 Task: Locate the nearest riverfront park in Memphis.
Action: Mouse moved to (108, 73)
Screenshot: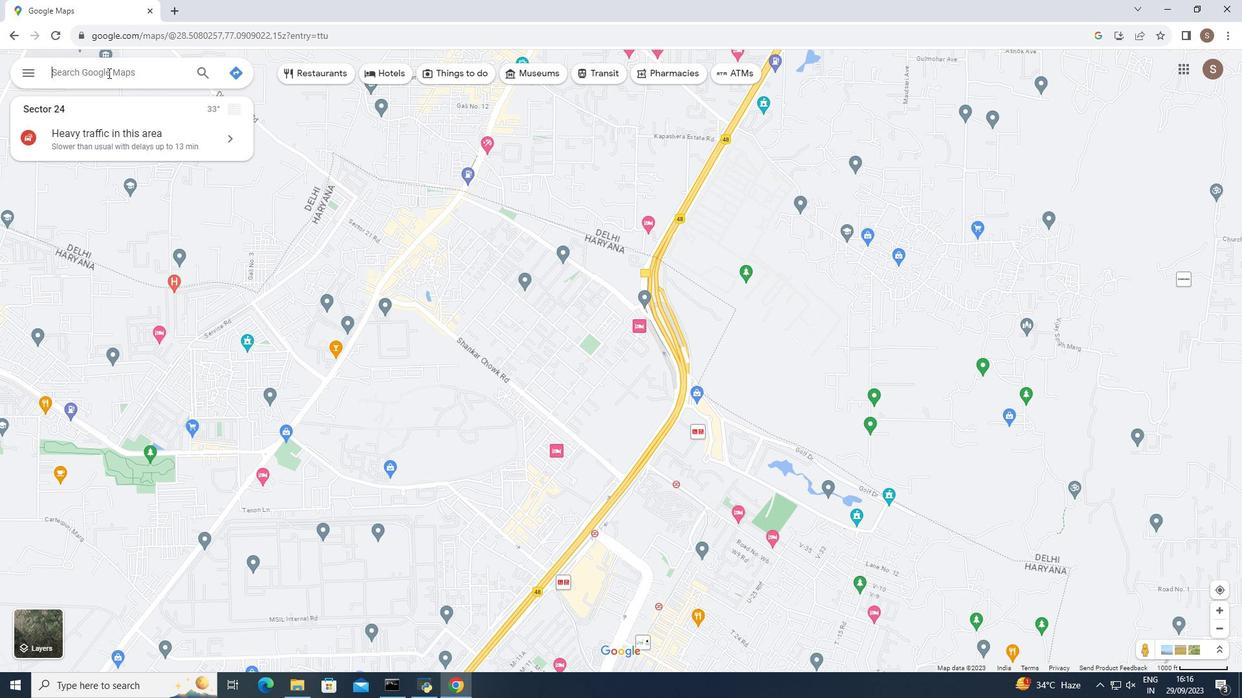 
Action: Mouse pressed left at (108, 73)
Screenshot: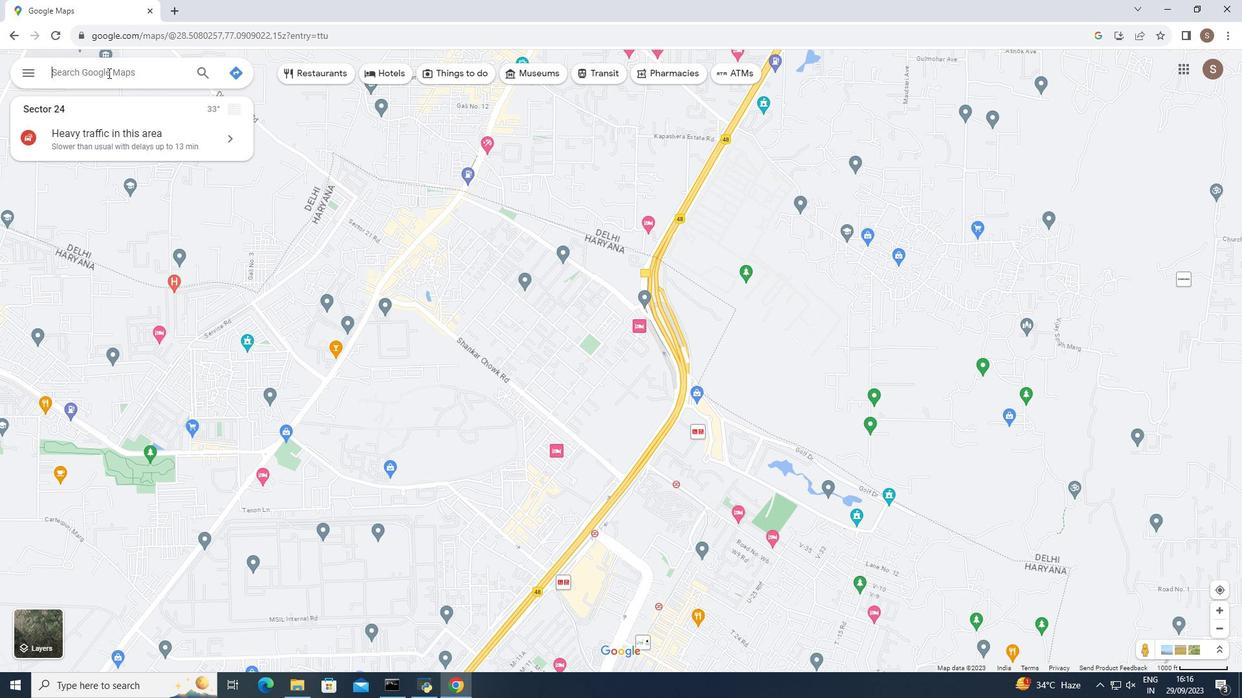 
Action: Key pressed memphis
Screenshot: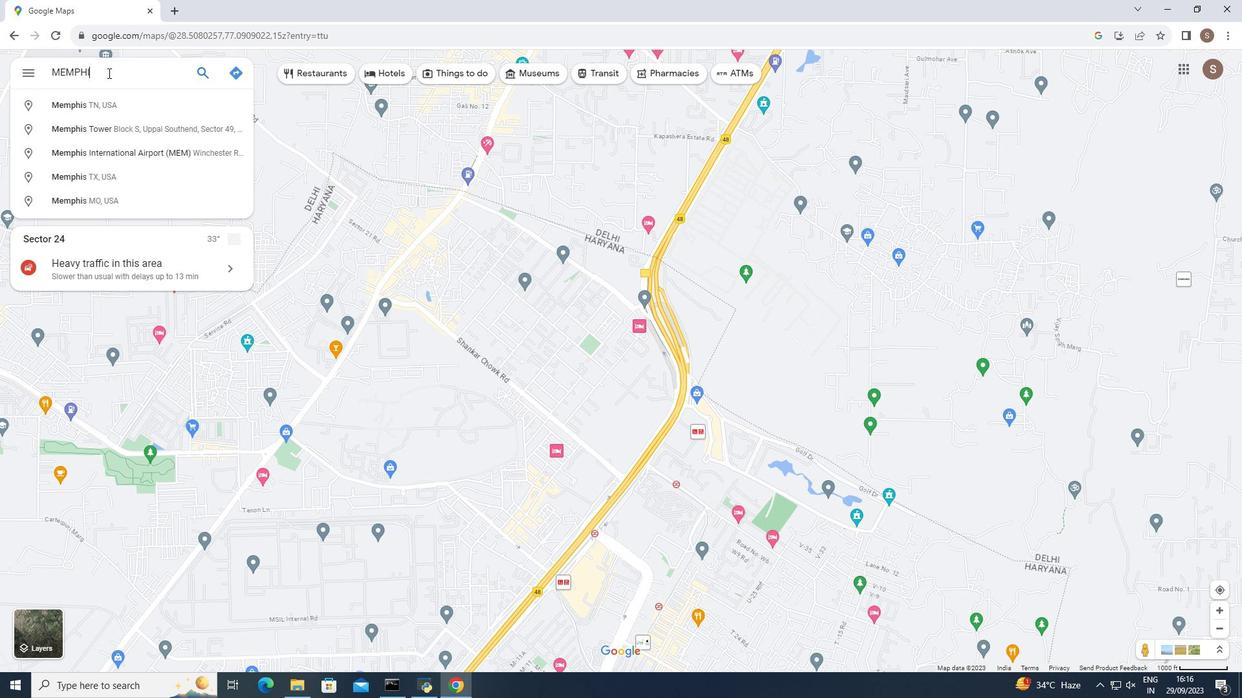 
Action: Mouse moved to (104, 102)
Screenshot: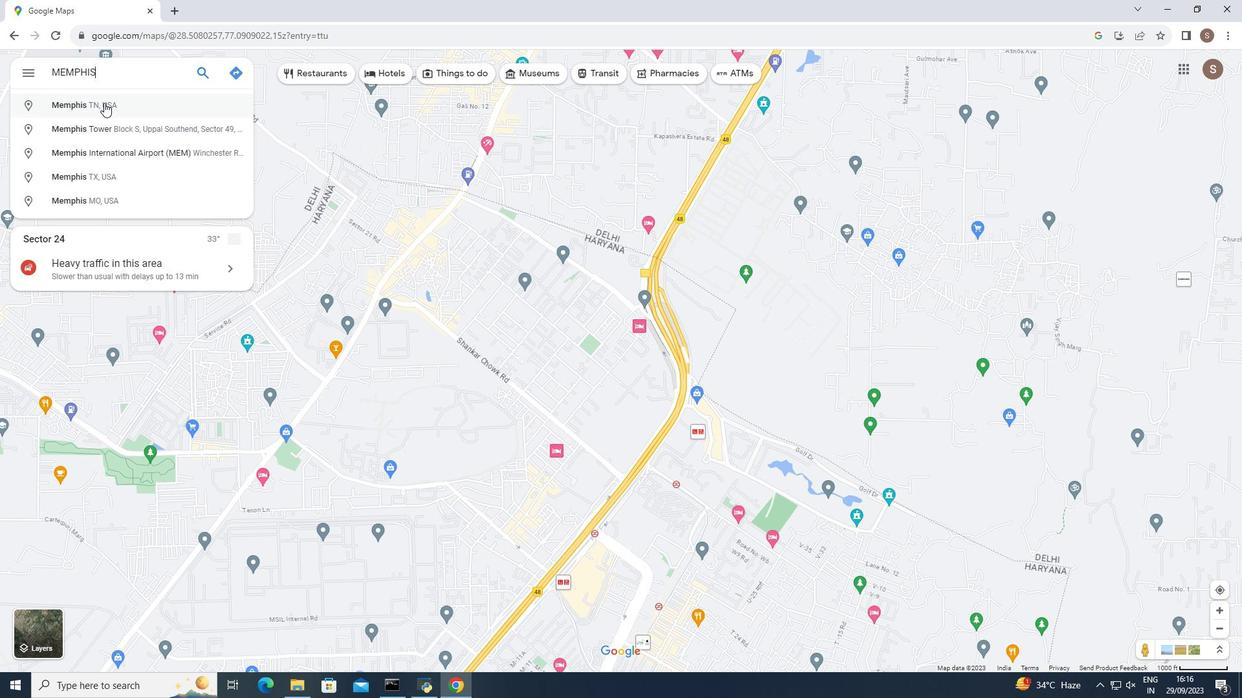 
Action: Mouse pressed left at (104, 102)
Screenshot: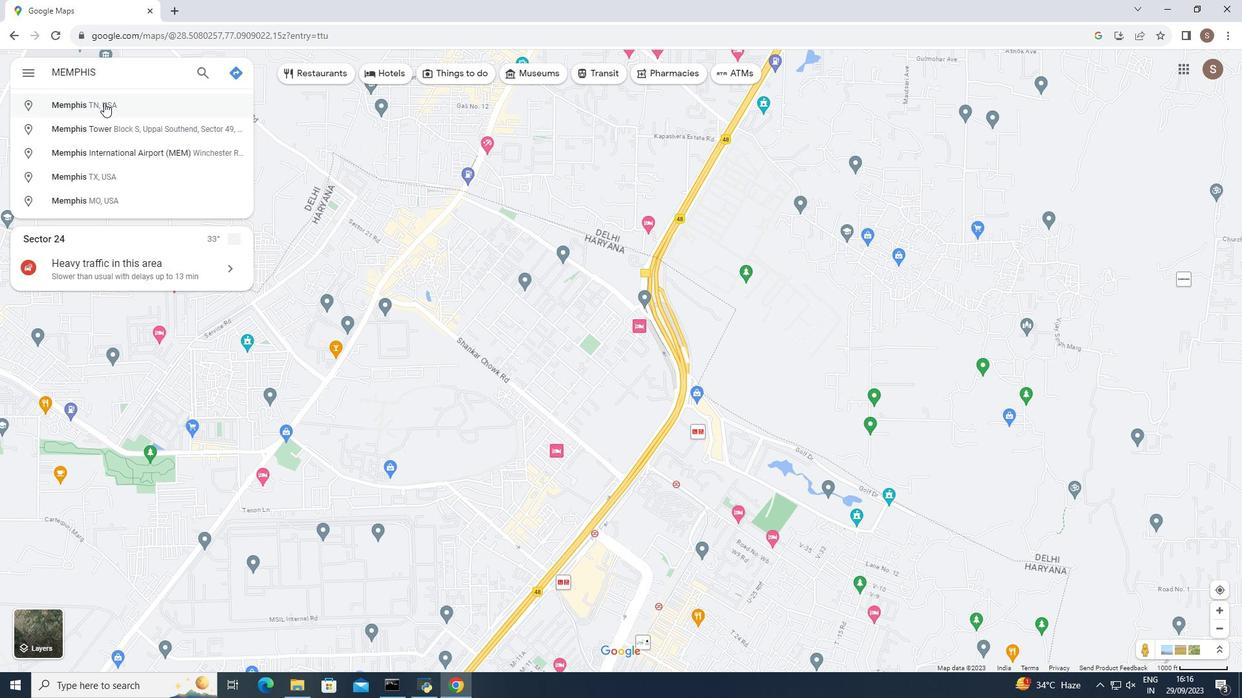 
Action: Mouse moved to (130, 300)
Screenshot: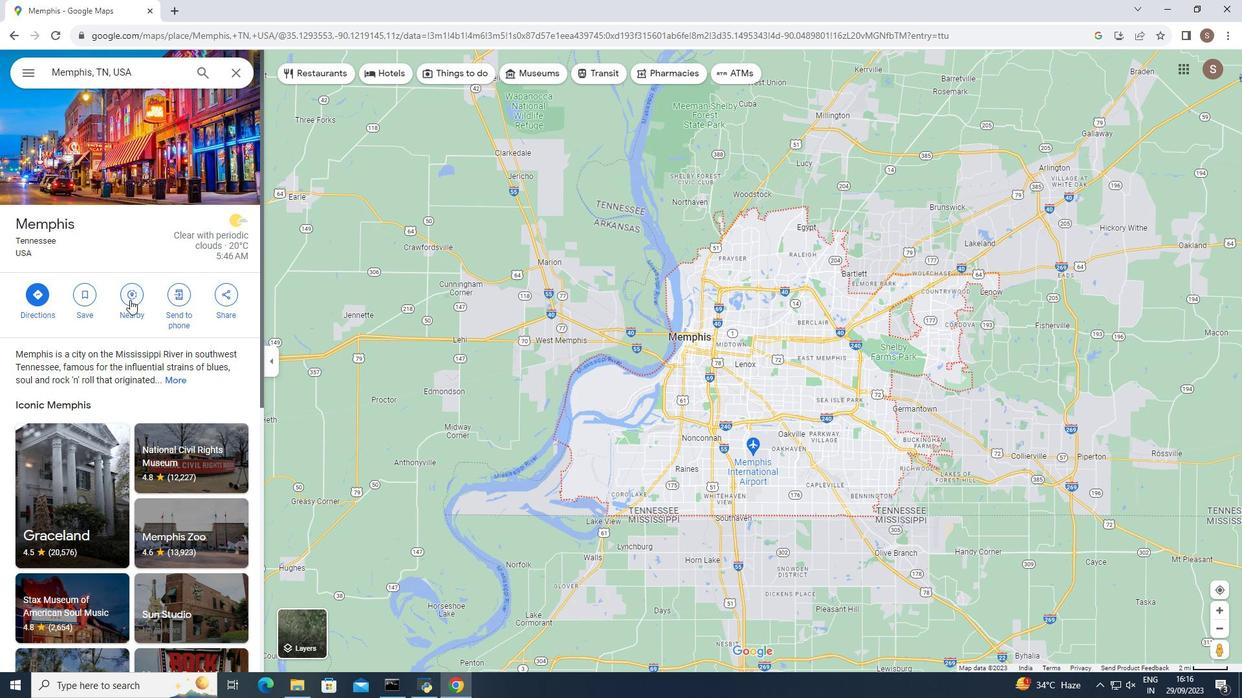 
Action: Mouse pressed left at (130, 300)
Screenshot: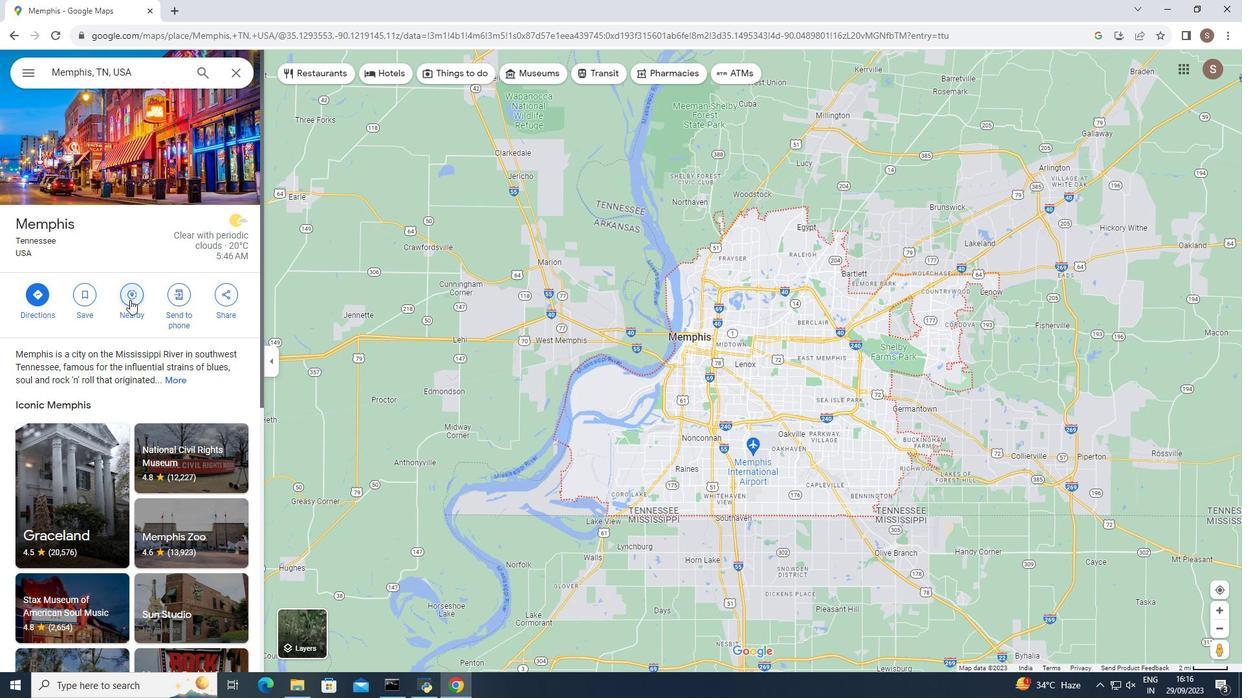 
Action: Mouse moved to (108, 71)
Screenshot: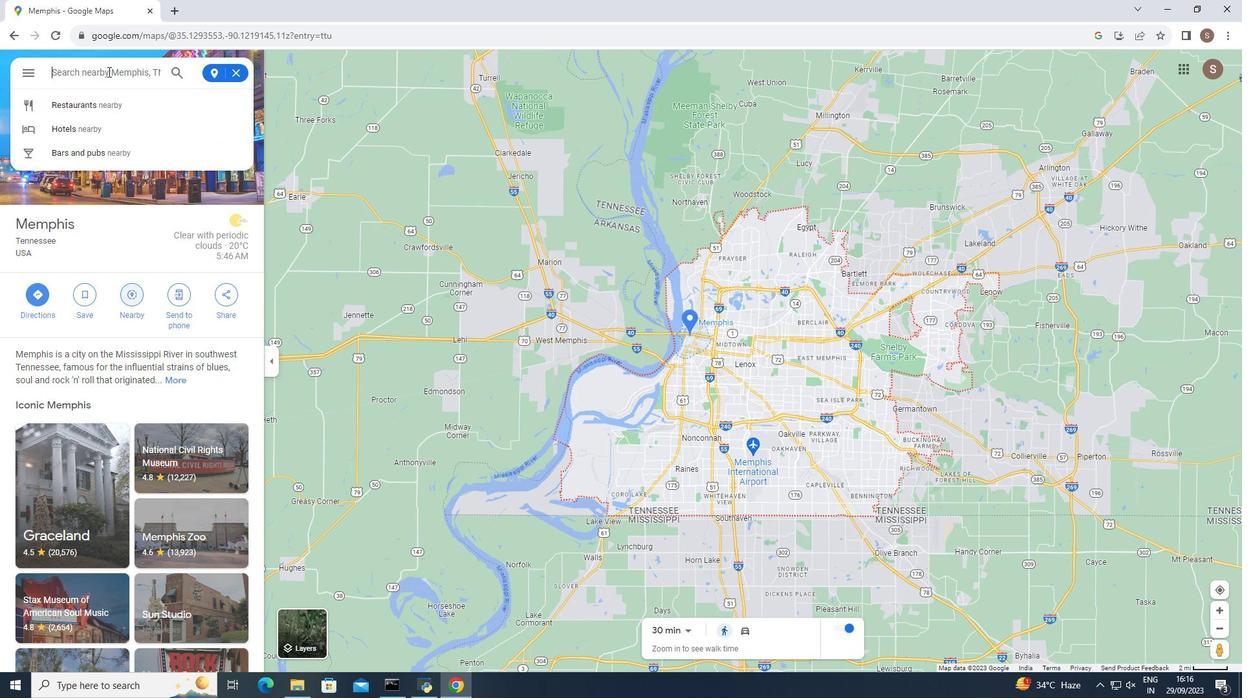 
Action: Mouse pressed left at (108, 71)
Screenshot: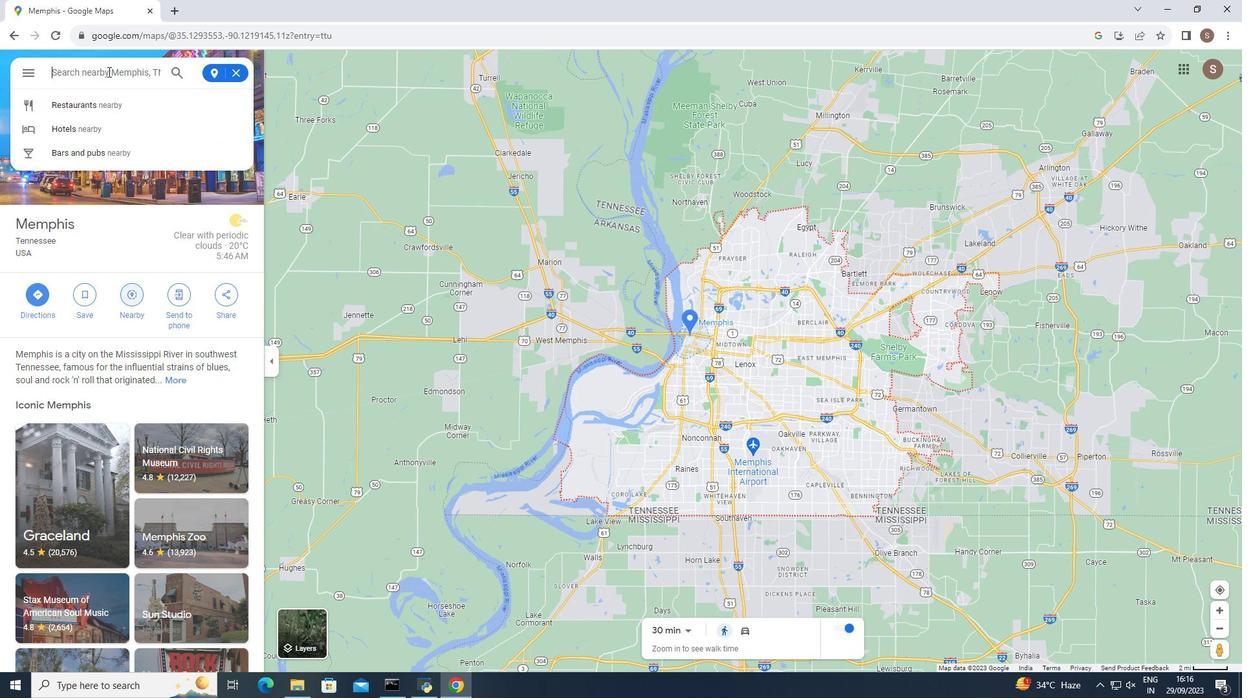 
Action: Key pressed riverfront<Key.space>park
Screenshot: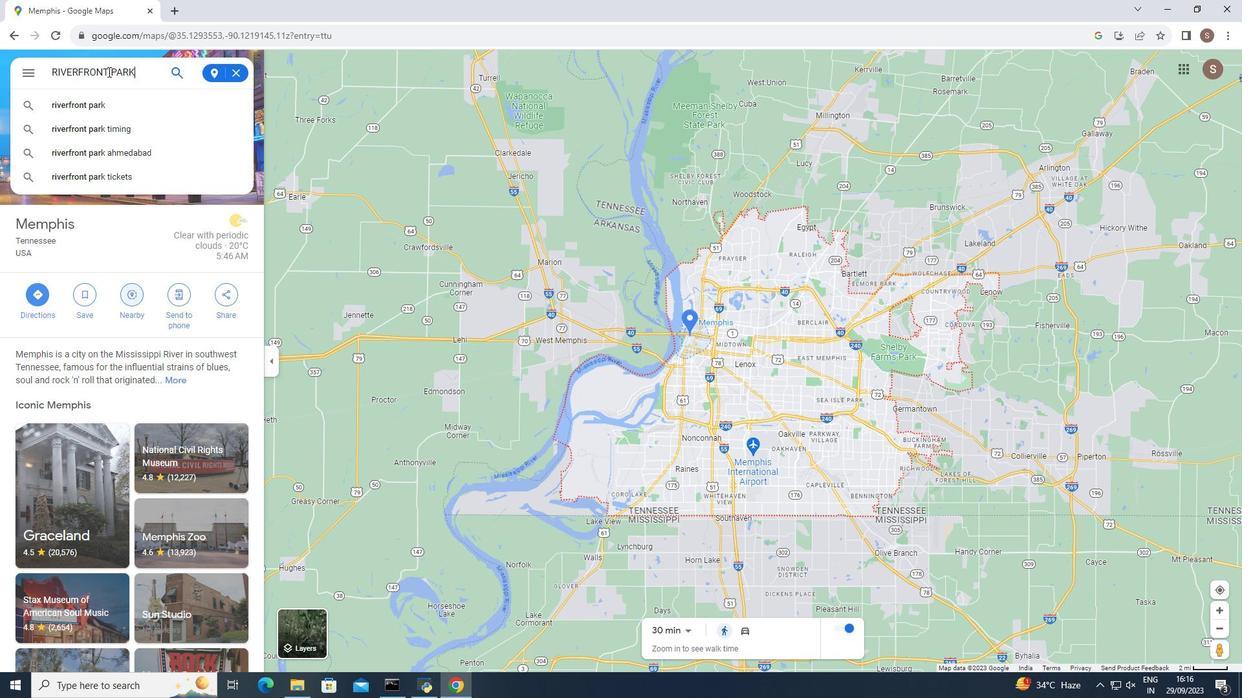 
Action: Mouse moved to (174, 74)
Screenshot: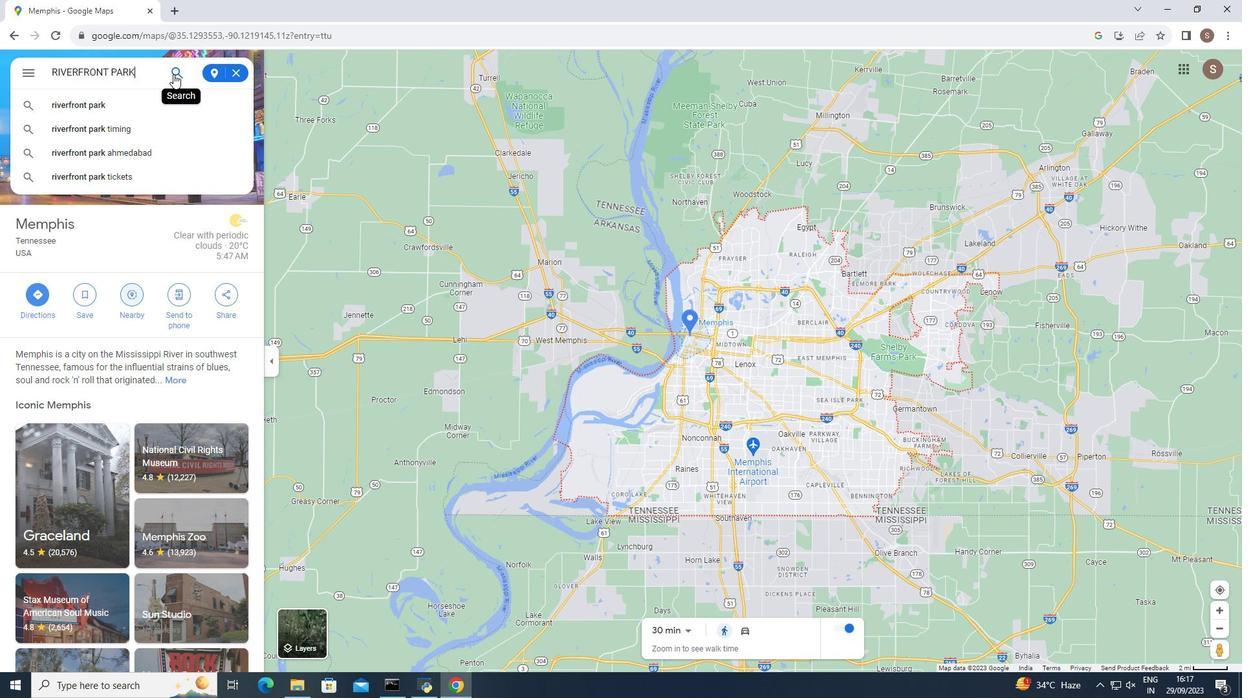 
Action: Mouse pressed left at (174, 74)
Screenshot: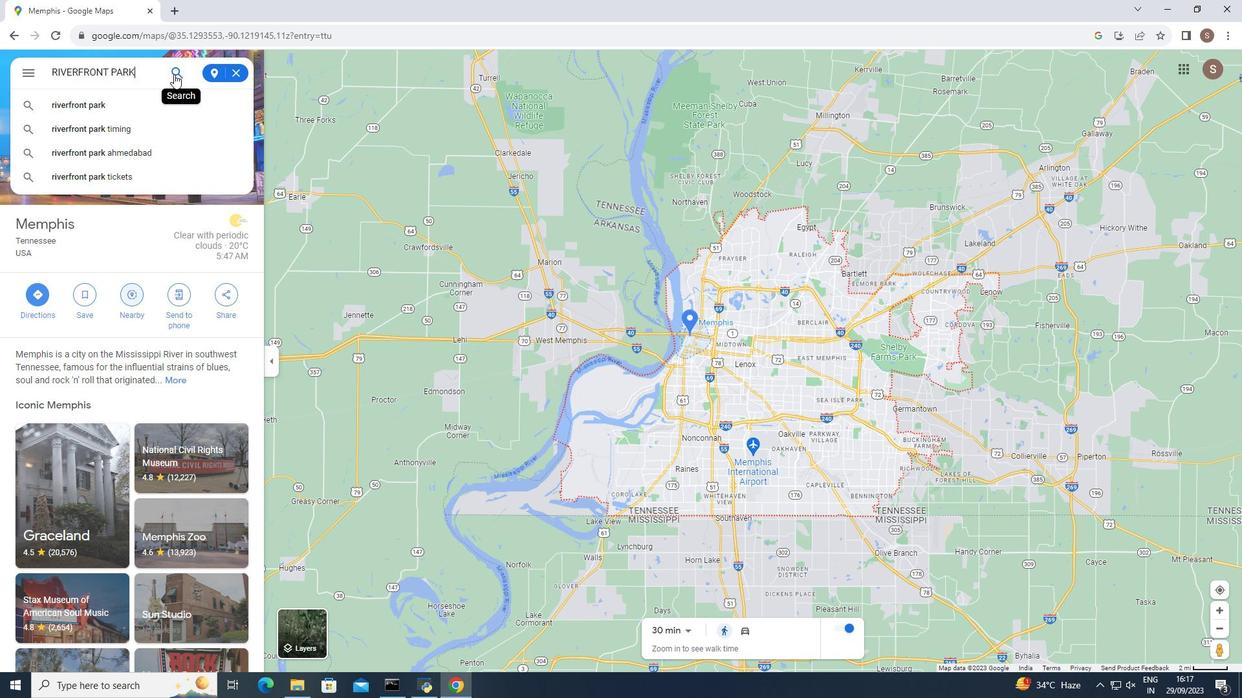 
Action: Mouse moved to (60, 113)
Screenshot: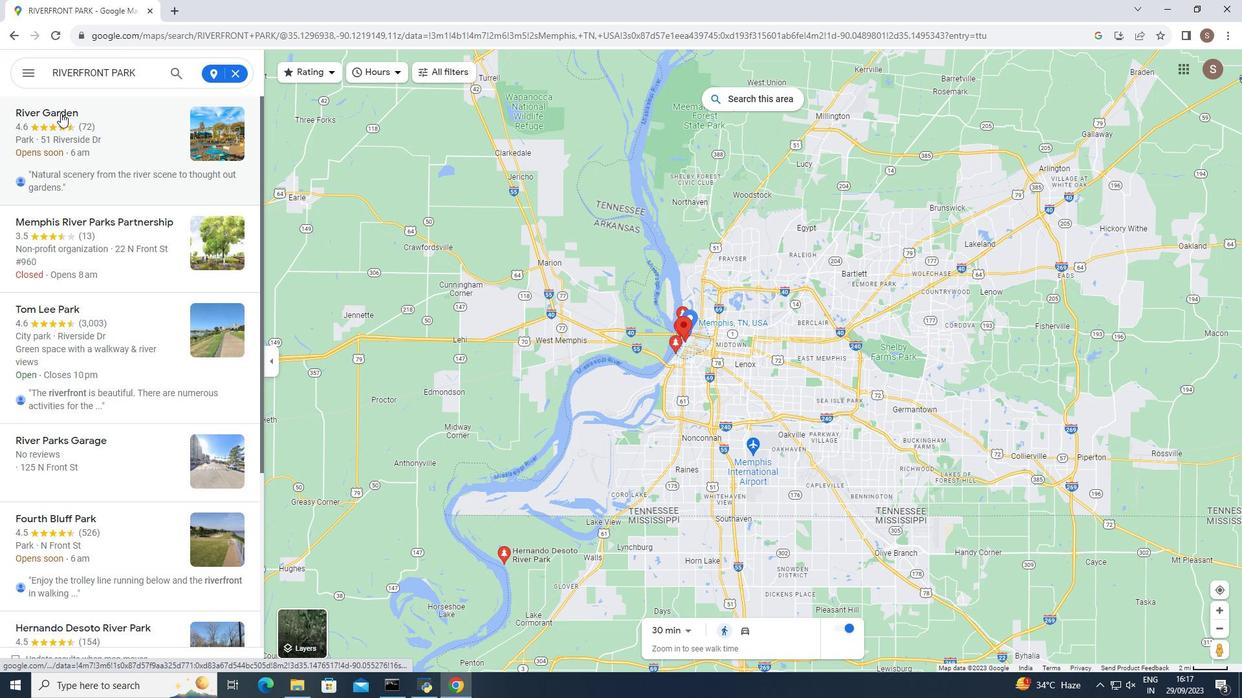 
Action: Mouse pressed left at (60, 113)
Screenshot: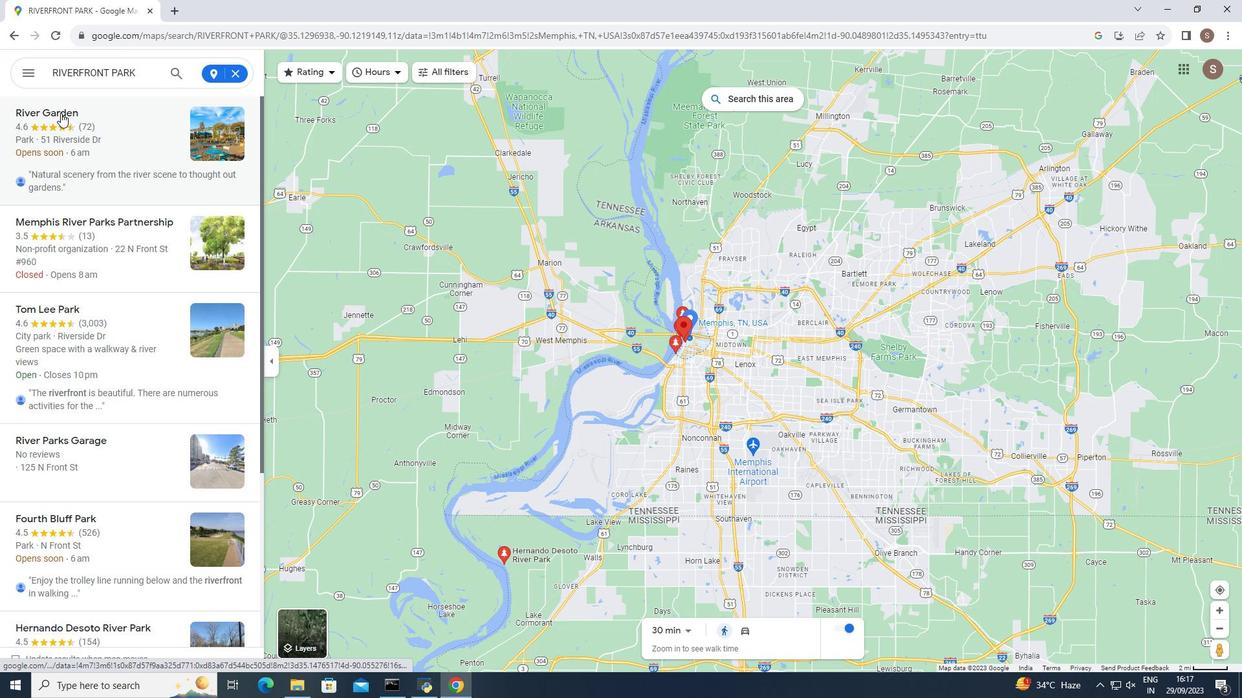 
Action: Mouse moved to (348, 390)
Screenshot: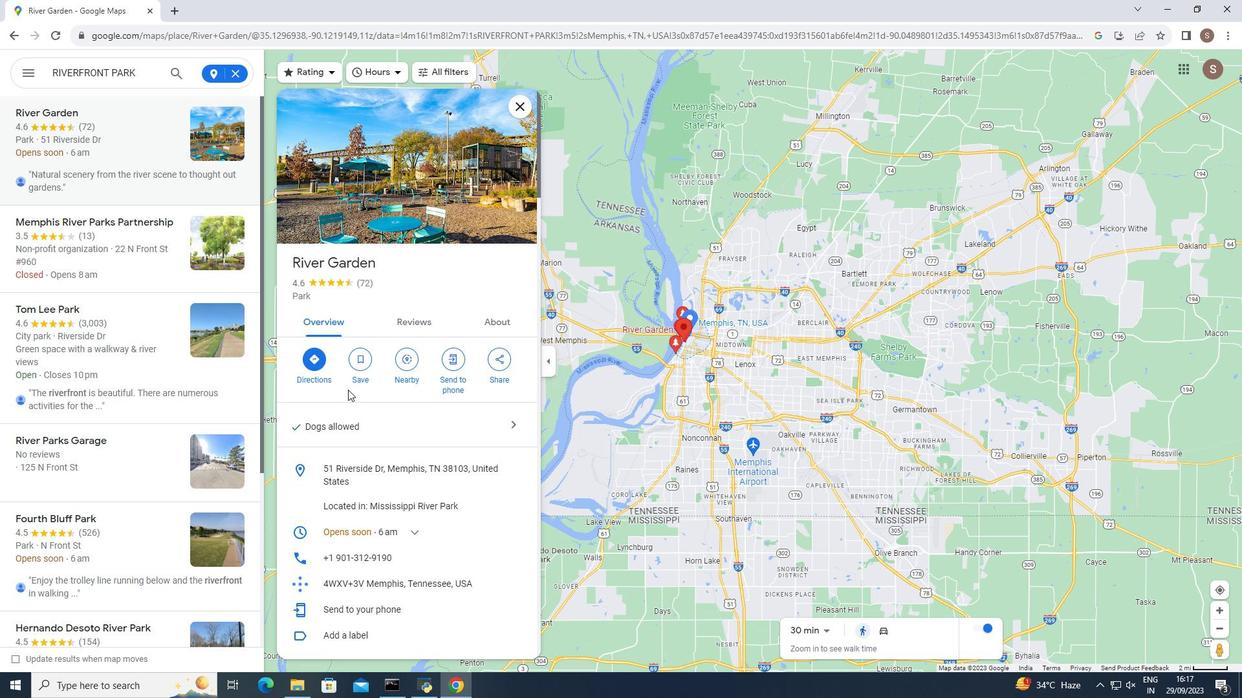 
Action: Mouse scrolled (348, 389) with delta (0, 0)
Screenshot: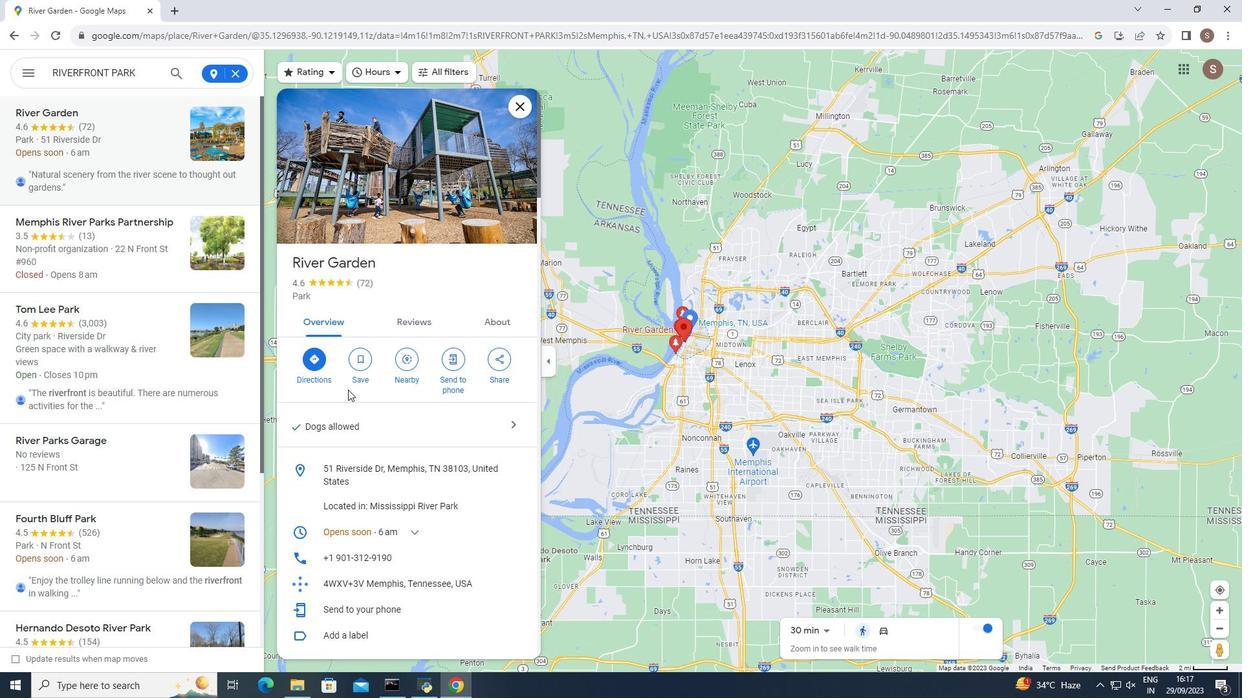 
Action: Mouse scrolled (348, 389) with delta (0, 0)
Screenshot: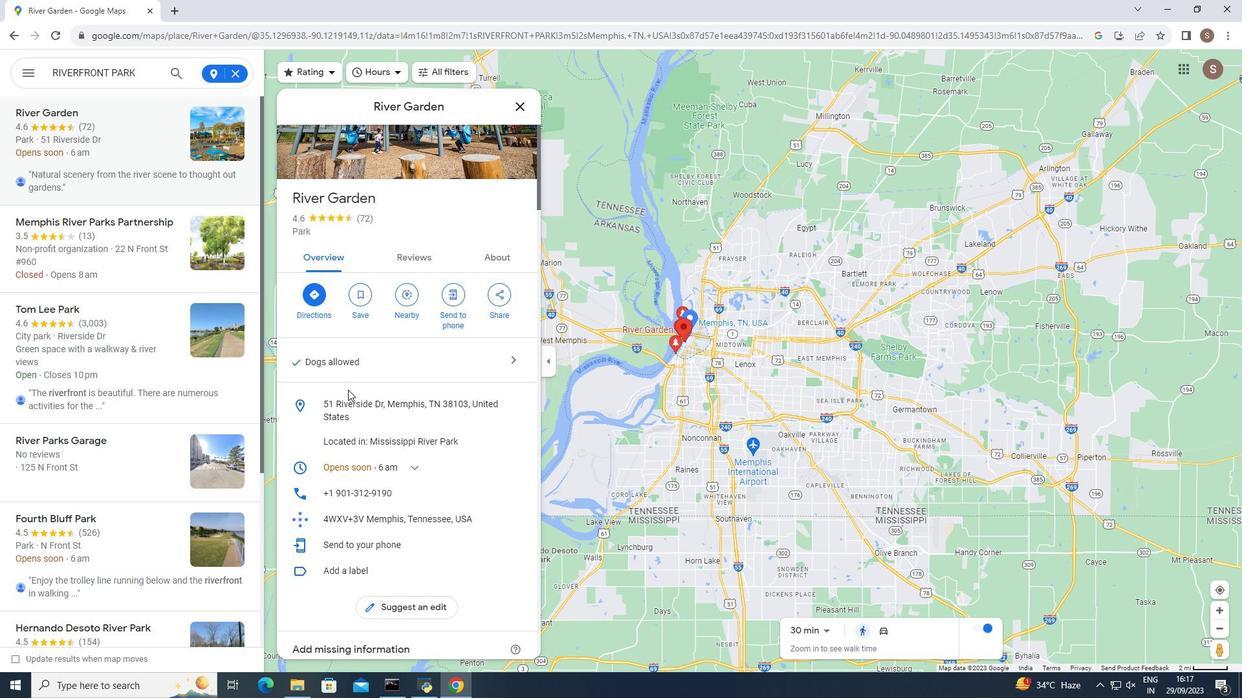 
Action: Mouse scrolled (348, 389) with delta (0, 0)
Screenshot: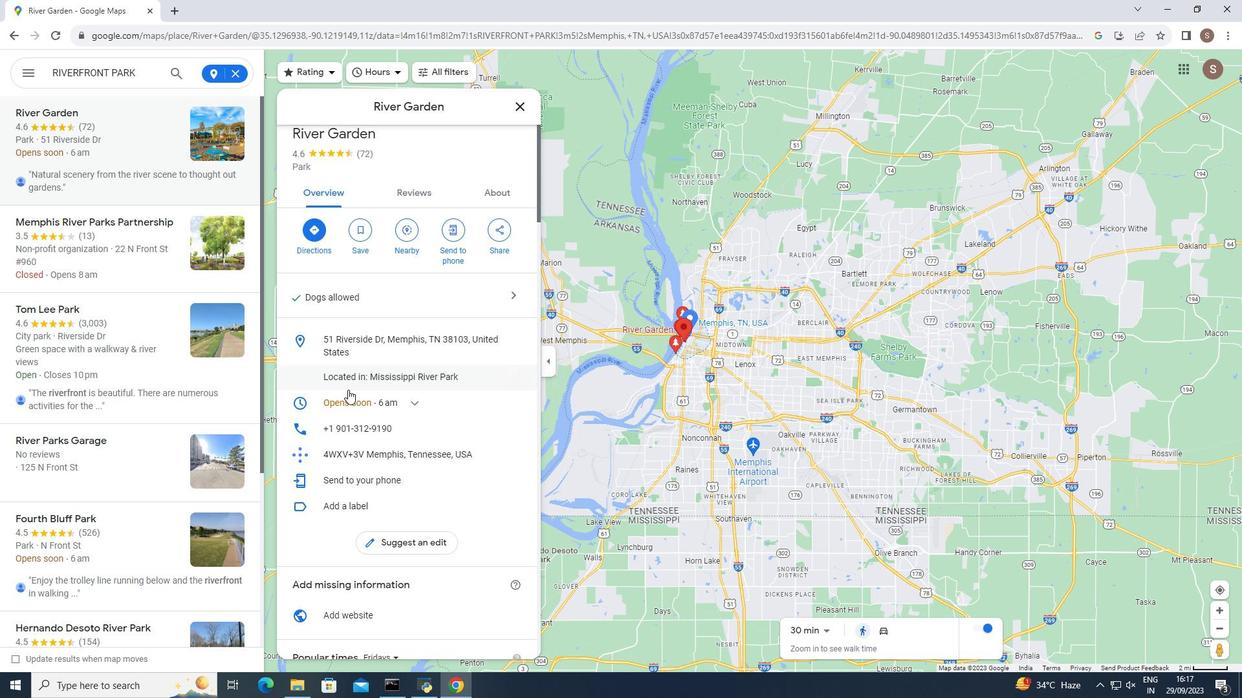 
Action: Mouse moved to (347, 390)
Screenshot: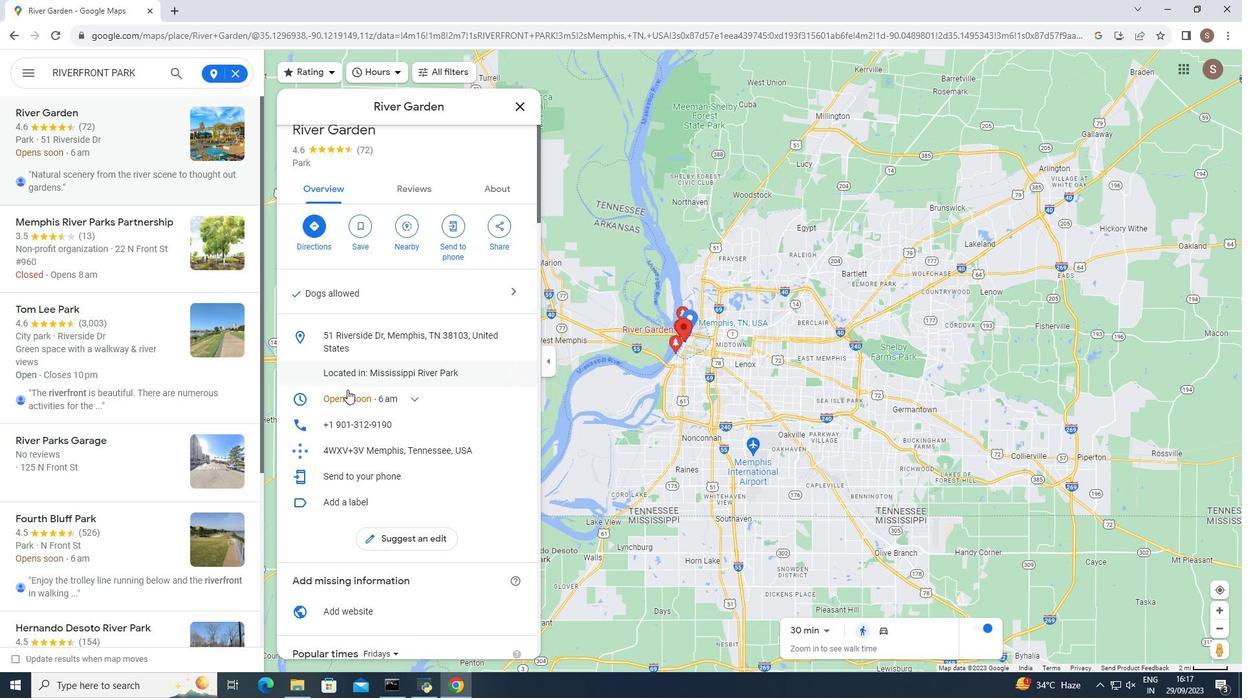
Action: Mouse scrolled (347, 389) with delta (0, 0)
Screenshot: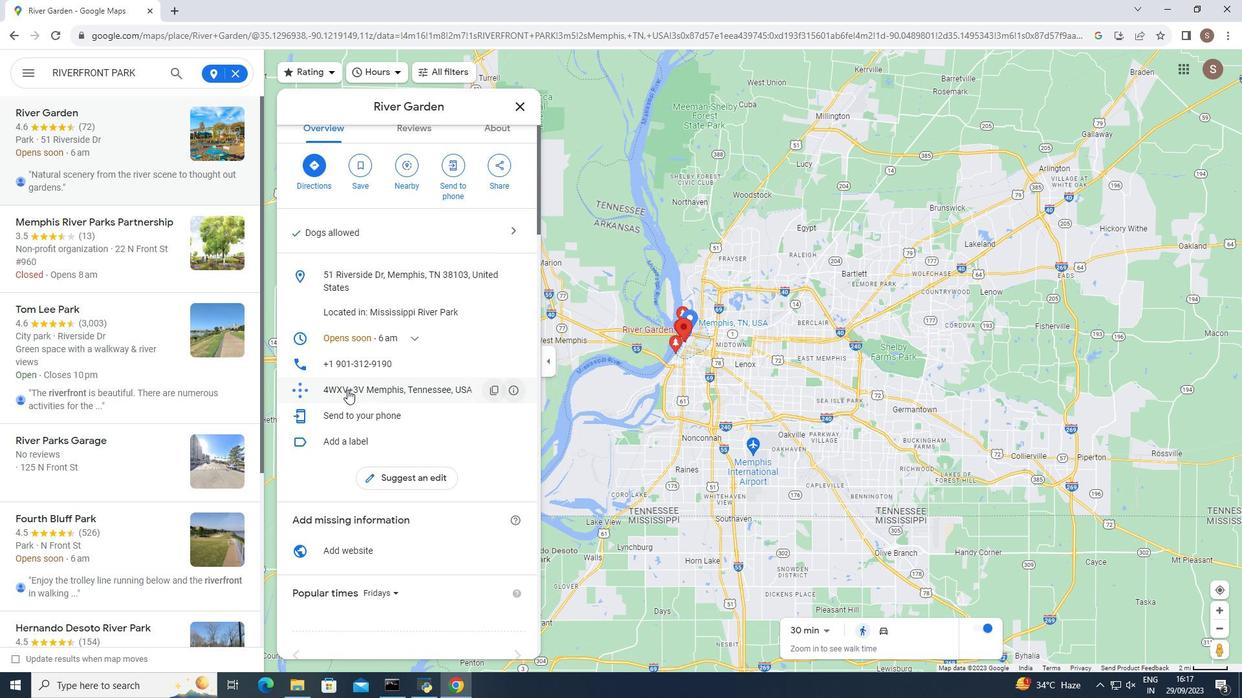 
Action: Mouse moved to (346, 388)
Screenshot: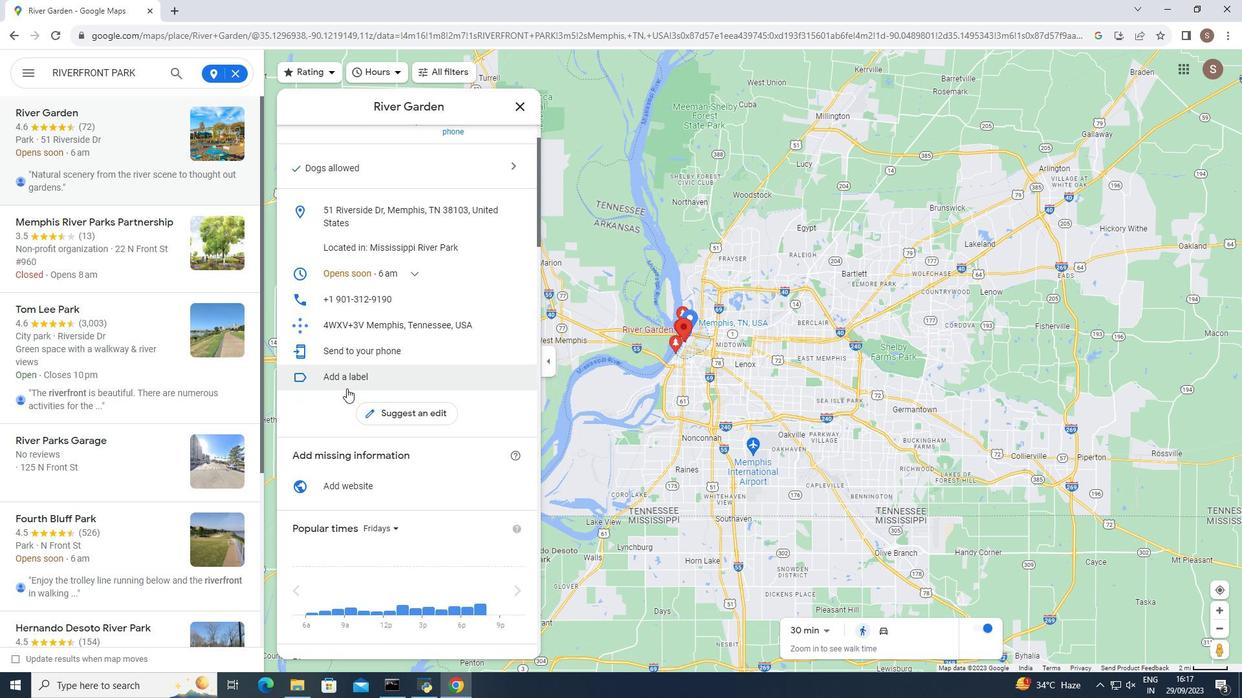 
Action: Mouse scrolled (346, 388) with delta (0, 0)
Screenshot: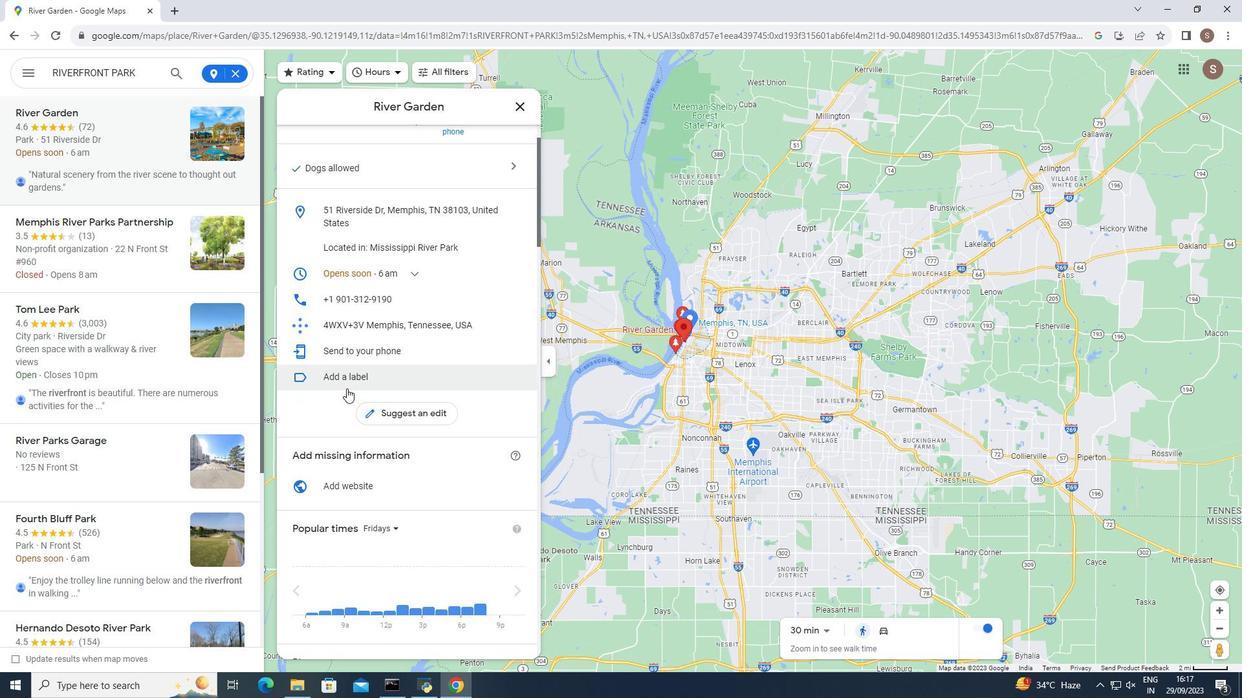 
Action: Mouse scrolled (346, 388) with delta (0, 0)
Screenshot: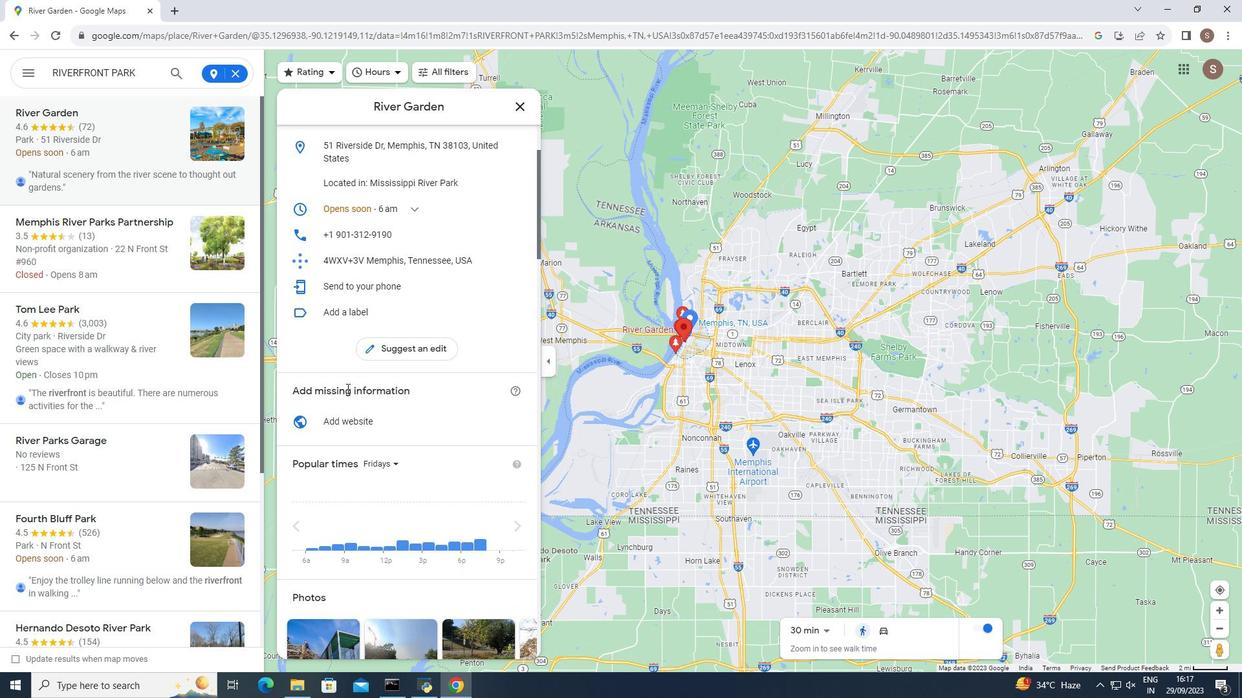 
Action: Mouse scrolled (346, 388) with delta (0, 0)
Screenshot: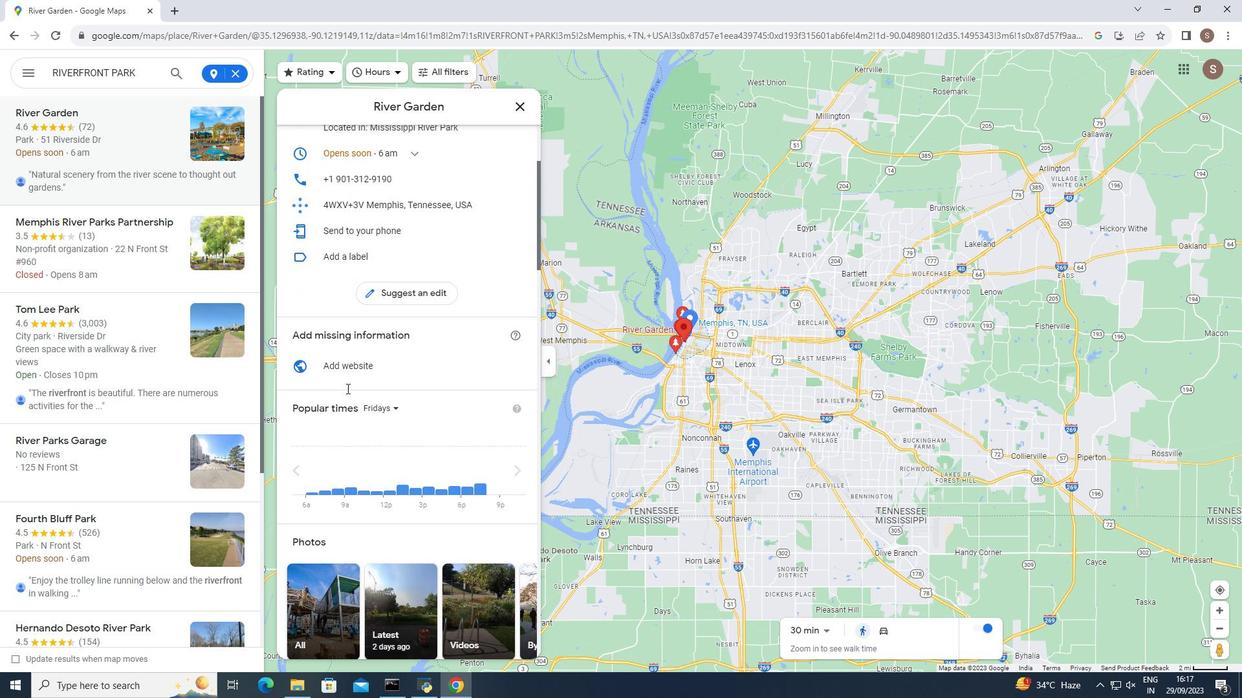 
Action: Mouse scrolled (346, 388) with delta (0, 0)
Screenshot: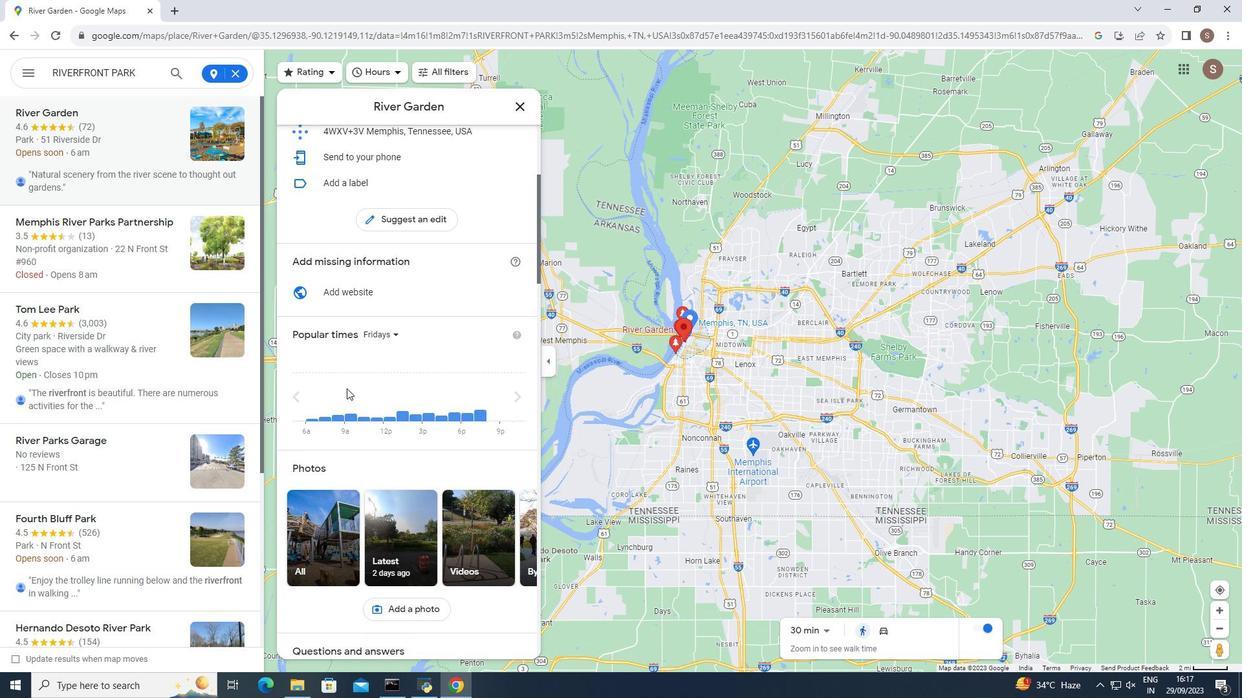 
Action: Mouse moved to (346, 388)
Screenshot: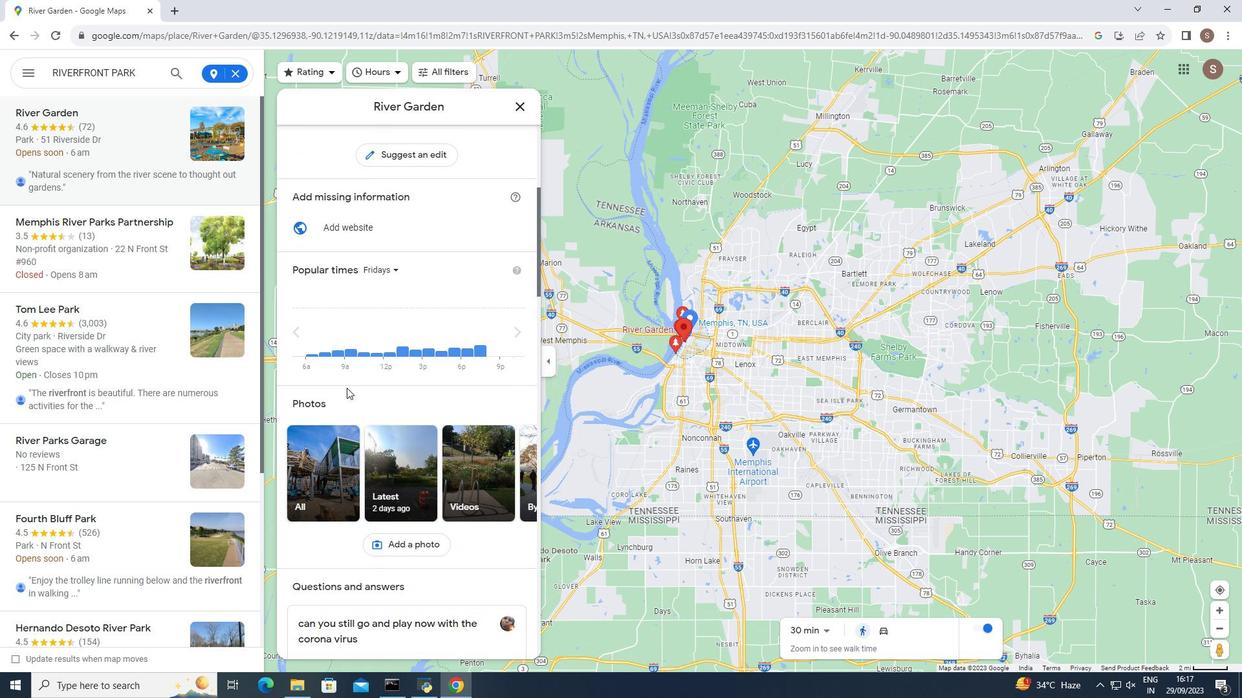 
Action: Mouse scrolled (346, 387) with delta (0, 0)
Screenshot: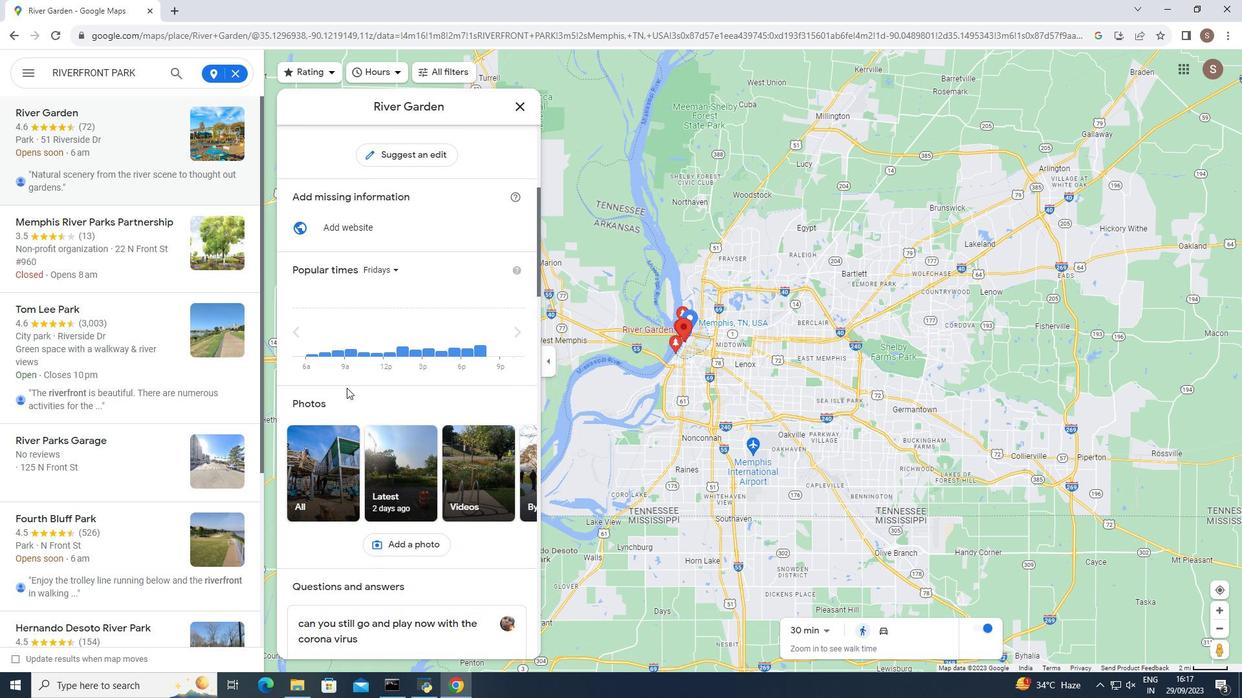 
Action: Mouse scrolled (346, 387) with delta (0, 0)
Screenshot: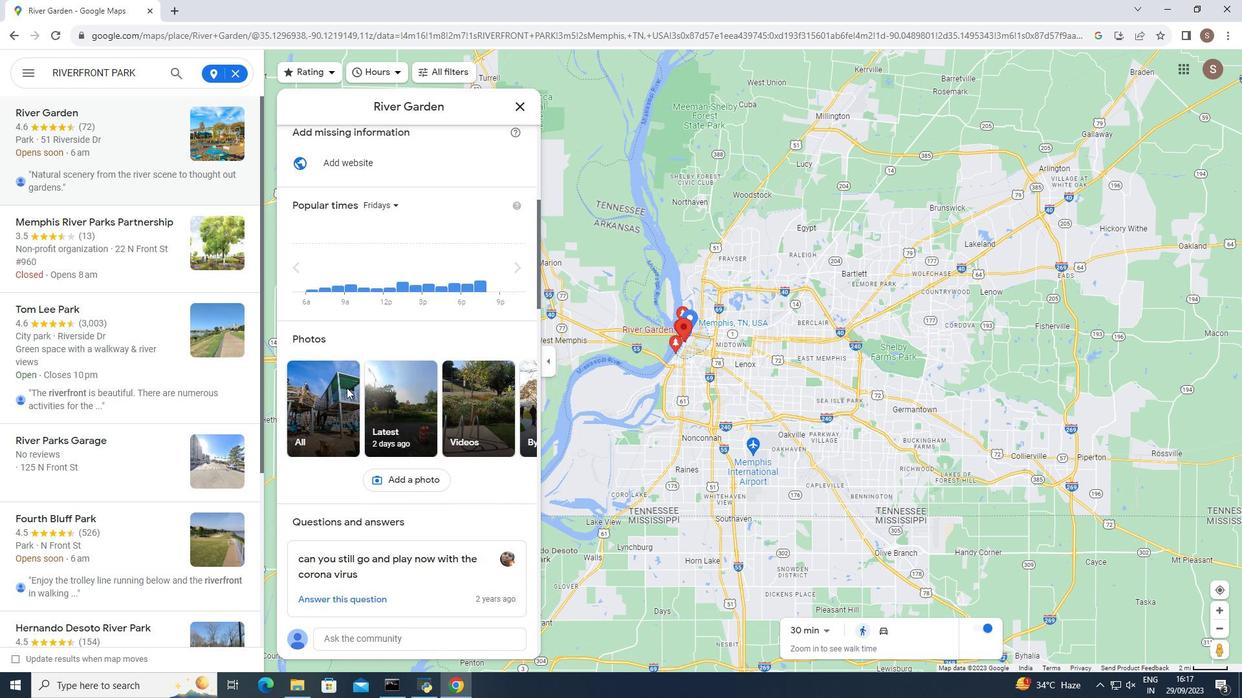 
Action: Mouse scrolled (346, 387) with delta (0, 0)
Screenshot: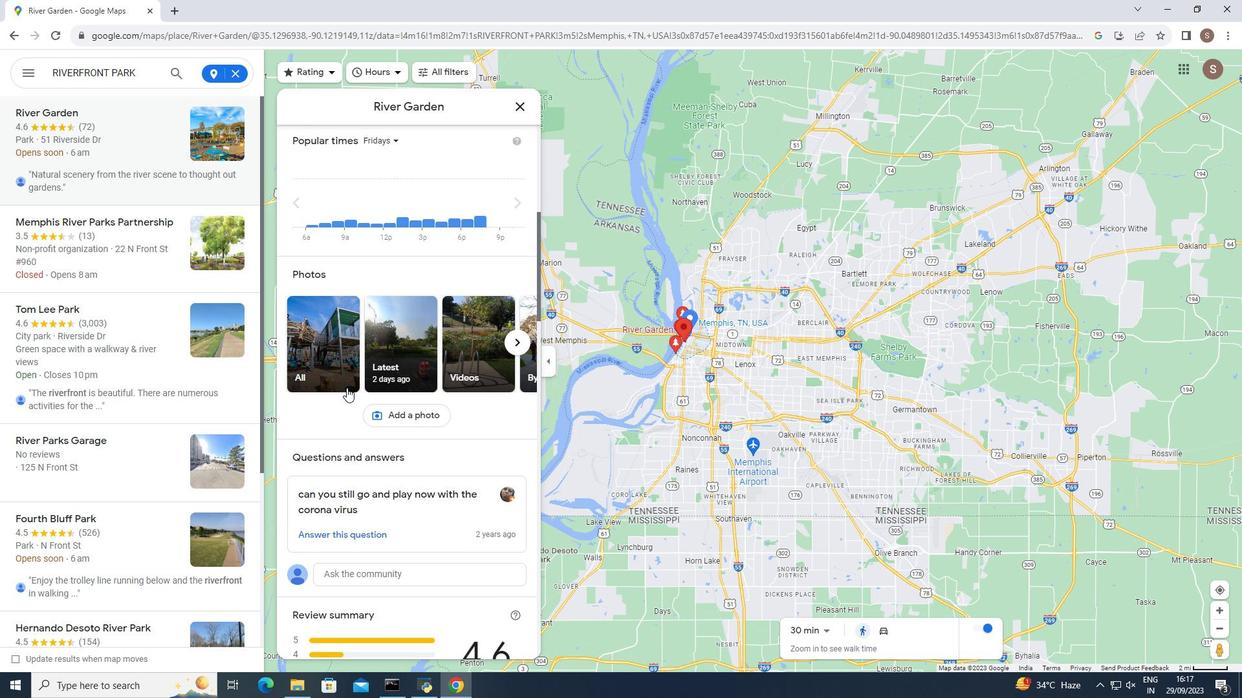 
Action: Mouse scrolled (346, 387) with delta (0, 0)
Screenshot: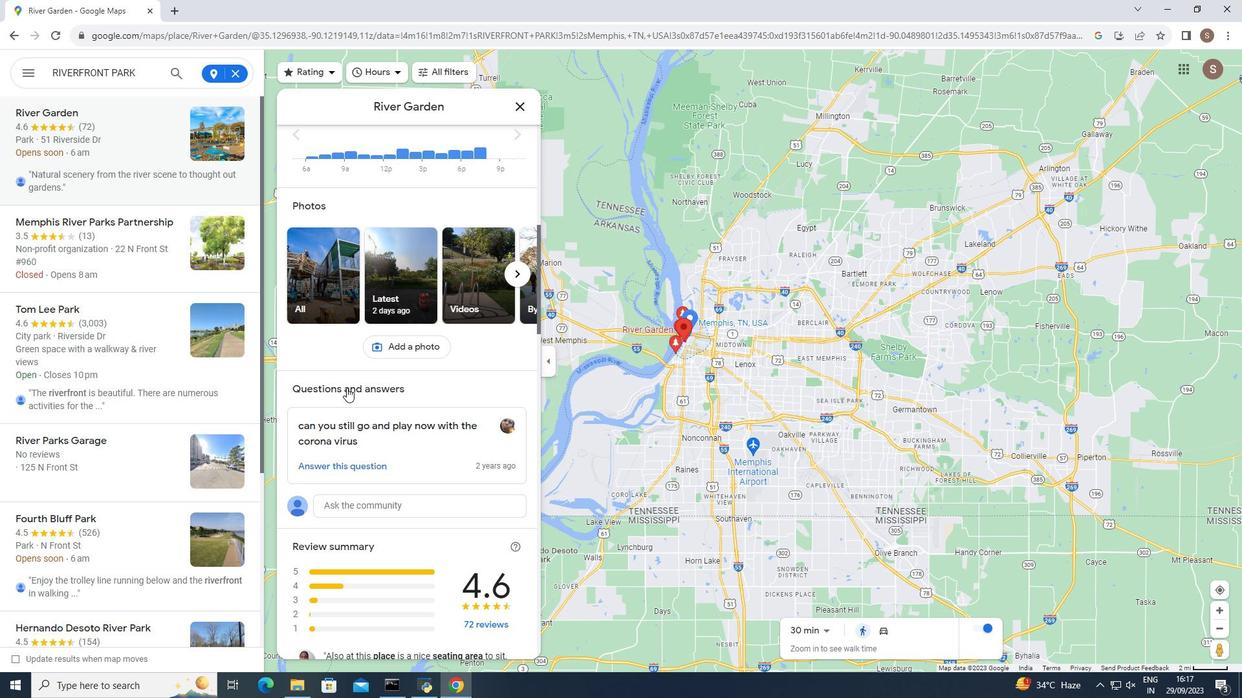 
Action: Mouse moved to (343, 385)
Screenshot: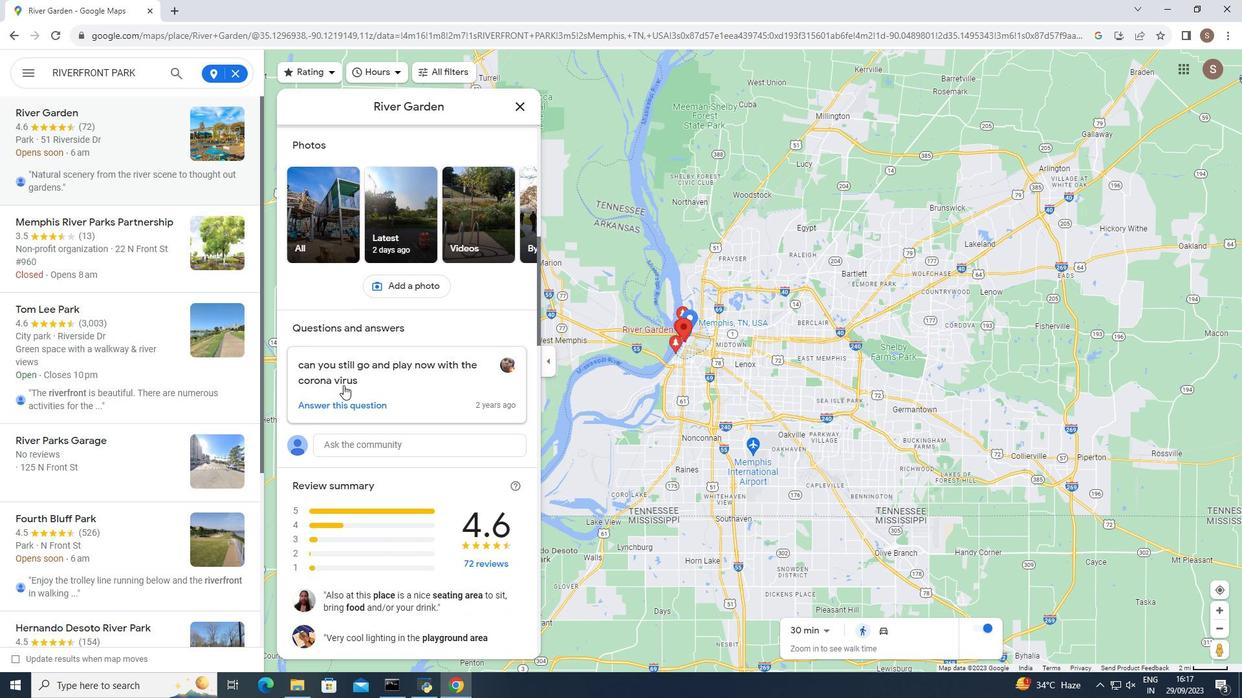 
Action: Mouse scrolled (343, 385) with delta (0, 0)
Screenshot: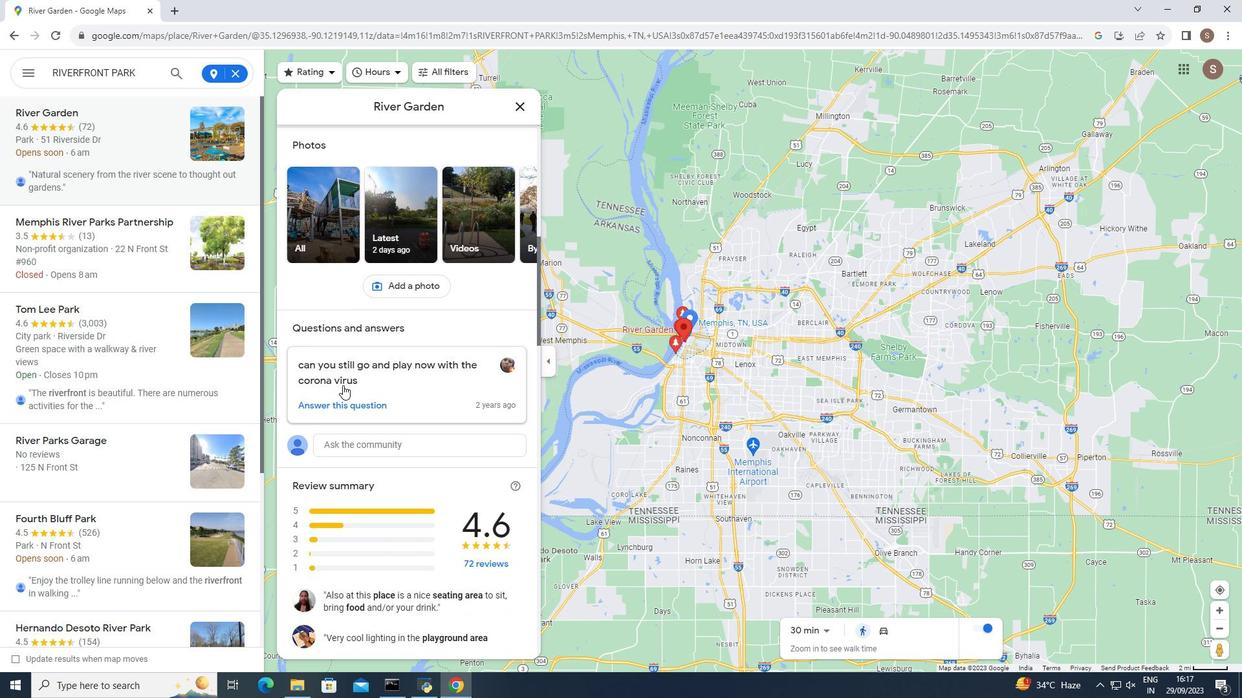 
Action: Mouse scrolled (343, 385) with delta (0, 0)
Screenshot: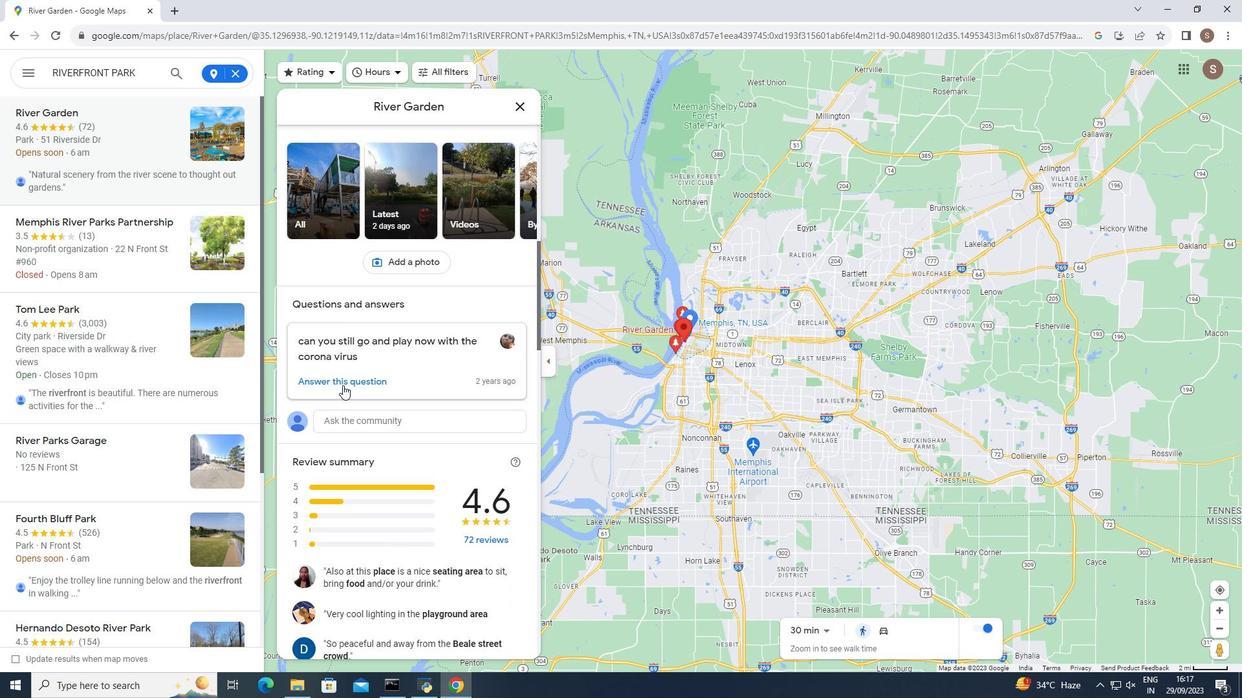 
Action: Mouse scrolled (343, 385) with delta (0, 0)
Screenshot: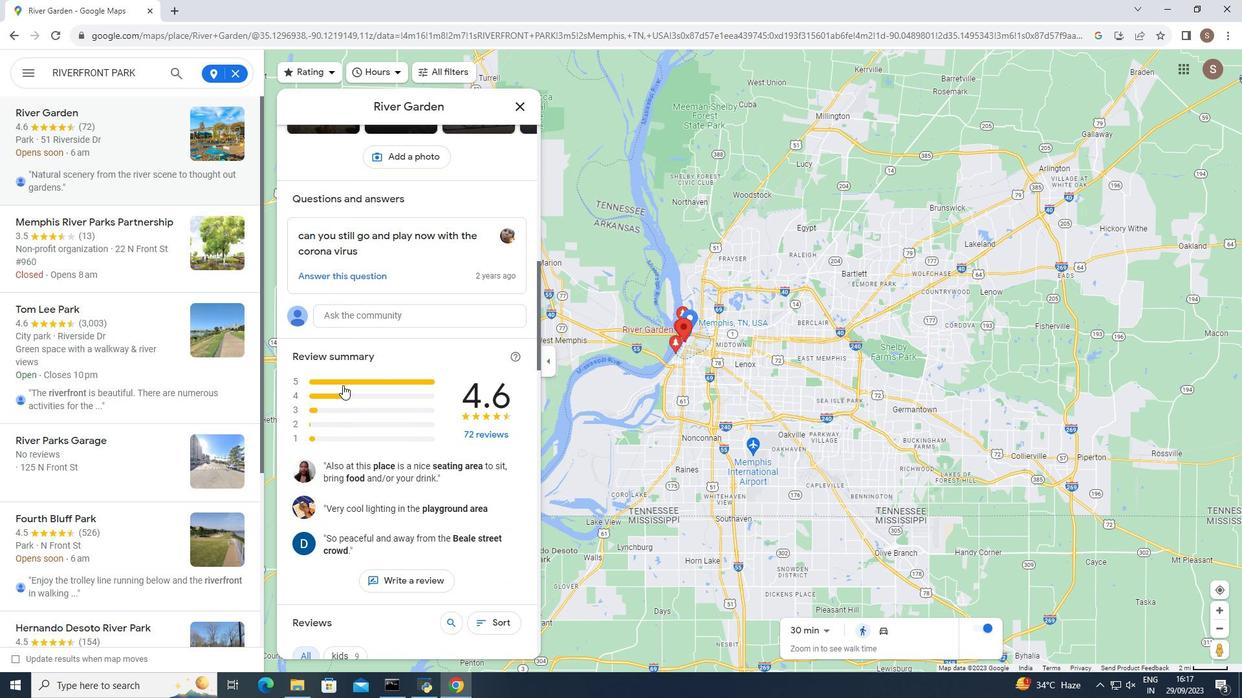 
Action: Mouse moved to (354, 357)
Screenshot: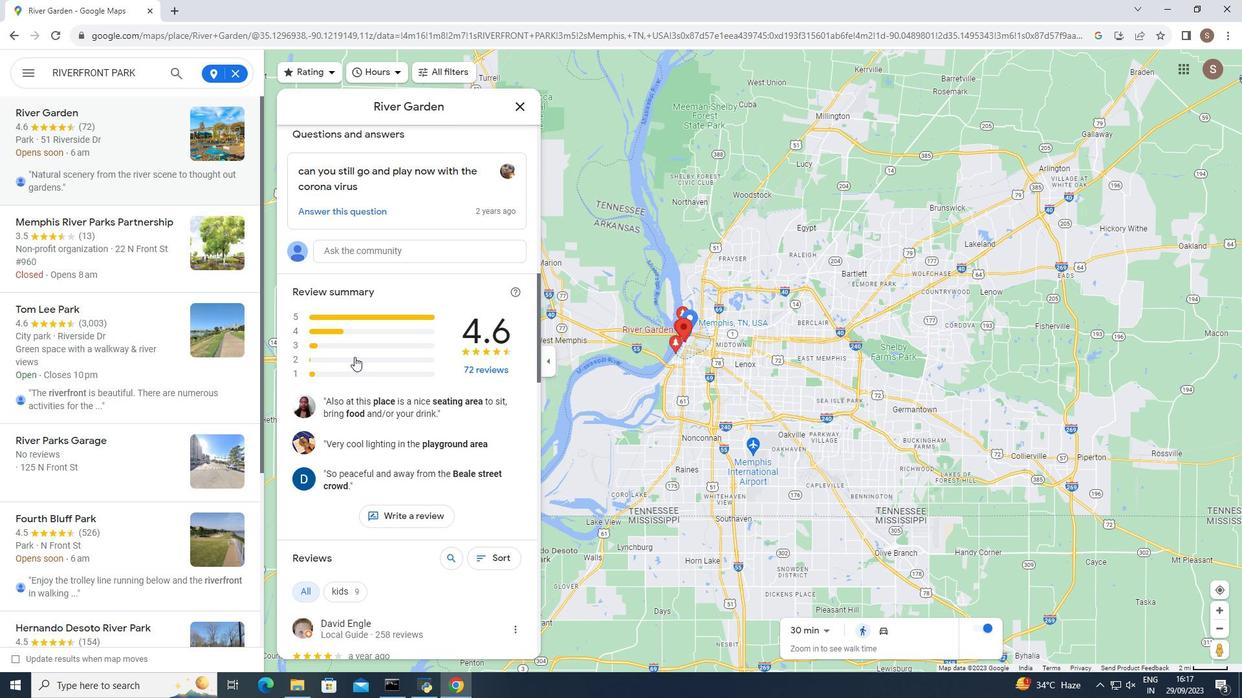 
Action: Mouse scrolled (354, 356) with delta (0, 0)
Screenshot: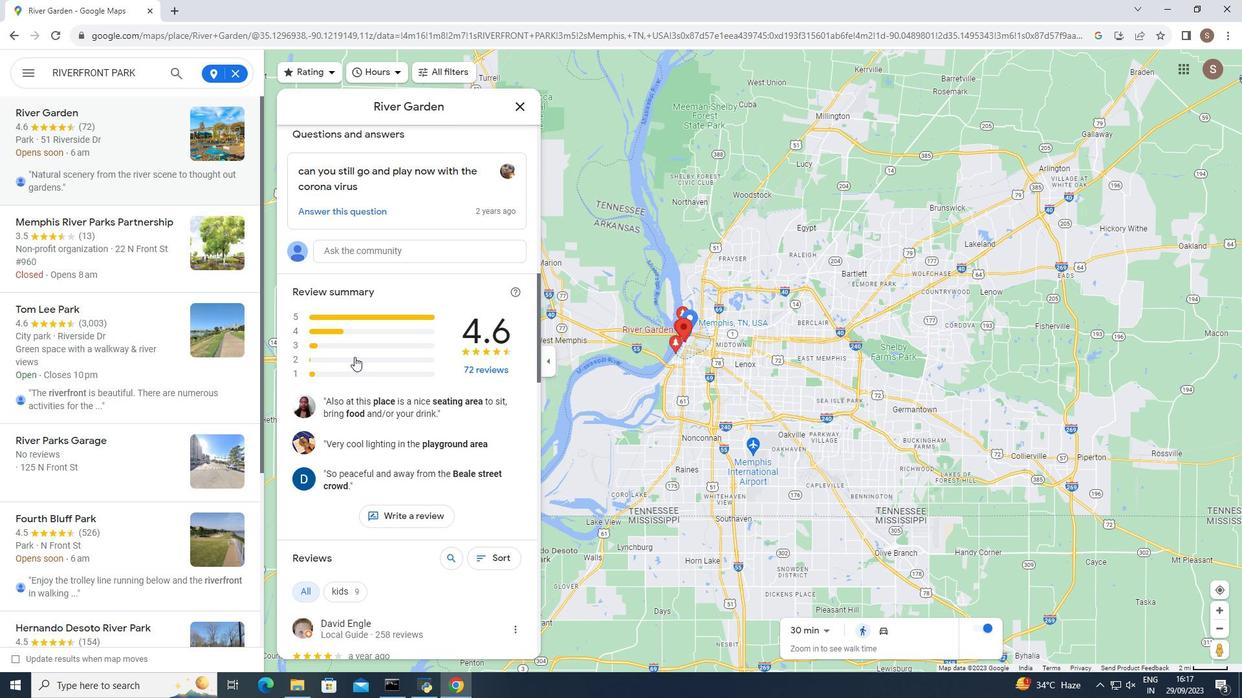 
Action: Mouse scrolled (354, 356) with delta (0, 0)
Screenshot: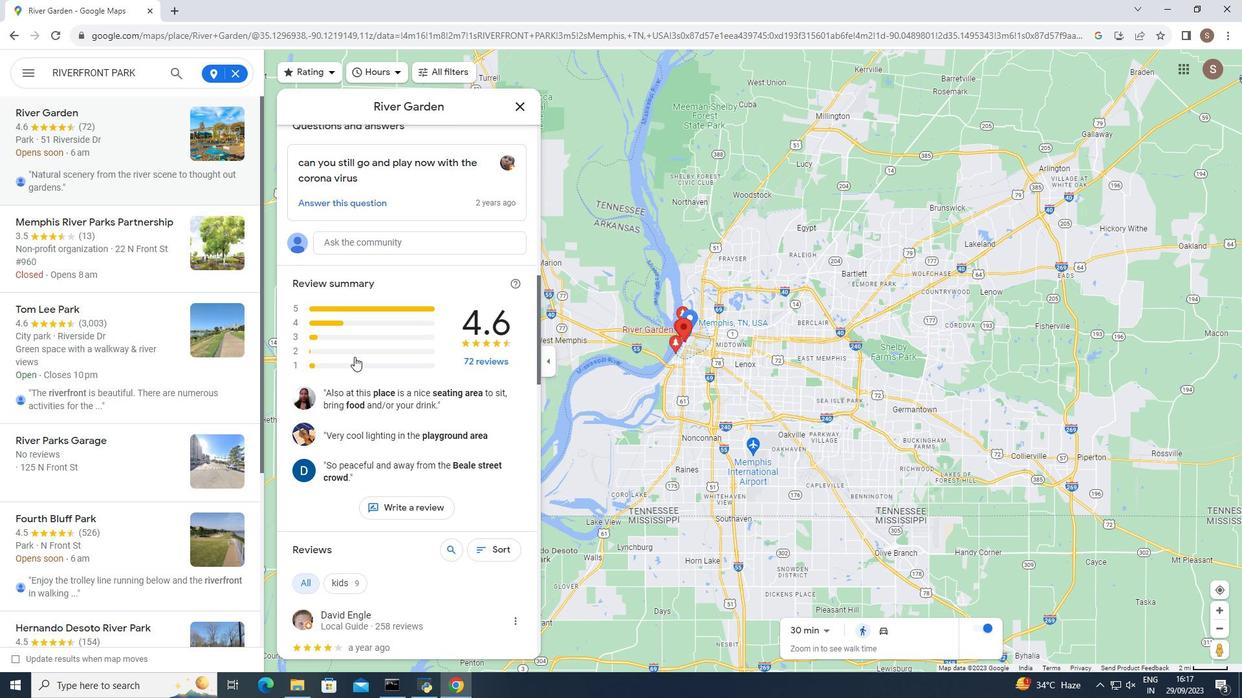 
Action: Mouse scrolled (354, 356) with delta (0, 0)
Screenshot: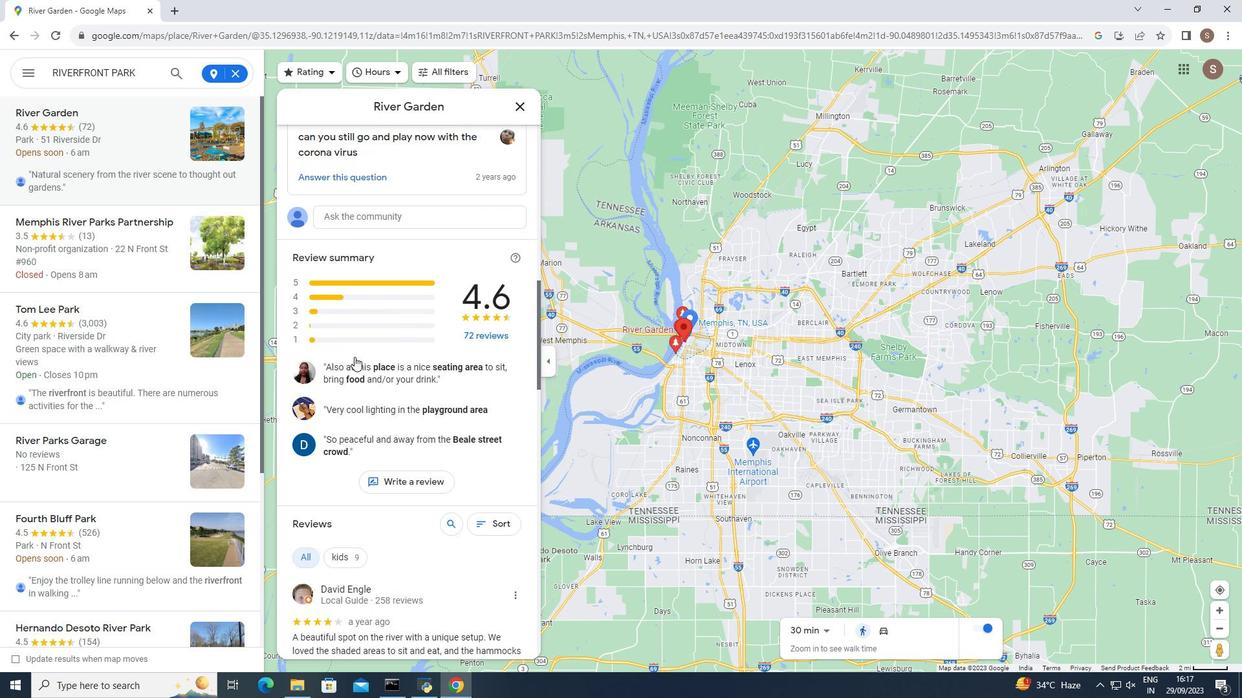 
Action: Mouse moved to (354, 350)
Screenshot: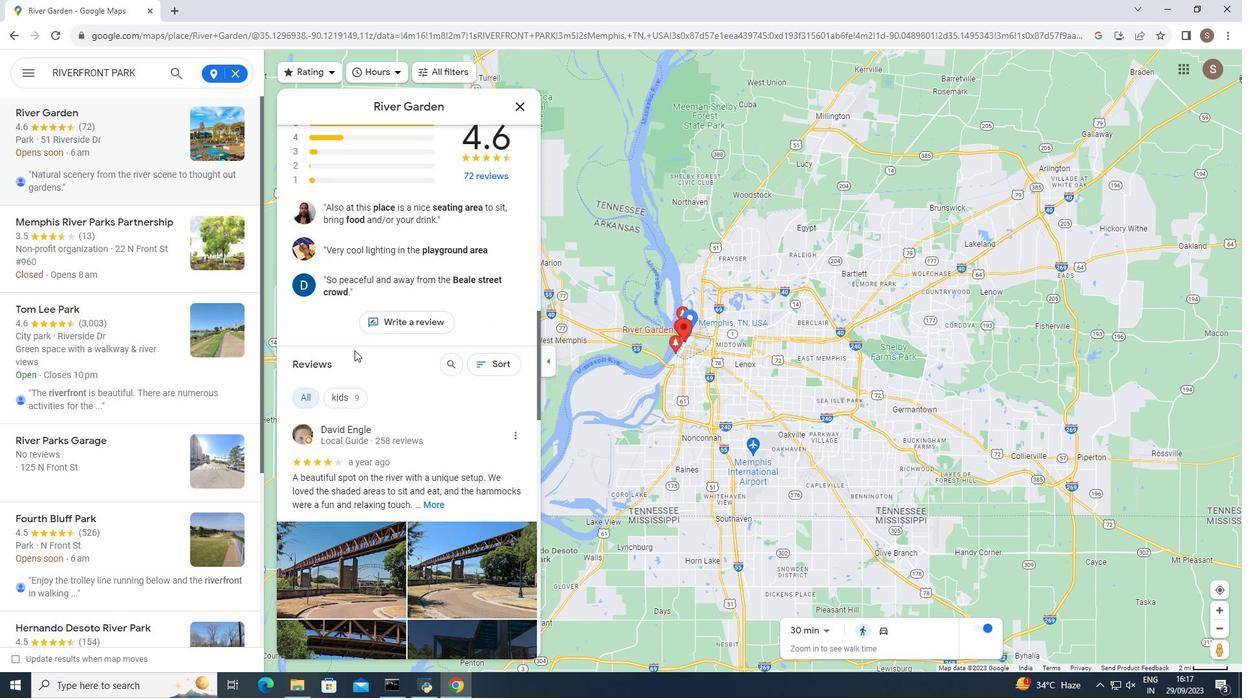 
Action: Mouse scrolled (354, 350) with delta (0, 0)
Screenshot: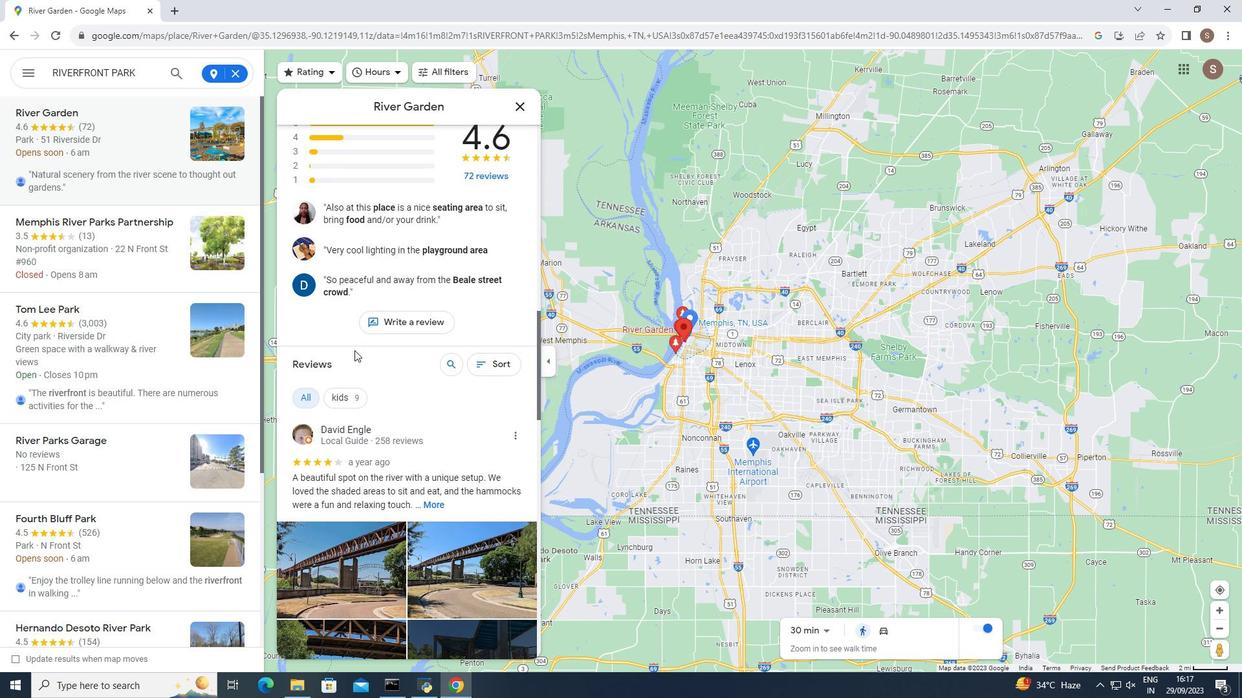 
Action: Mouse moved to (356, 349)
Screenshot: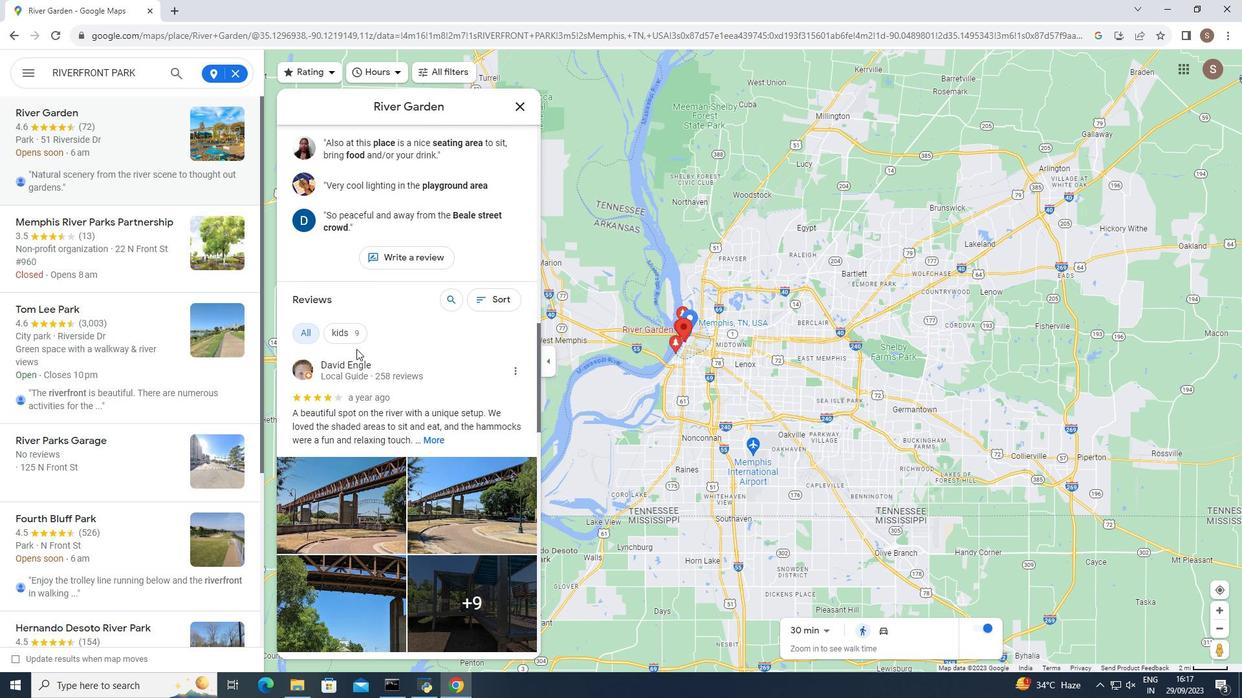 
Action: Mouse scrolled (356, 348) with delta (0, 0)
Screenshot: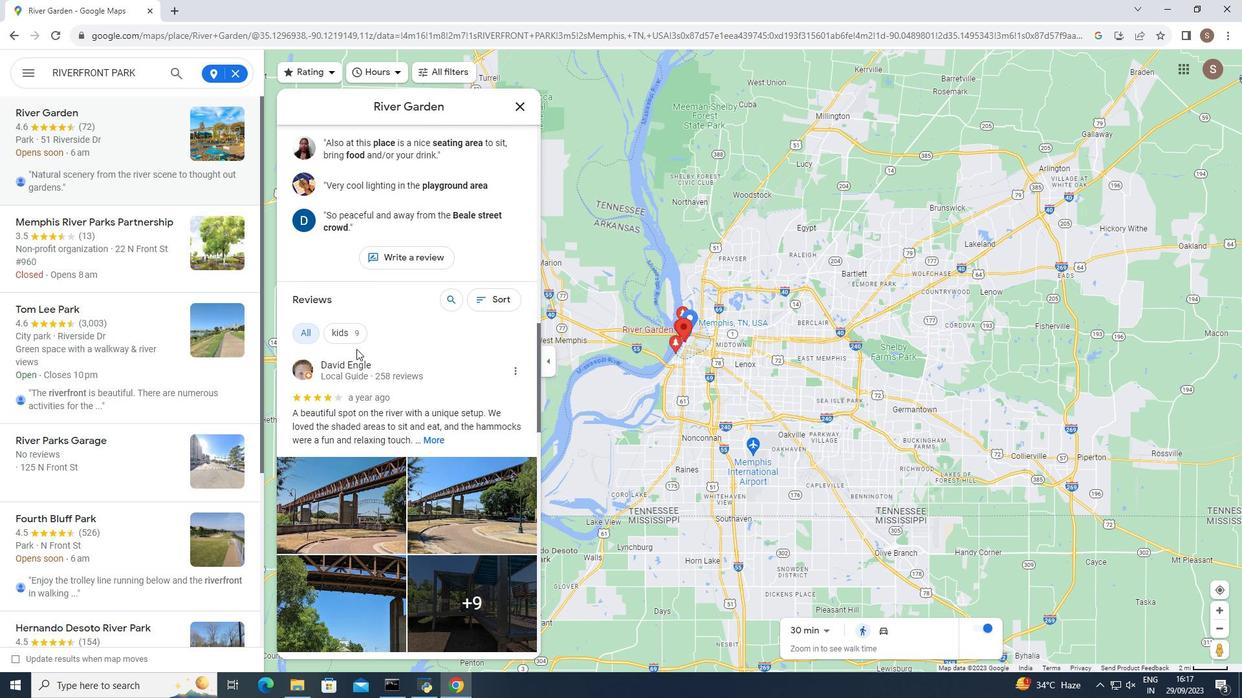 
Action: Mouse scrolled (356, 348) with delta (0, 0)
Screenshot: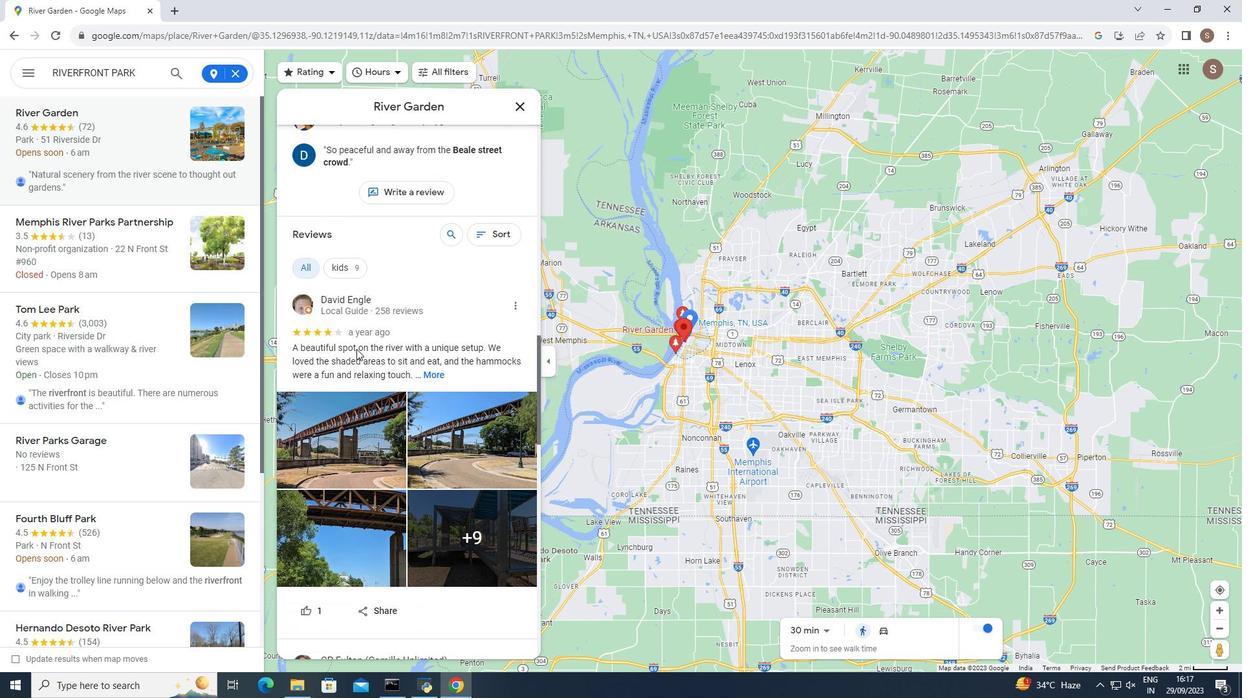 
Action: Mouse moved to (356, 348)
Screenshot: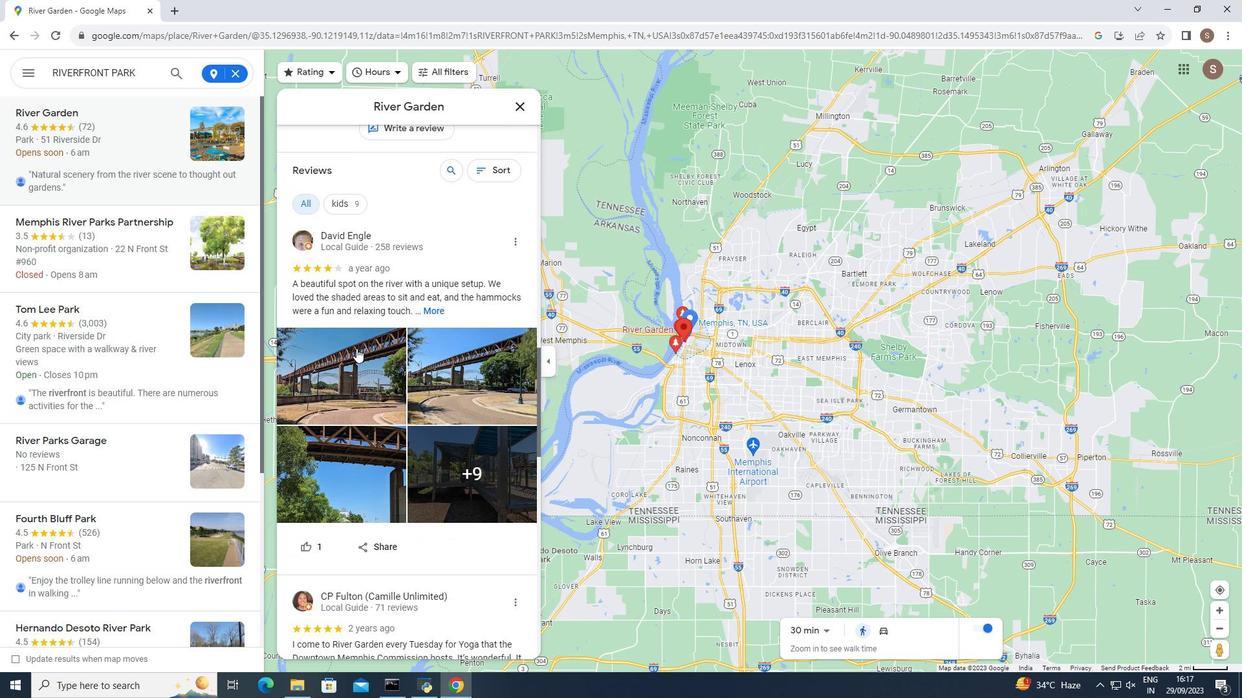 
Action: Mouse scrolled (356, 348) with delta (0, 0)
Screenshot: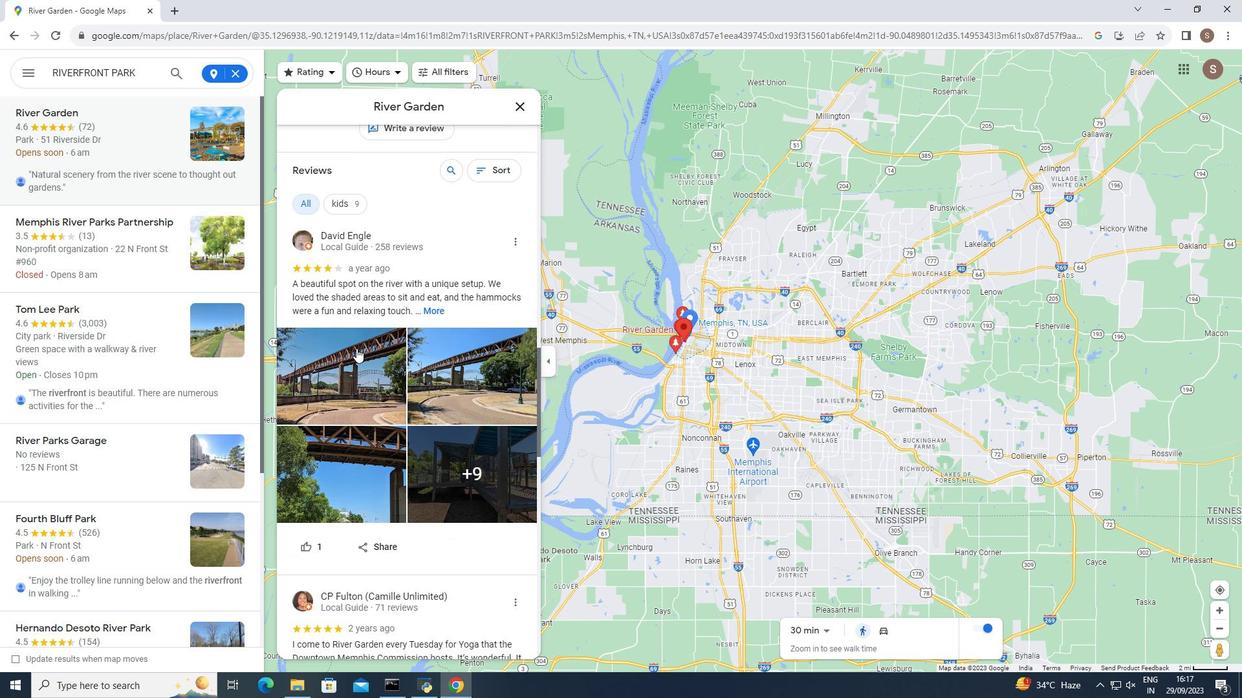 
Action: Mouse moved to (431, 249)
Screenshot: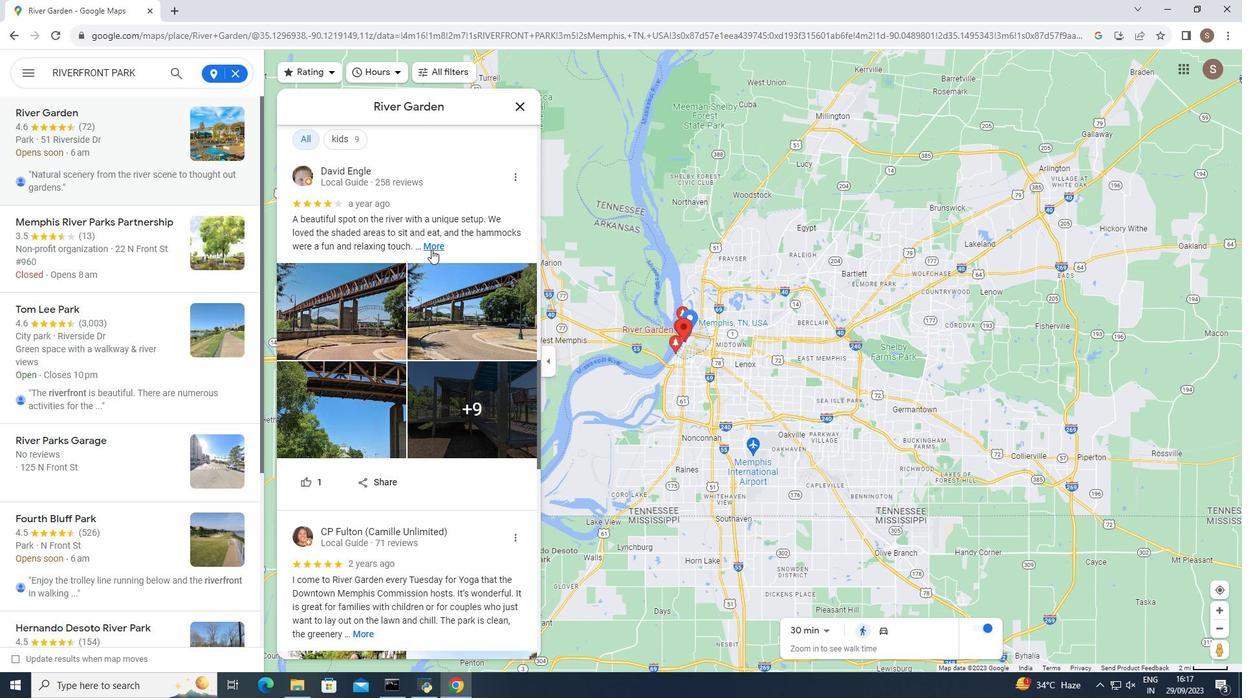 
Action: Mouse pressed left at (431, 249)
Screenshot: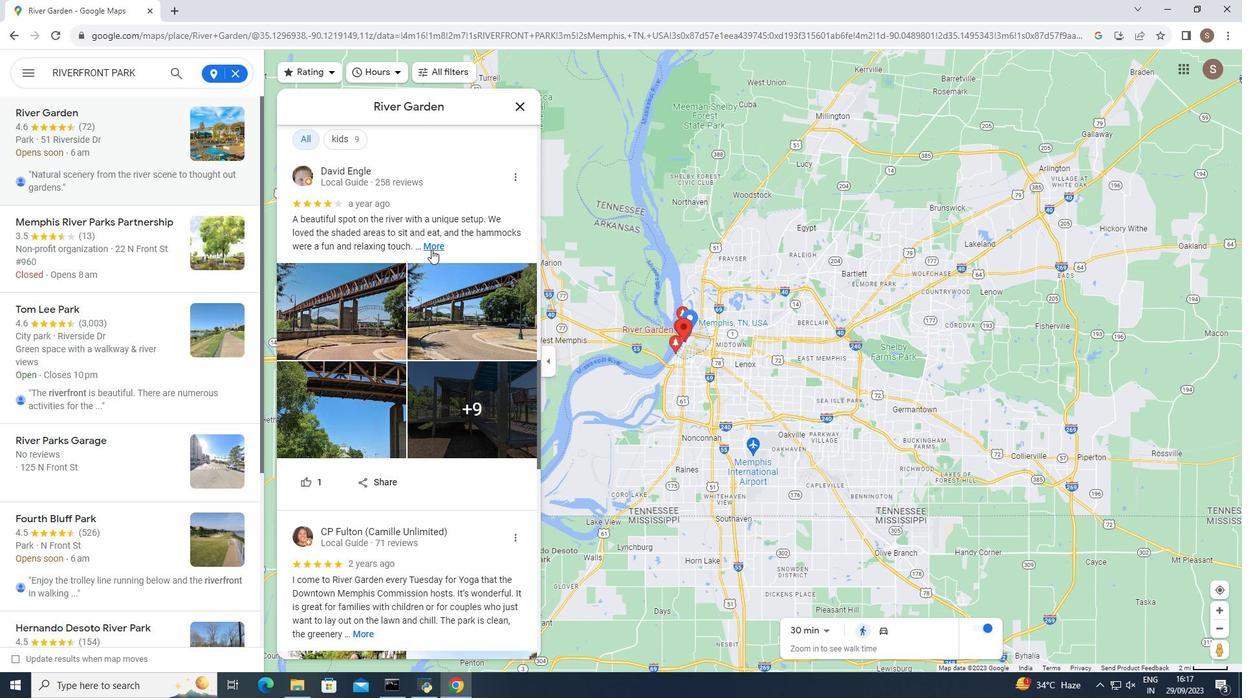 
Action: Mouse moved to (424, 264)
Screenshot: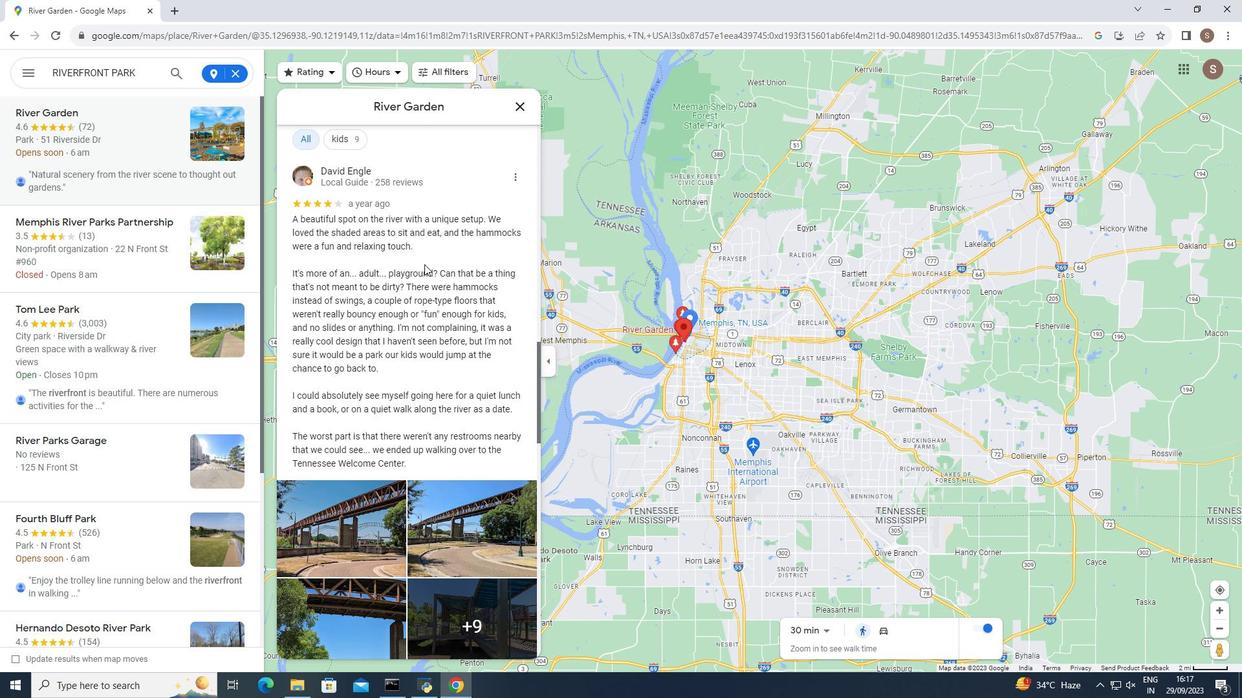 
Action: Mouse scrolled (424, 264) with delta (0, 0)
Screenshot: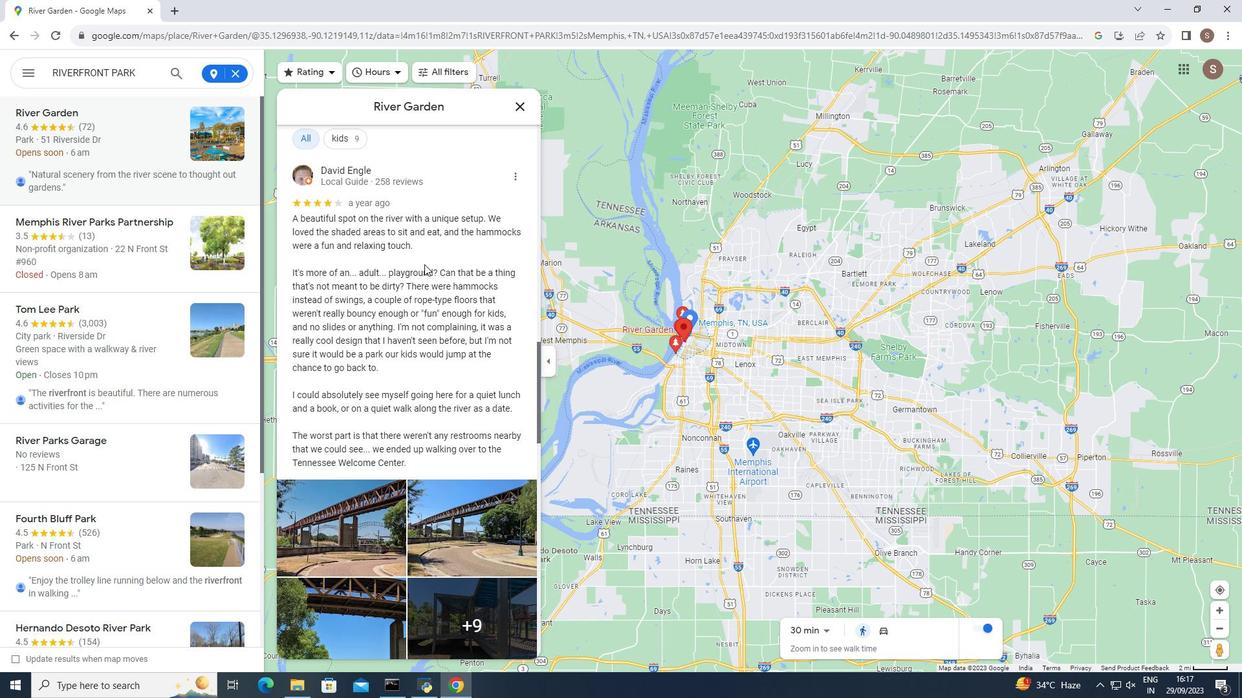 
Action: Mouse moved to (519, 102)
Screenshot: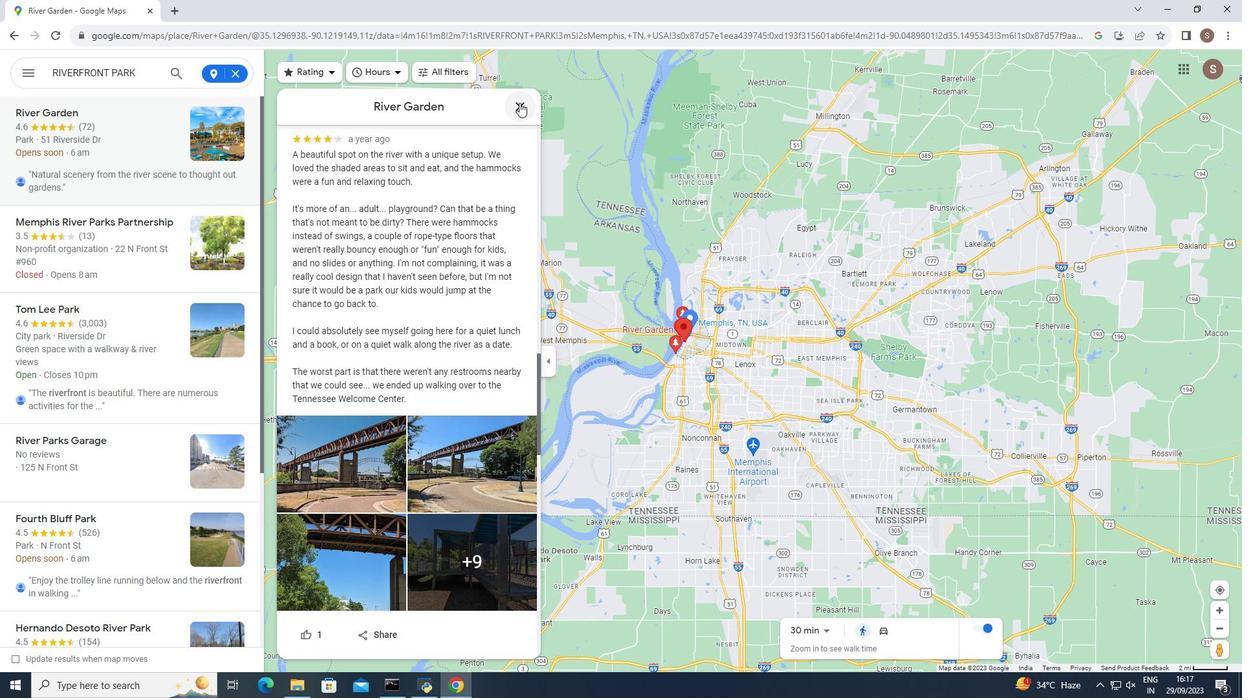 
Action: Mouse pressed left at (519, 102)
Screenshot: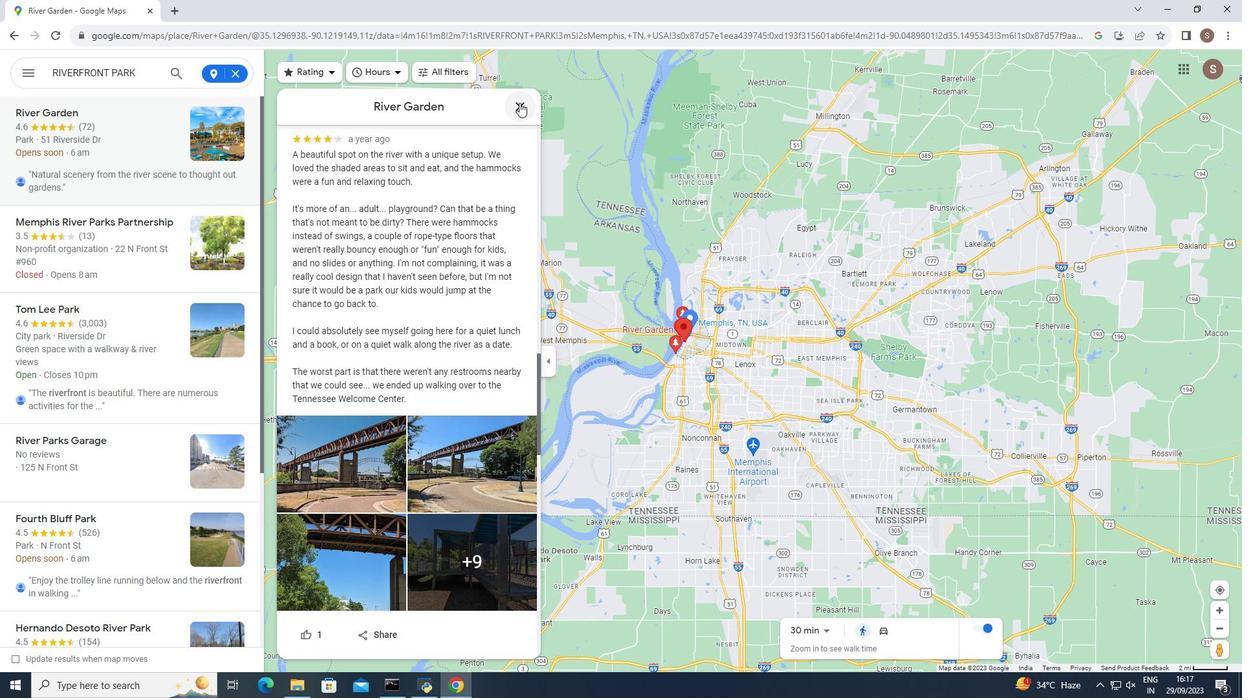 
Action: Mouse moved to (133, 223)
Screenshot: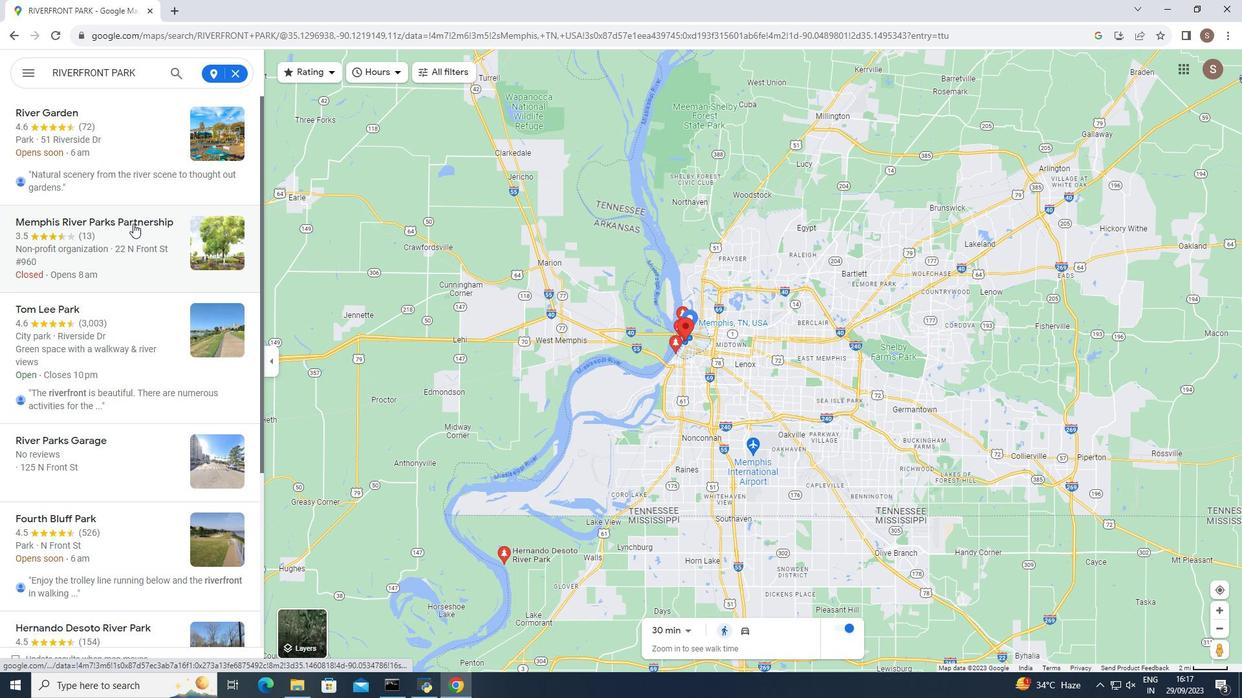 
Action: Mouse pressed left at (133, 223)
Screenshot: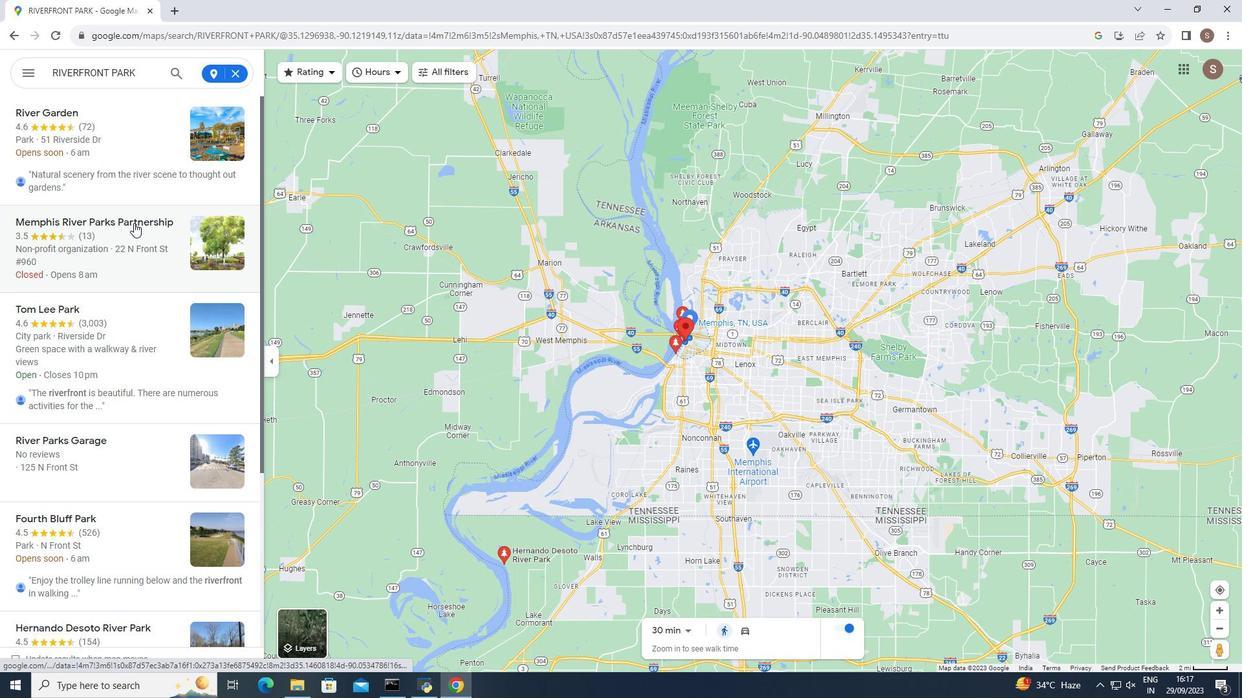 
Action: Mouse moved to (456, 376)
Screenshot: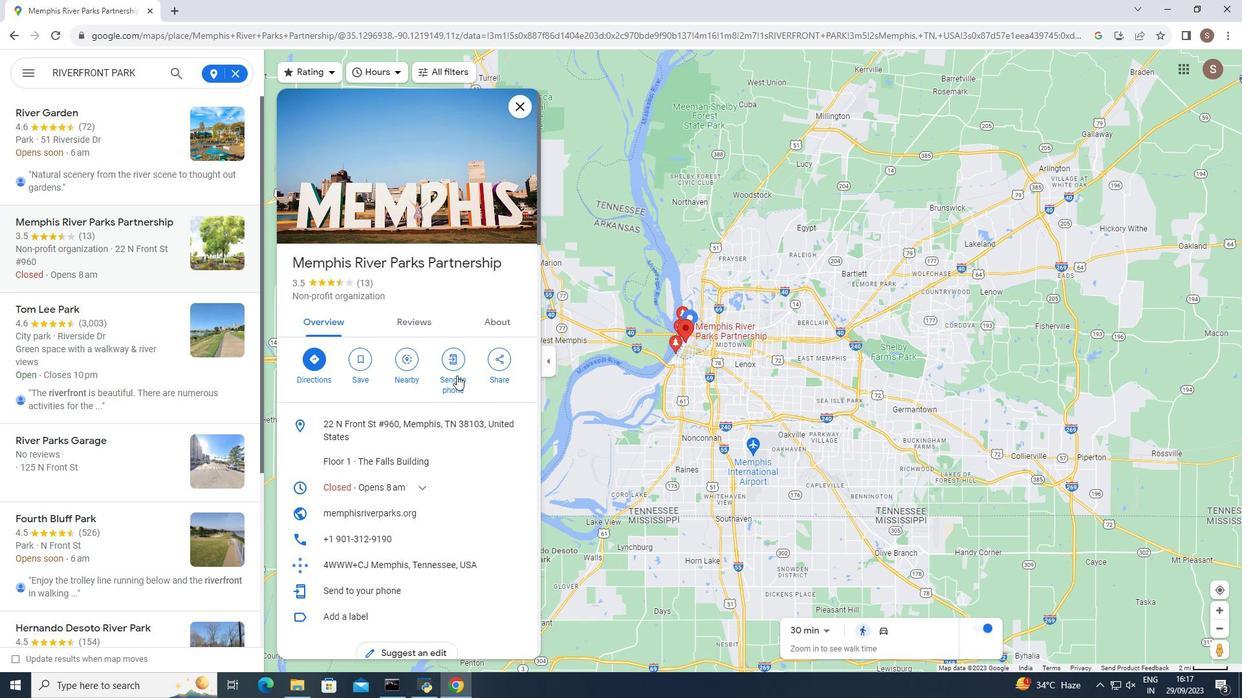 
Action: Mouse scrolled (456, 375) with delta (0, 0)
Screenshot: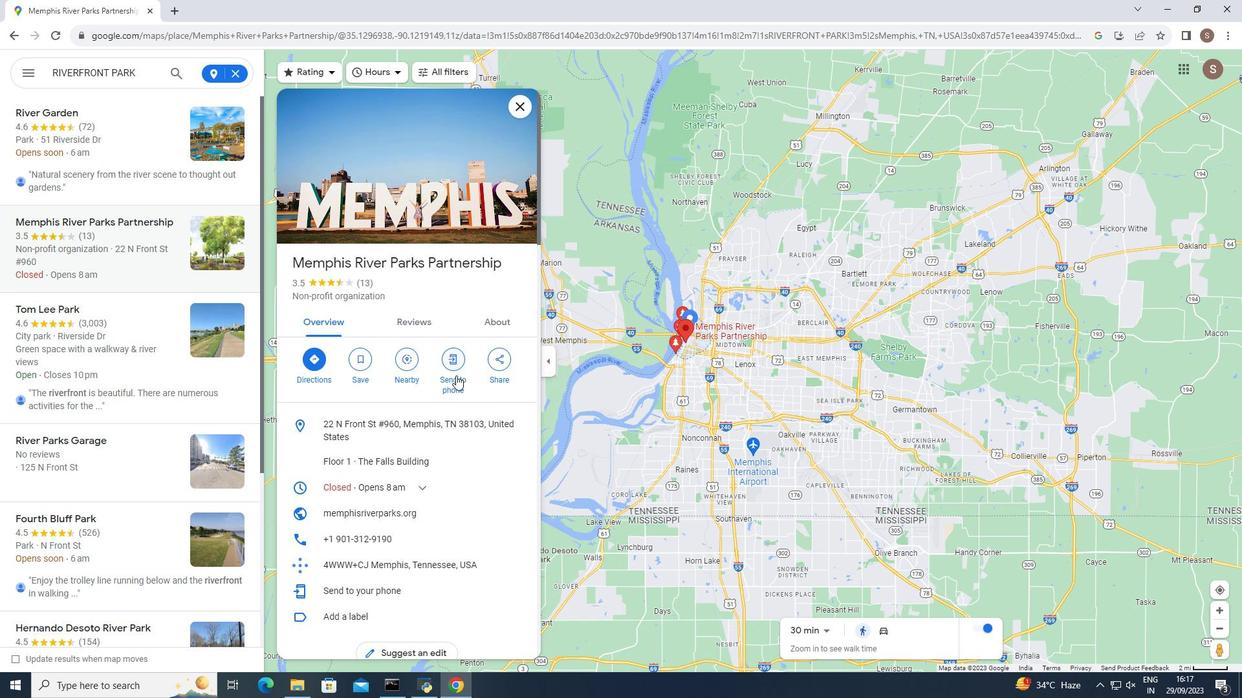
Action: Mouse moved to (451, 373)
Screenshot: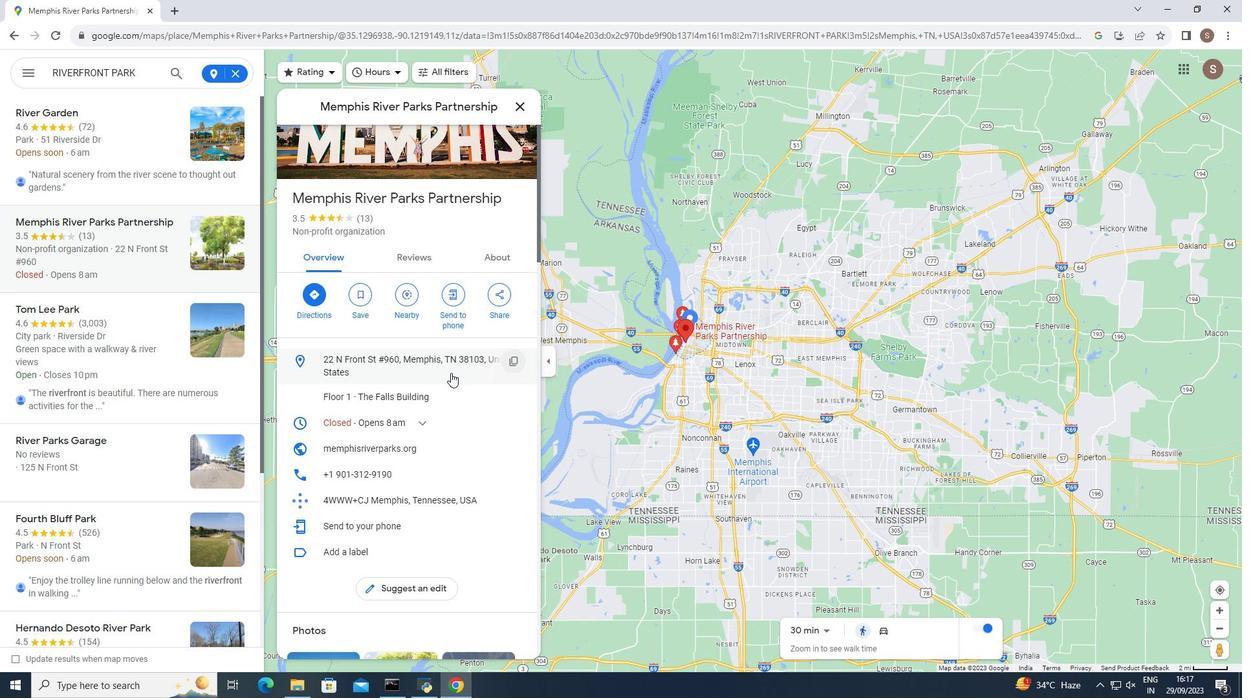 
Action: Mouse scrolled (451, 372) with delta (0, 0)
Screenshot: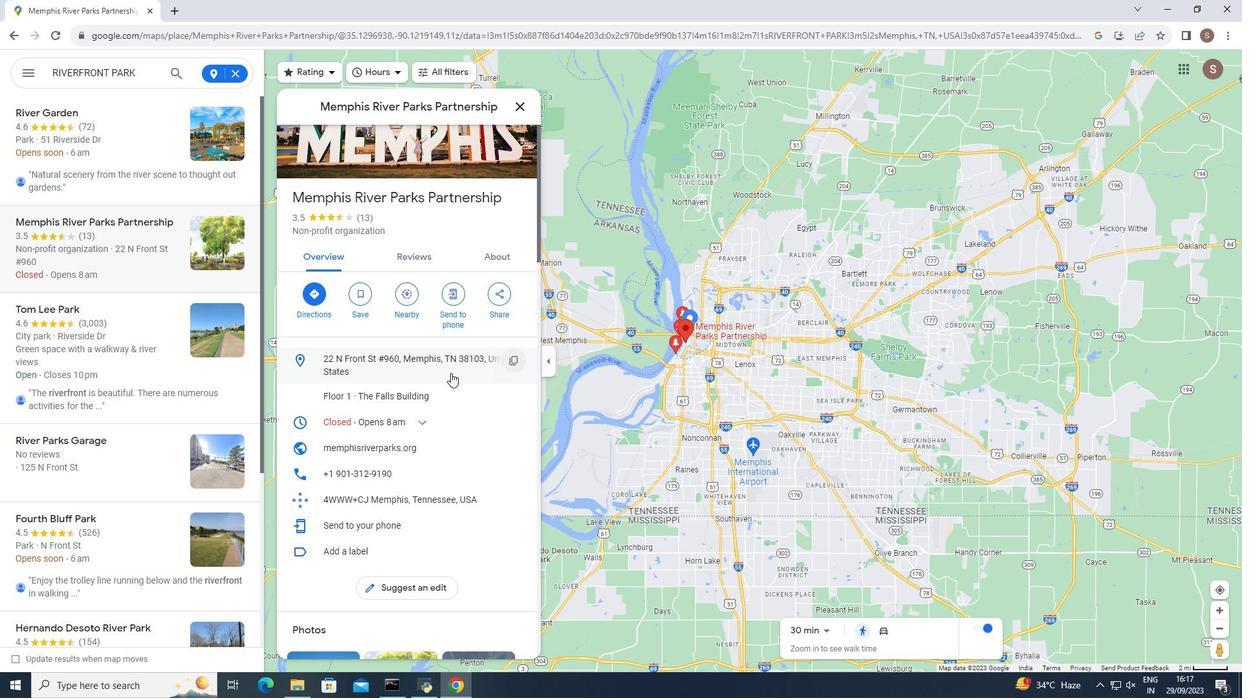 
Action: Mouse moved to (451, 373)
Screenshot: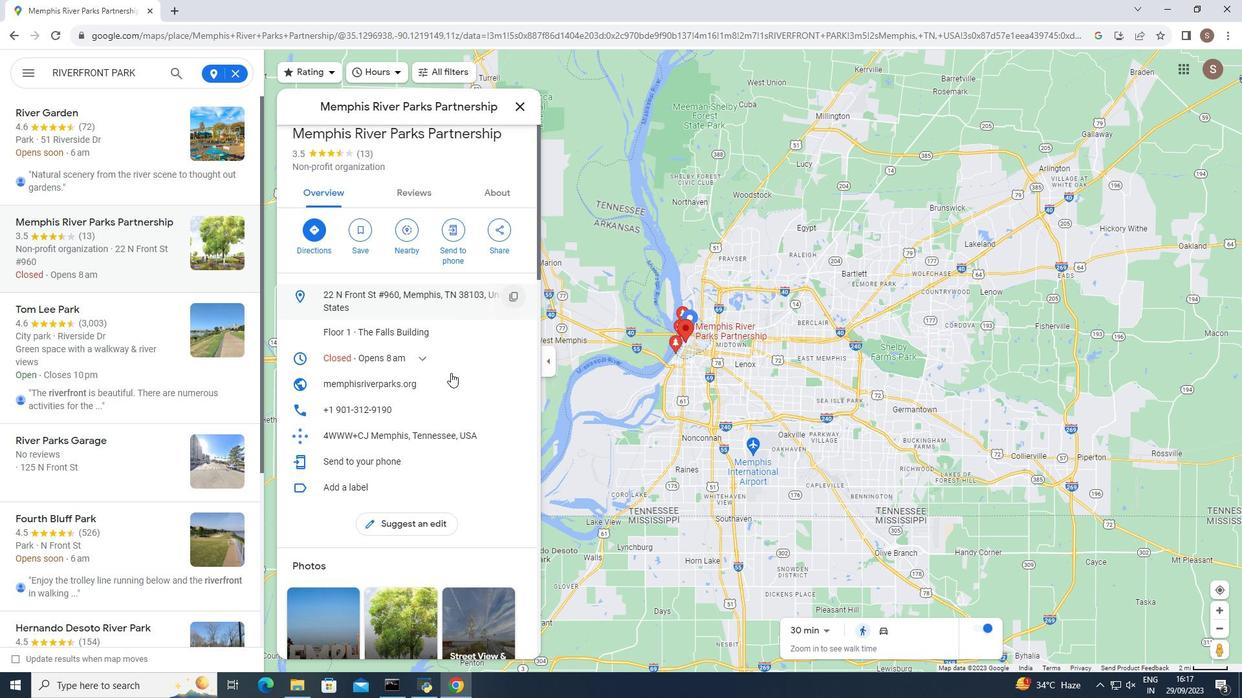 
Action: Mouse scrolled (451, 372) with delta (0, 0)
Screenshot: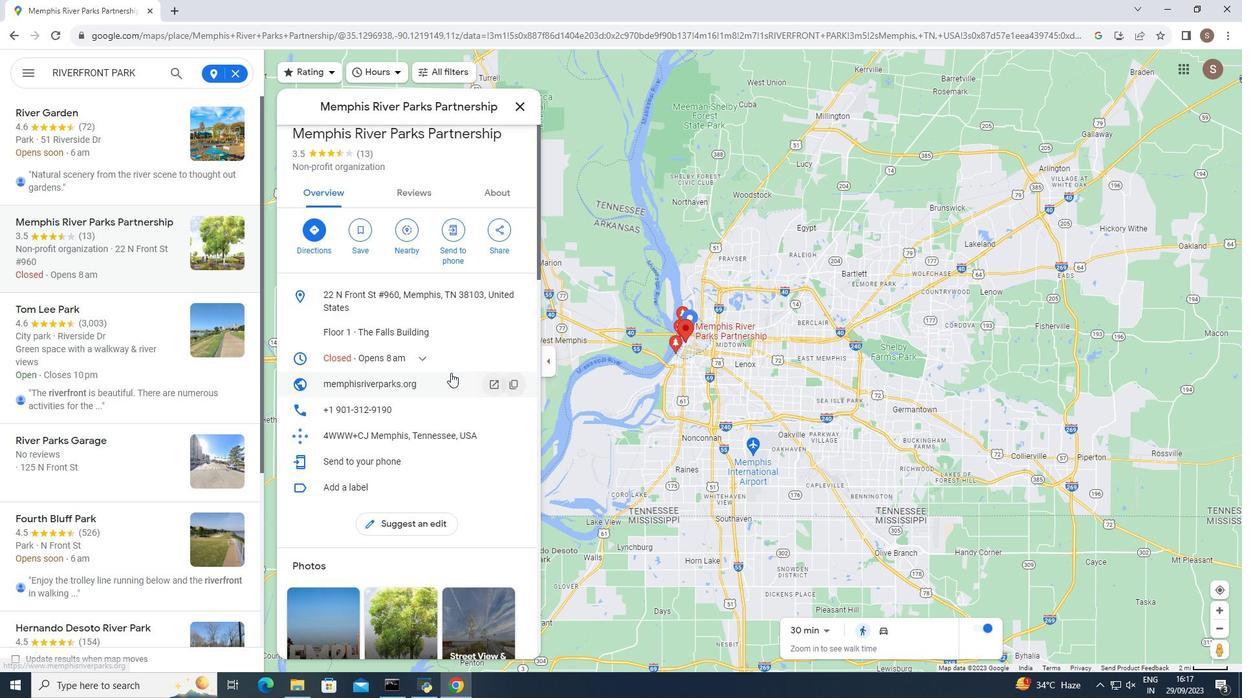 
Action: Mouse scrolled (451, 372) with delta (0, 0)
Screenshot: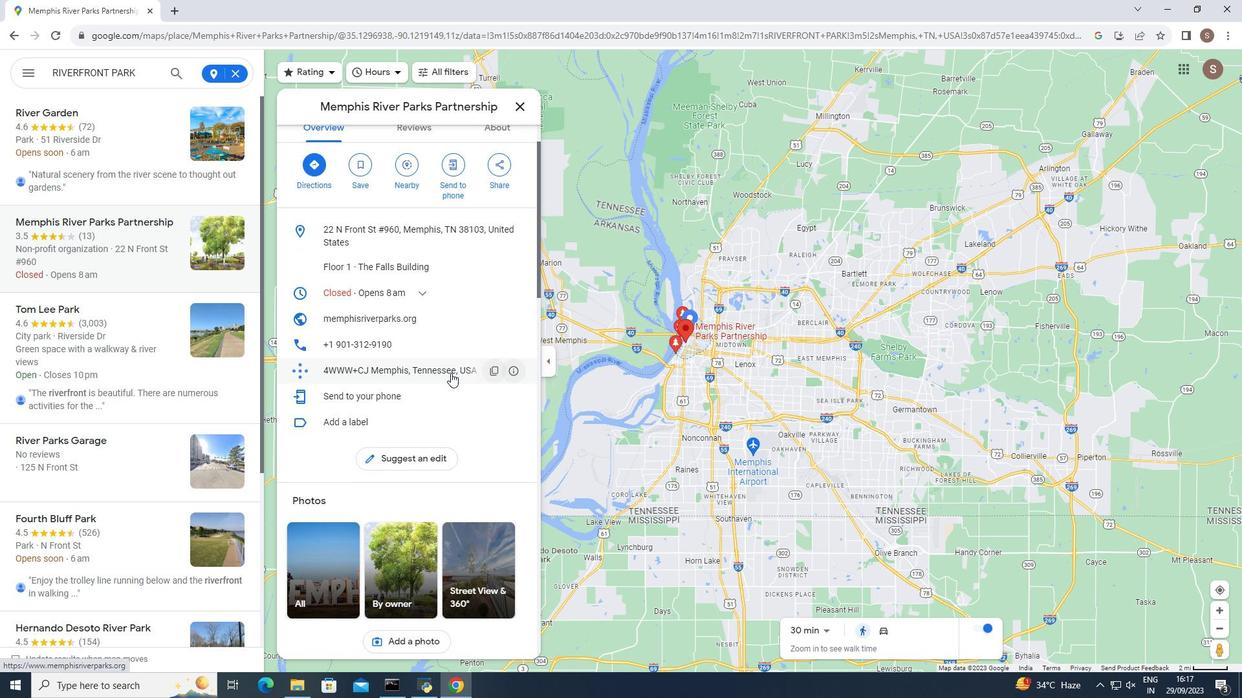 
Action: Mouse scrolled (451, 372) with delta (0, 0)
Screenshot: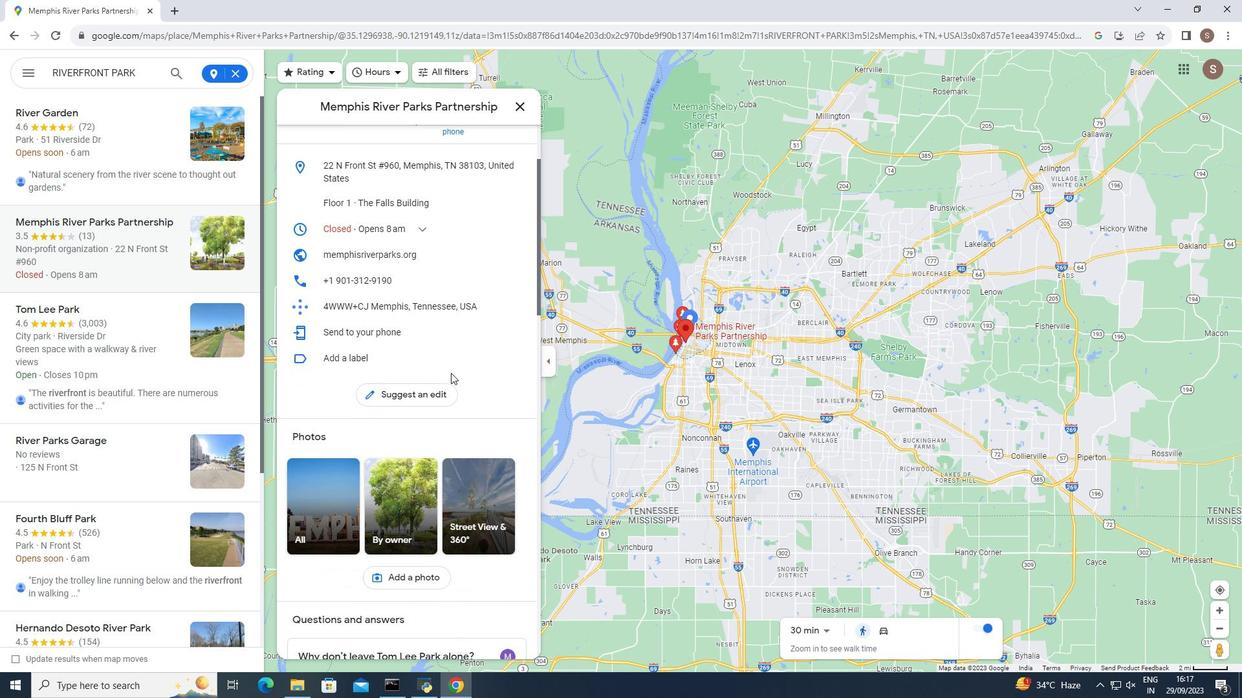 
Action: Mouse scrolled (451, 372) with delta (0, 0)
Screenshot: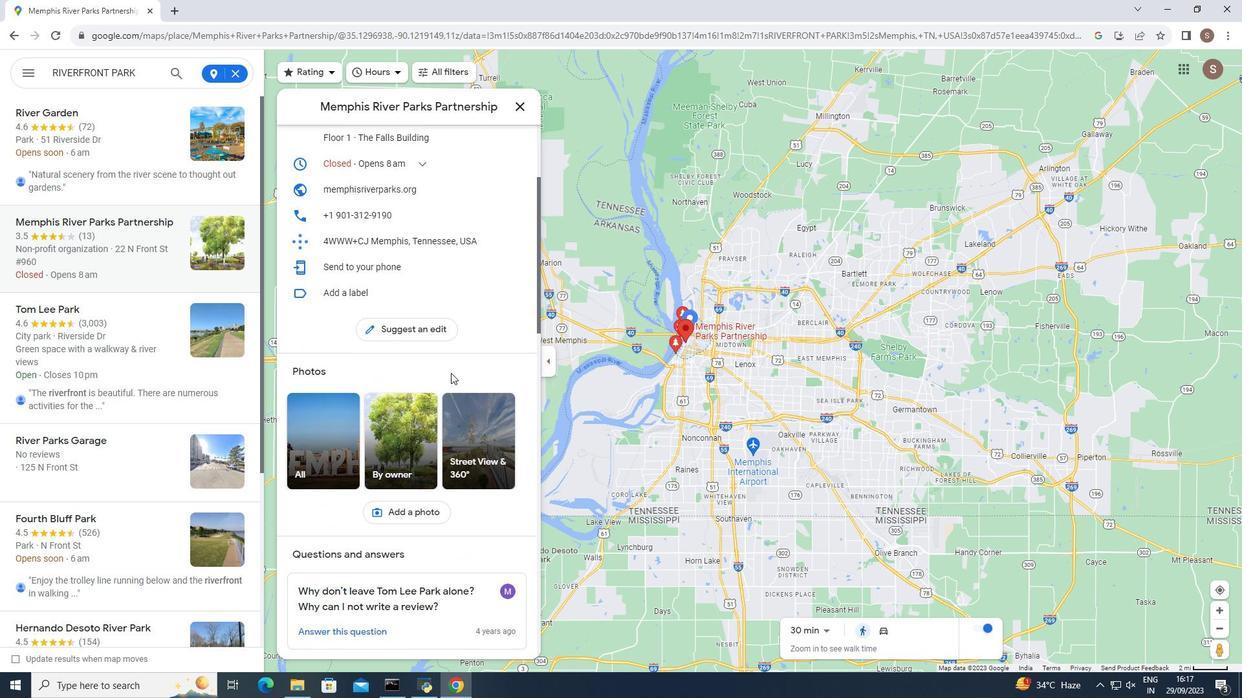 
Action: Mouse scrolled (451, 372) with delta (0, 0)
Screenshot: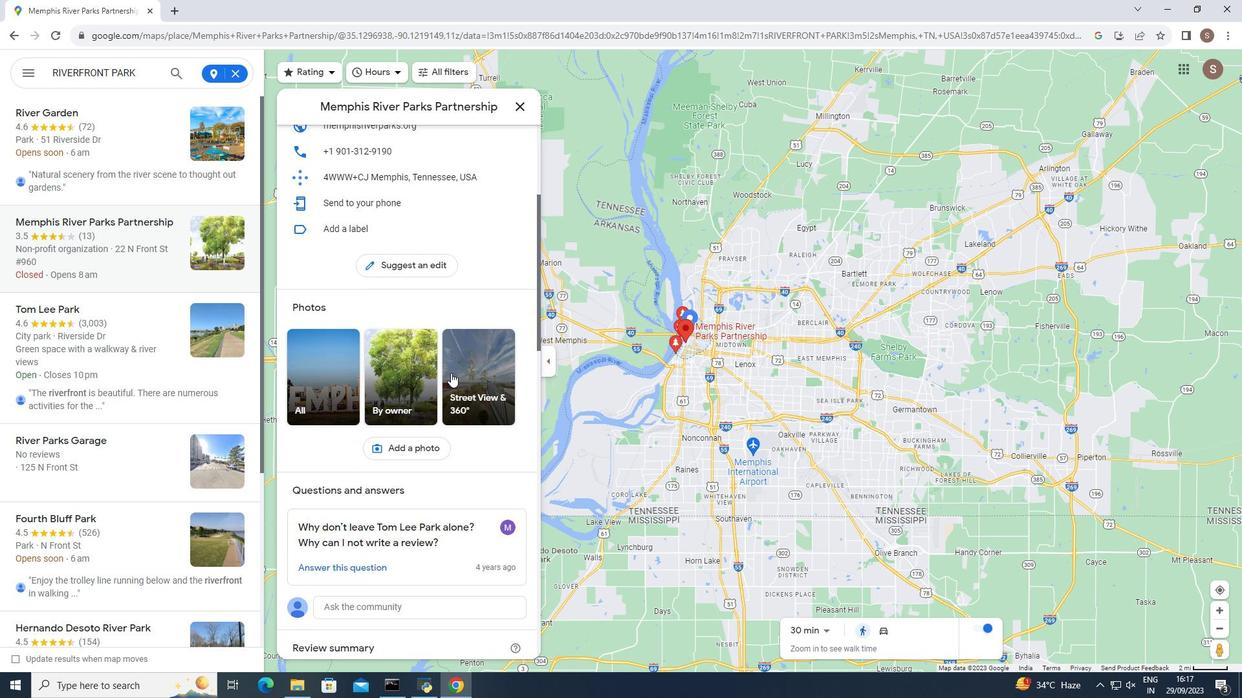 
Action: Mouse scrolled (451, 372) with delta (0, 0)
Screenshot: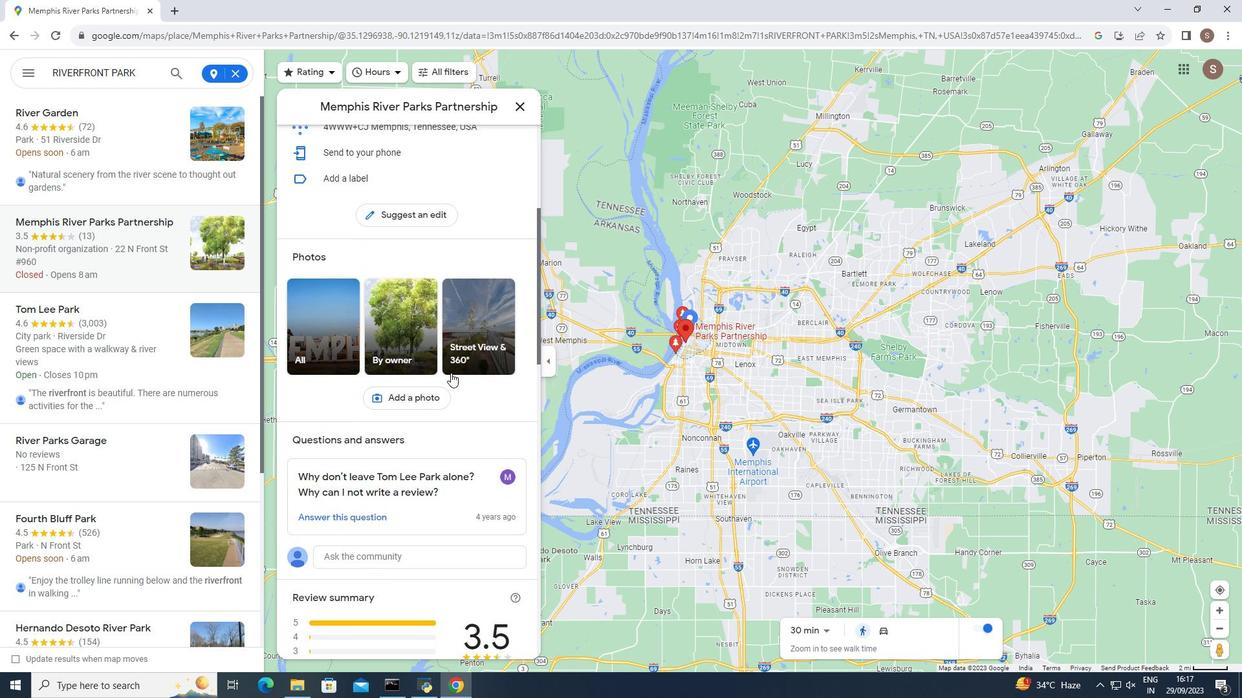 
Action: Mouse scrolled (451, 372) with delta (0, 0)
Screenshot: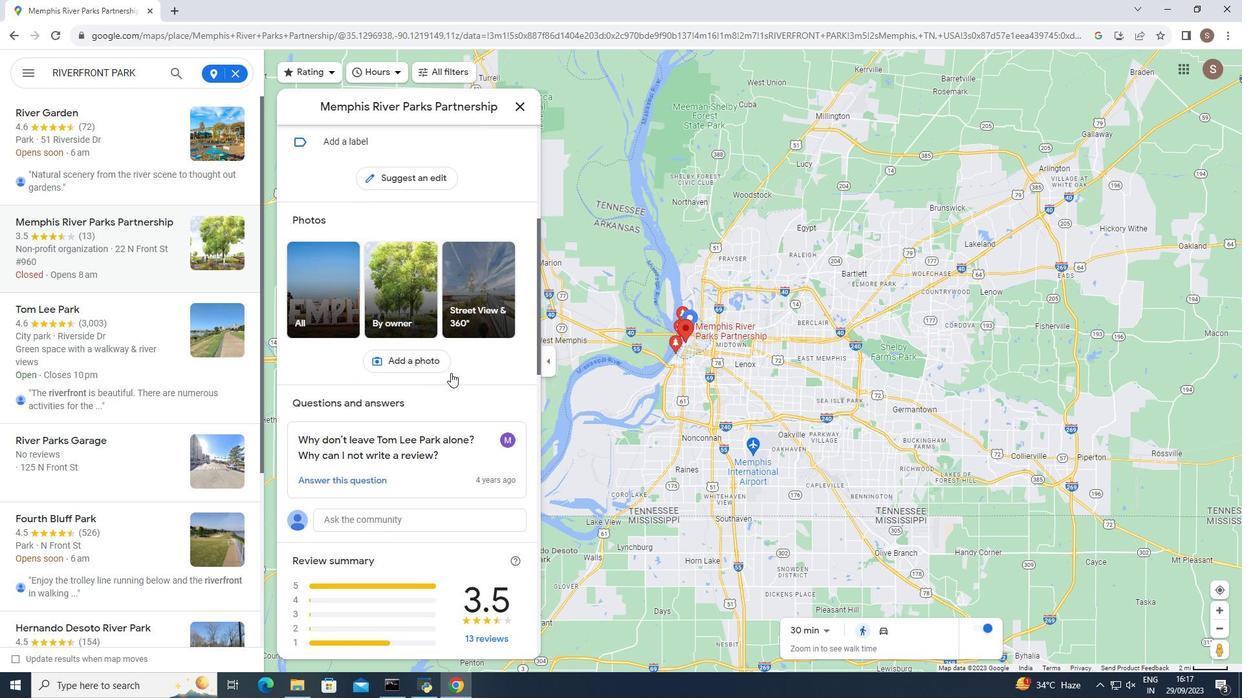 
Action: Mouse moved to (451, 372)
Screenshot: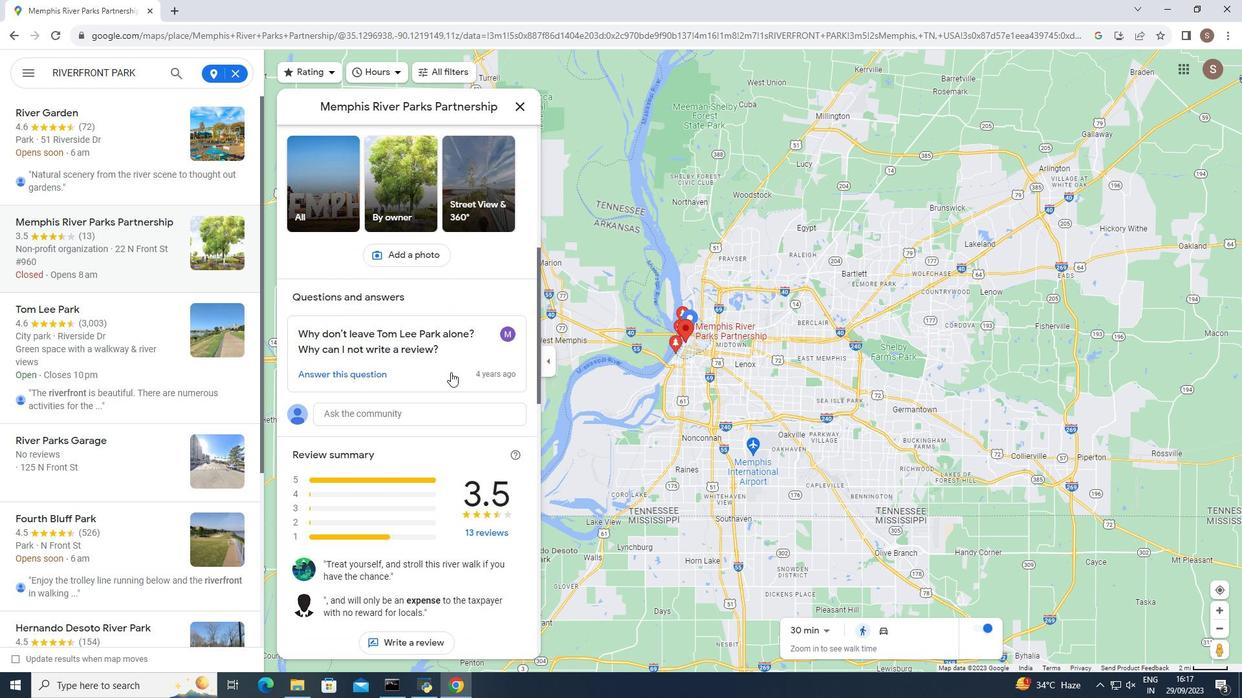 
Action: Mouse scrolled (451, 372) with delta (0, 0)
Screenshot: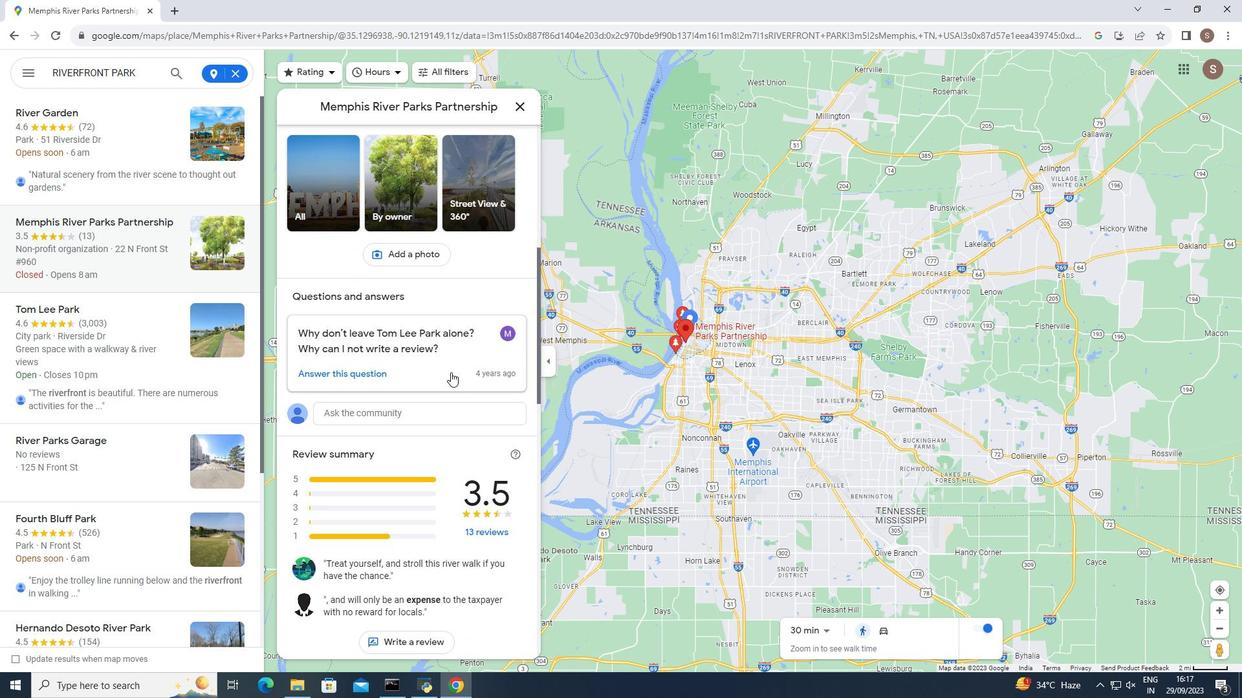 
Action: Mouse scrolled (451, 372) with delta (0, 0)
Screenshot: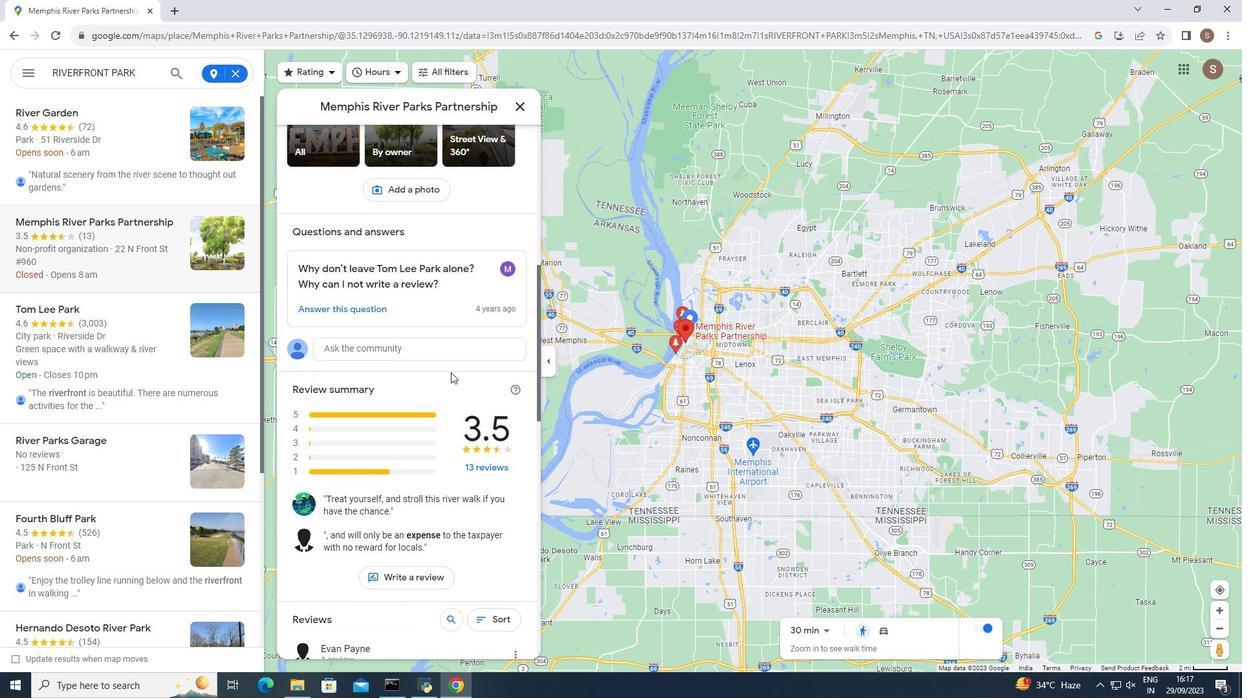 
Action: Mouse scrolled (451, 372) with delta (0, 0)
Screenshot: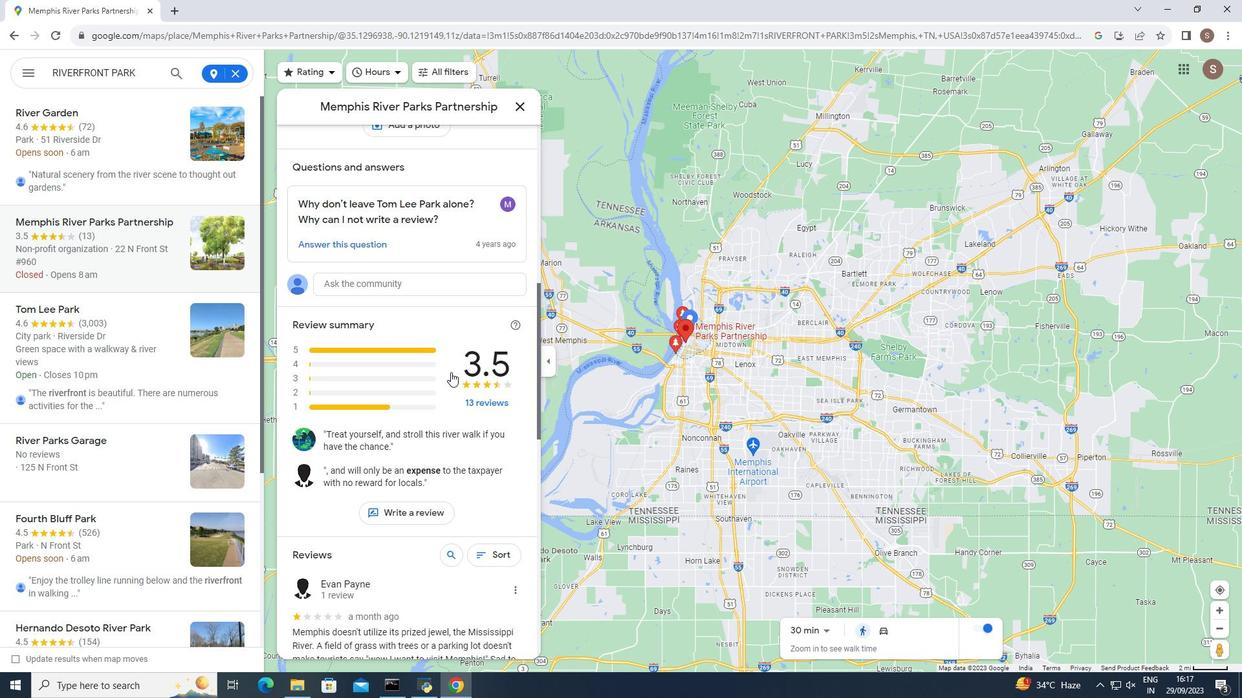 
Action: Mouse moved to (450, 372)
Screenshot: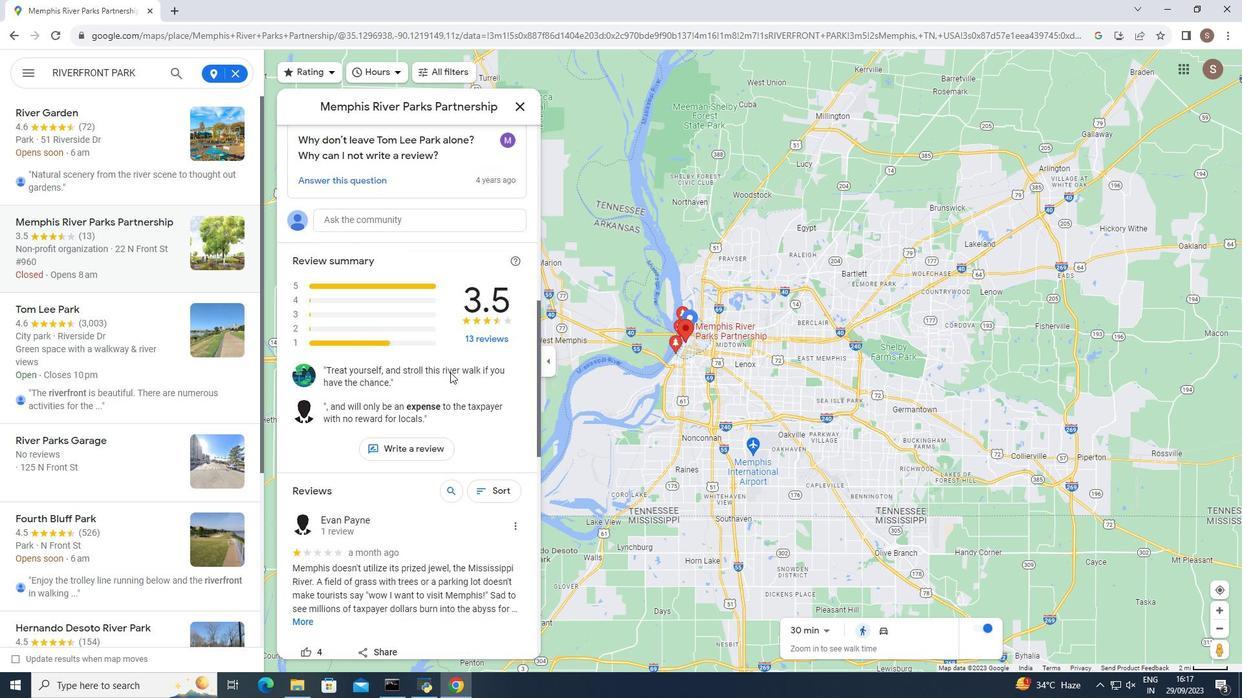 
Action: Mouse scrolled (450, 372) with delta (0, 0)
Screenshot: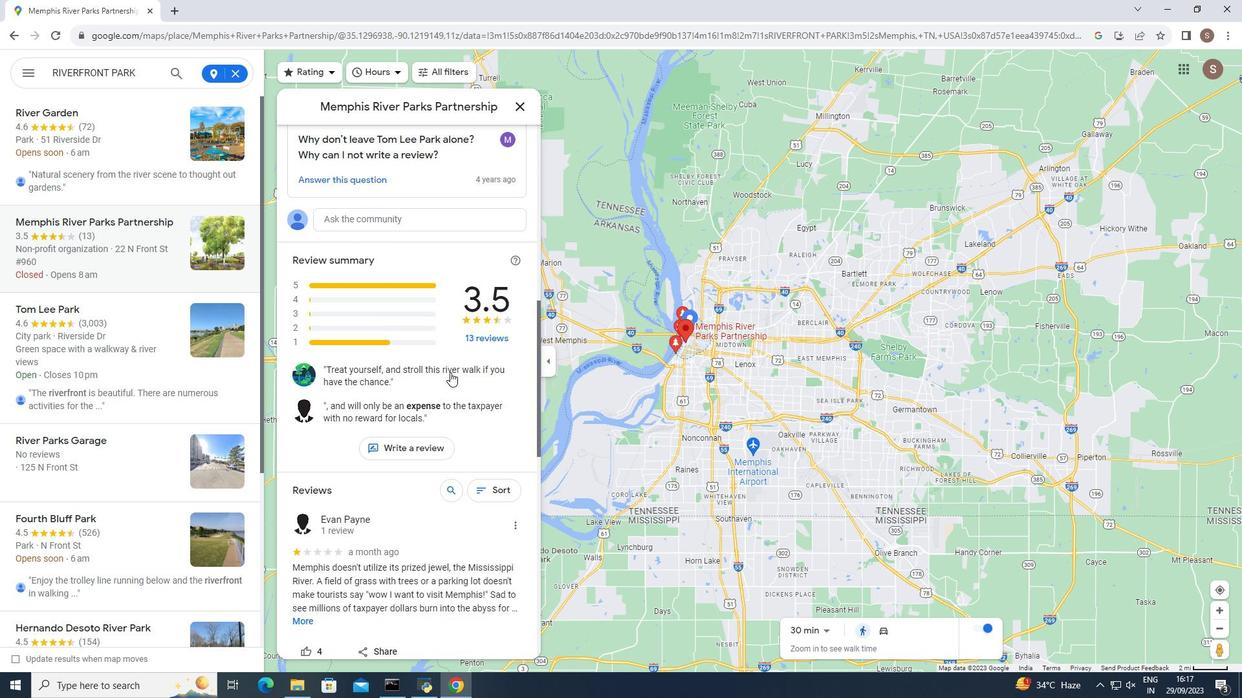 
Action: Mouse moved to (451, 378)
Screenshot: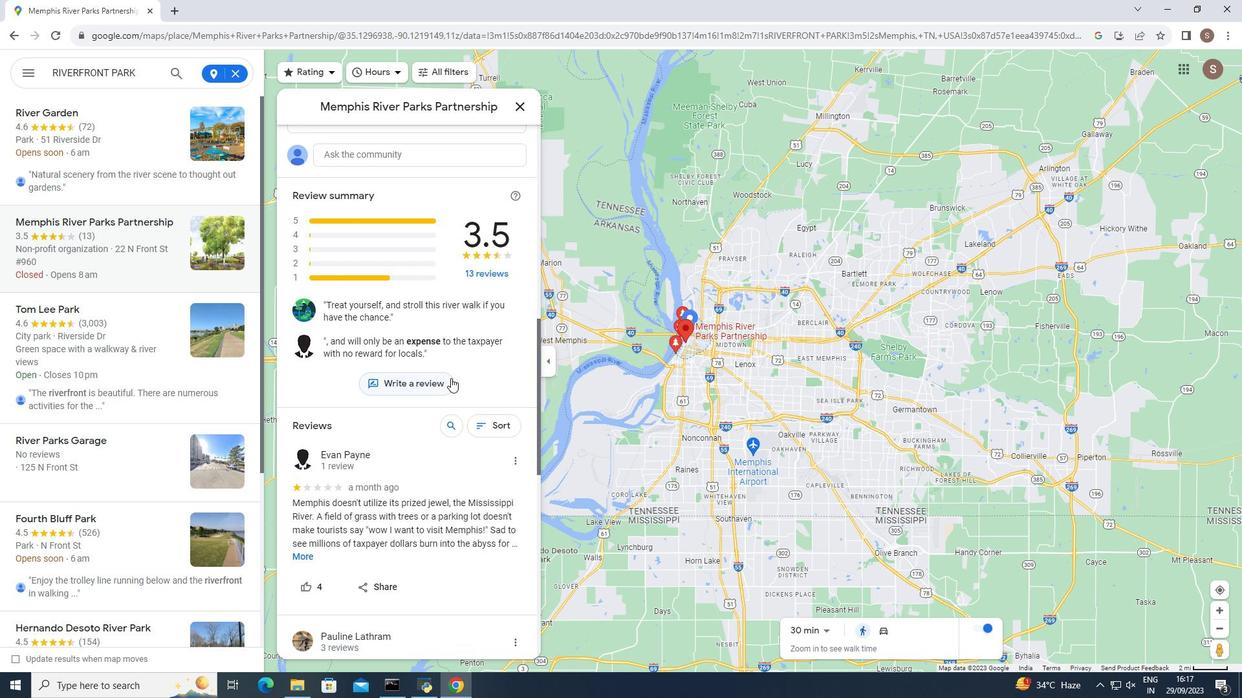 
Action: Mouse scrolled (451, 377) with delta (0, 0)
Screenshot: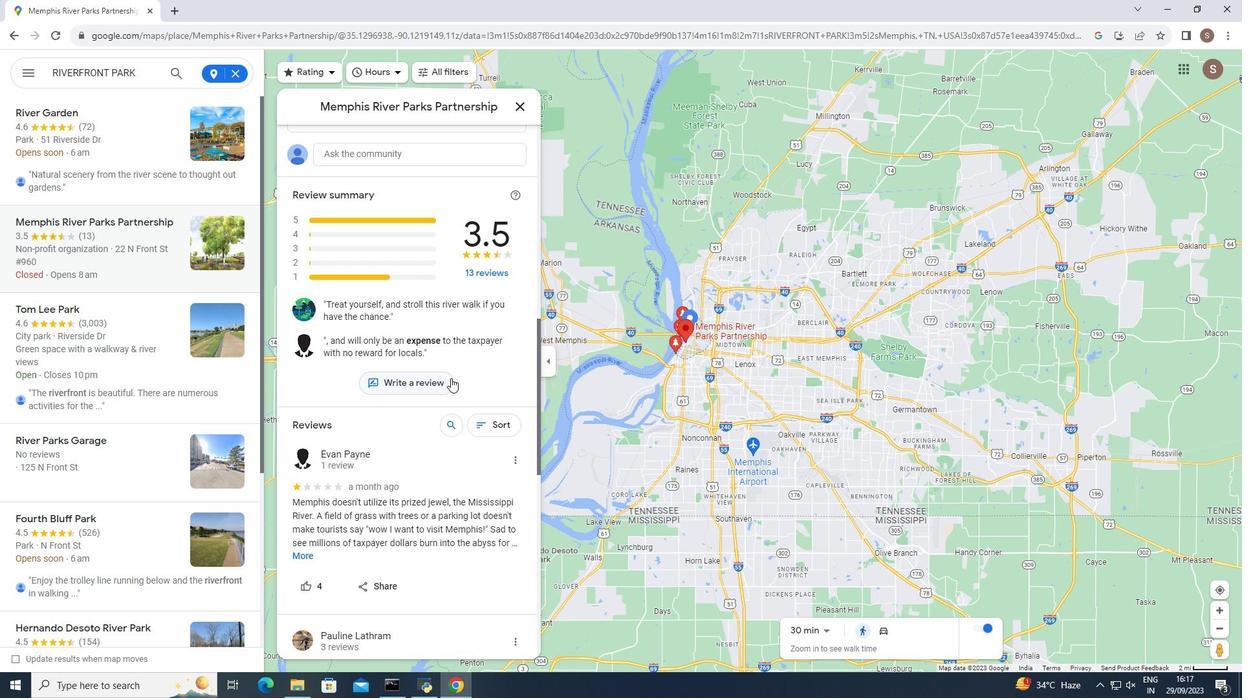 
Action: Mouse moved to (458, 379)
Screenshot: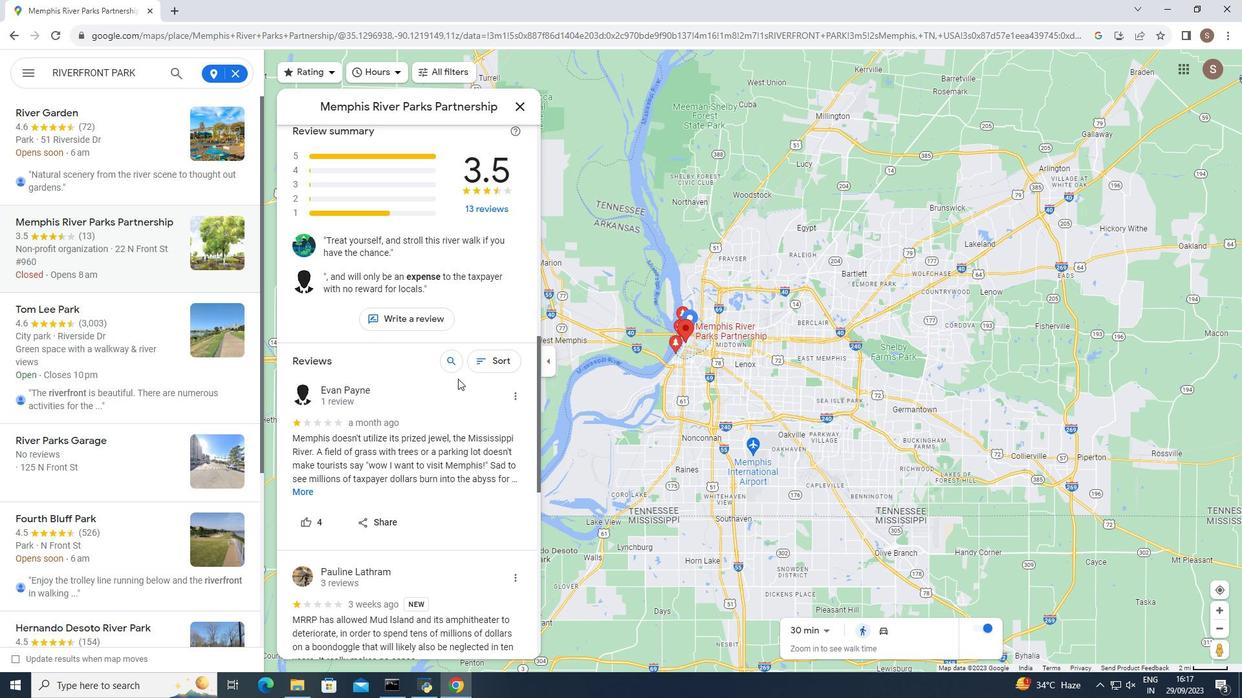 
Action: Mouse scrolled (458, 378) with delta (0, 0)
Screenshot: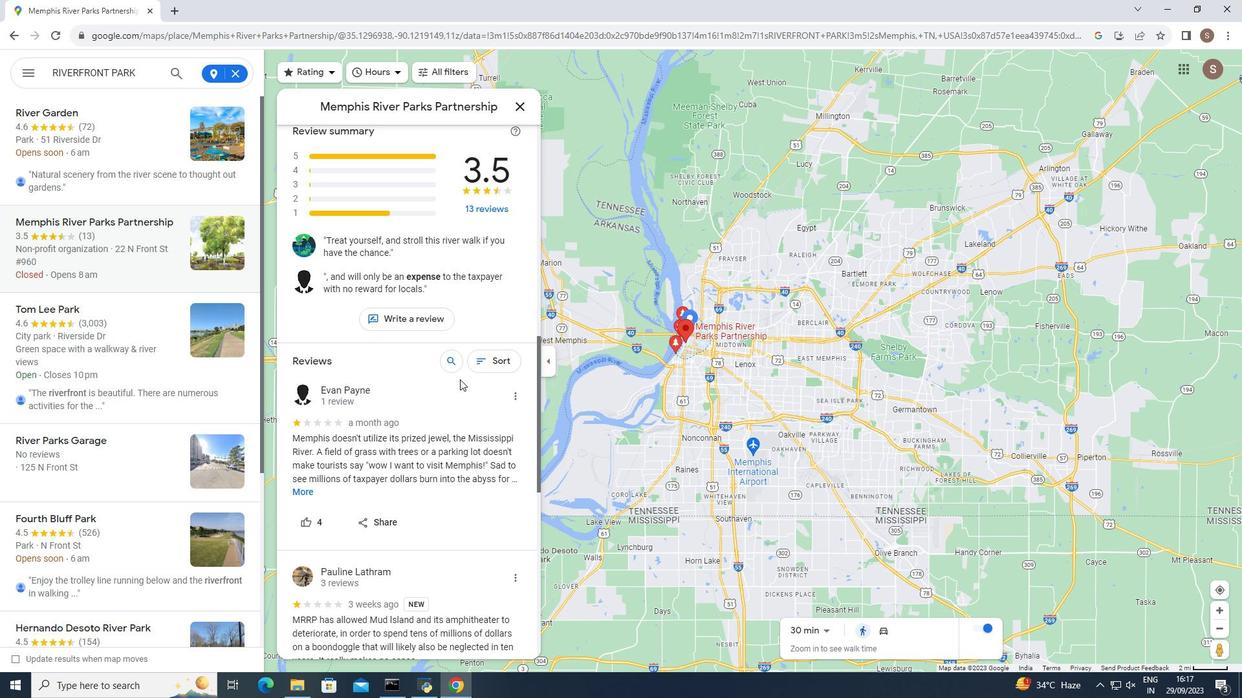 
Action: Mouse moved to (464, 384)
Screenshot: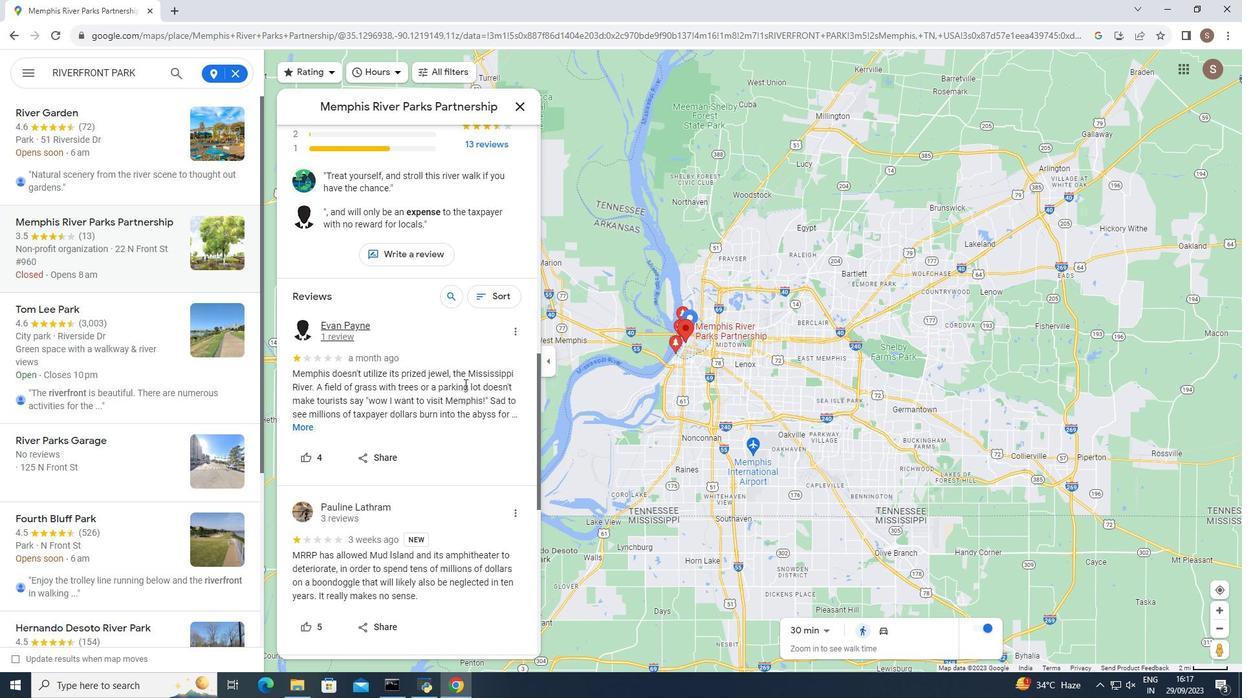 
Action: Mouse scrolled (464, 383) with delta (0, 0)
Screenshot: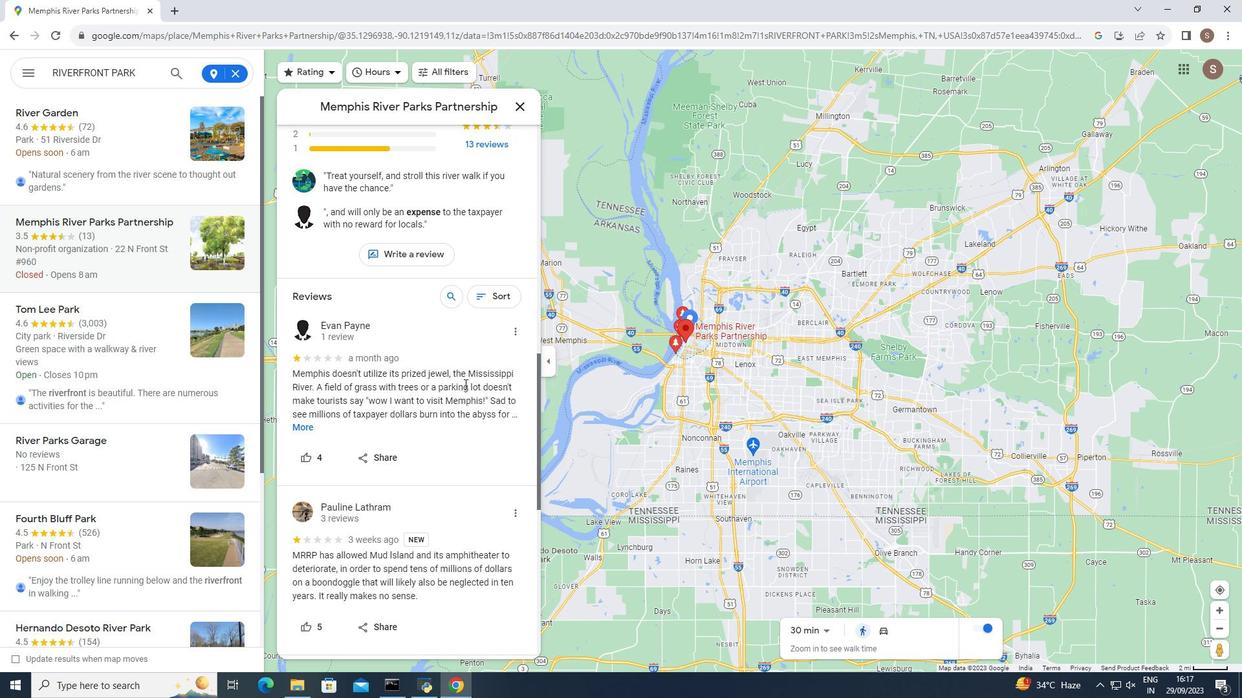 
Action: Mouse moved to (471, 380)
Screenshot: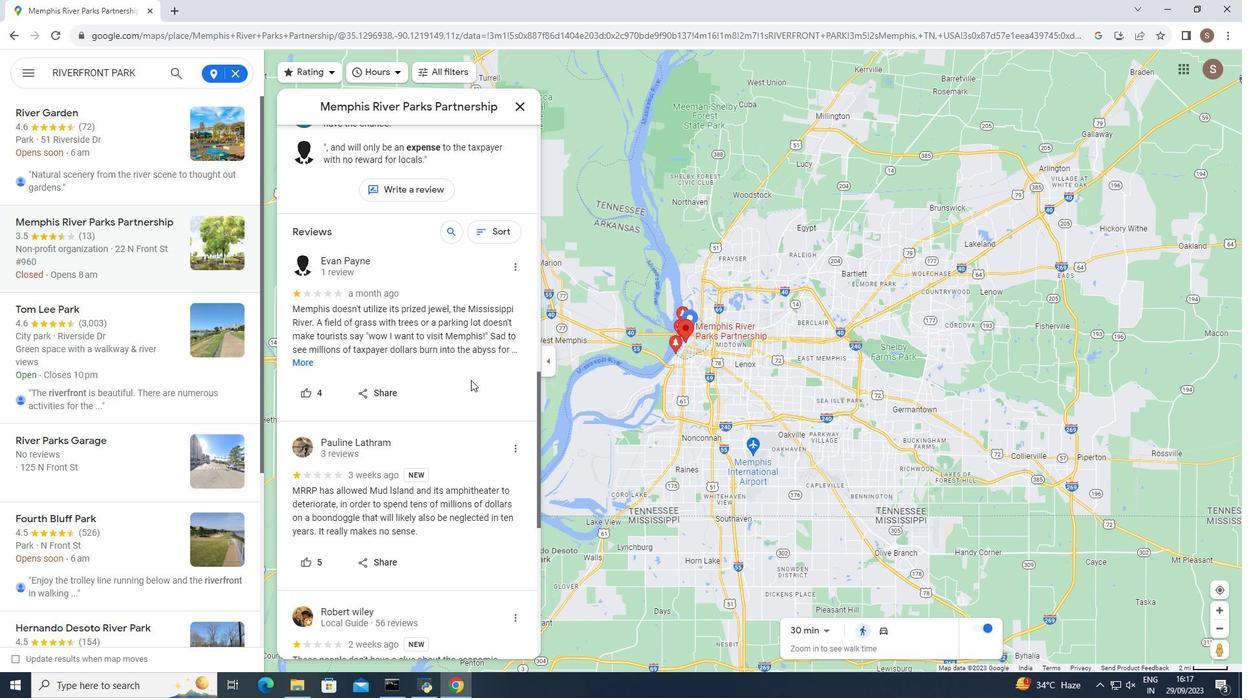 
Action: Mouse scrolled (471, 379) with delta (0, 0)
Screenshot: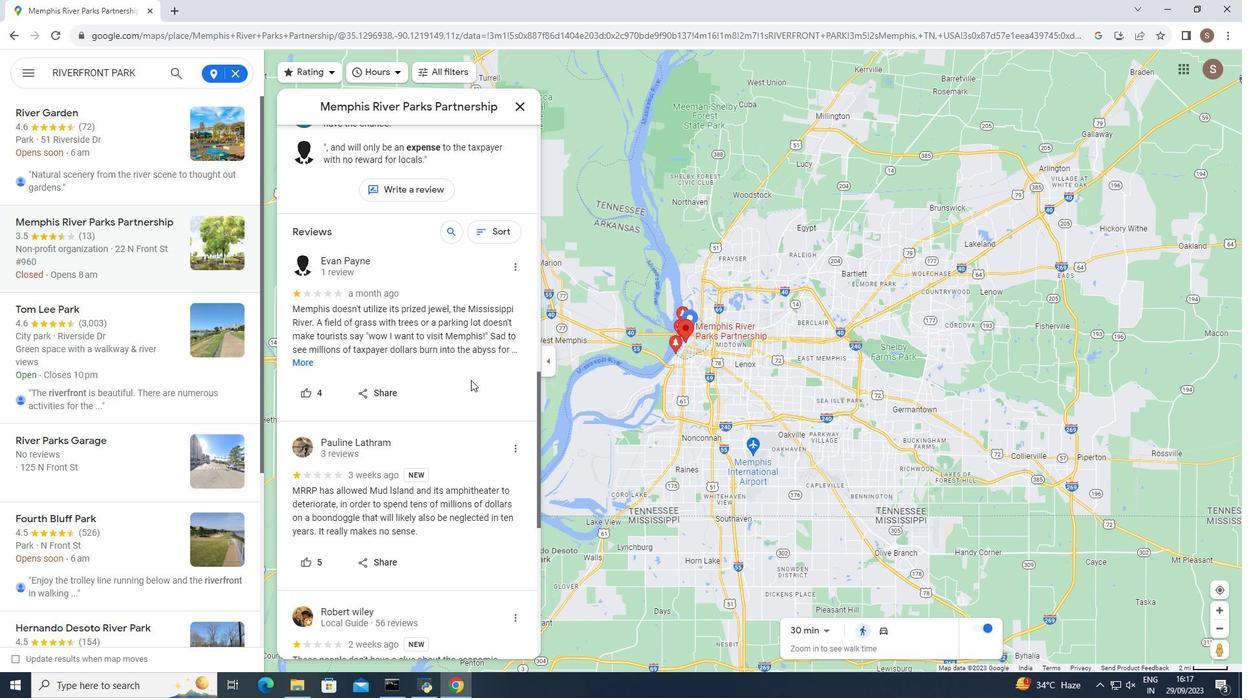 
Action: Mouse moved to (462, 390)
Screenshot: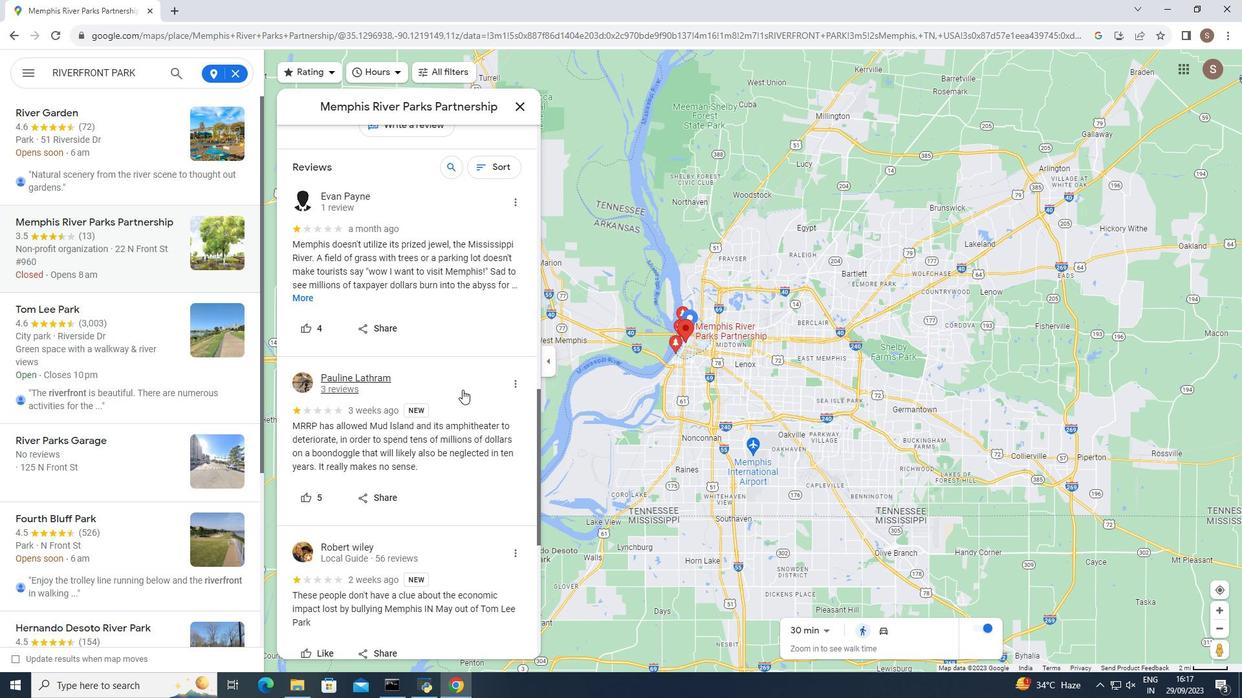 
Action: Mouse scrolled (462, 389) with delta (0, 0)
Screenshot: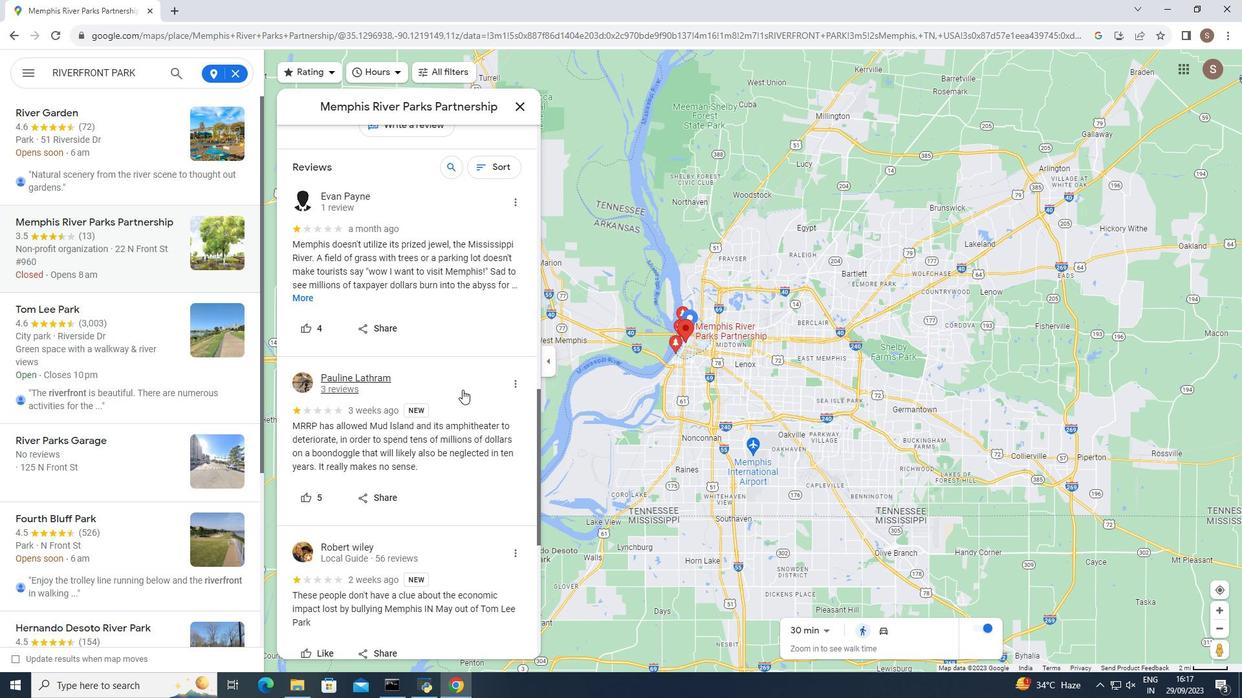 
Action: Mouse moved to (522, 100)
Screenshot: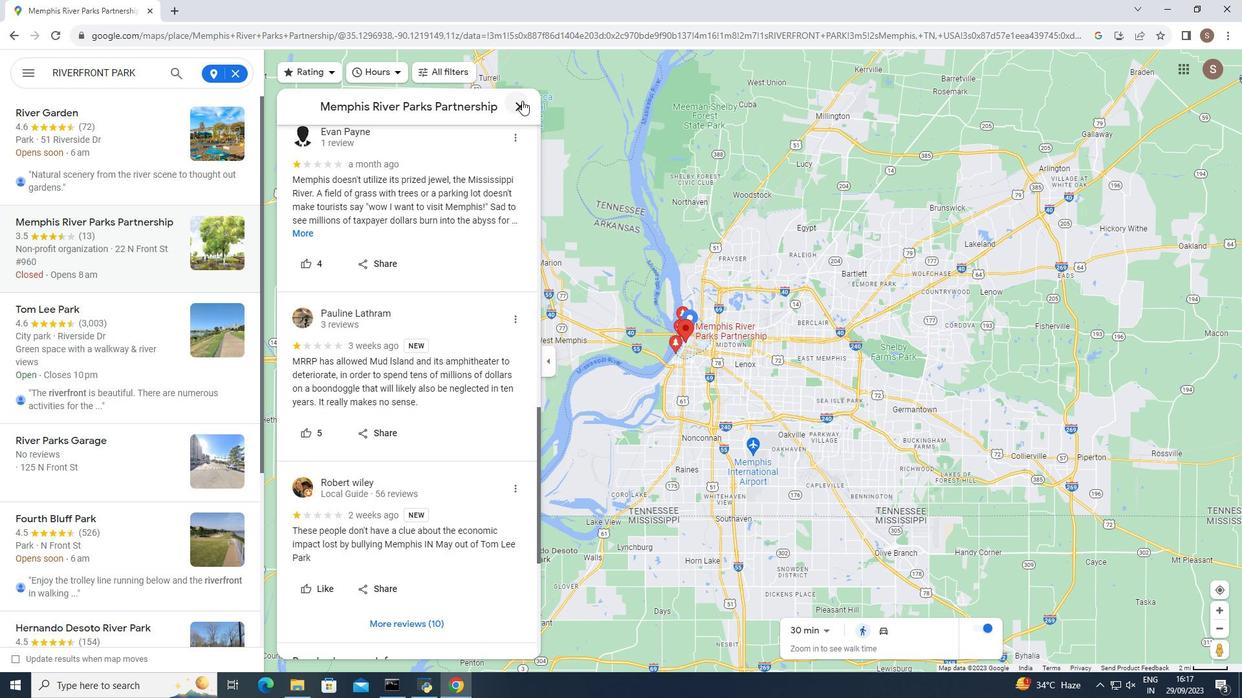 
Action: Mouse pressed left at (522, 100)
Screenshot: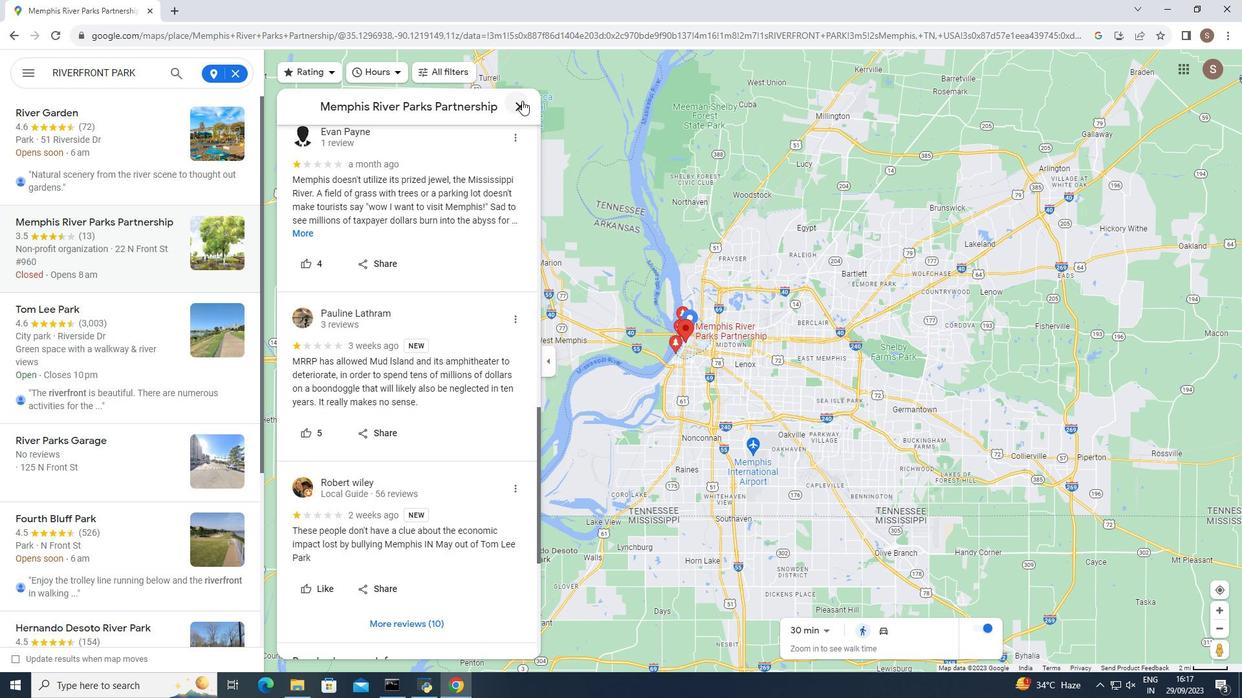 
Action: Mouse moved to (63, 309)
Screenshot: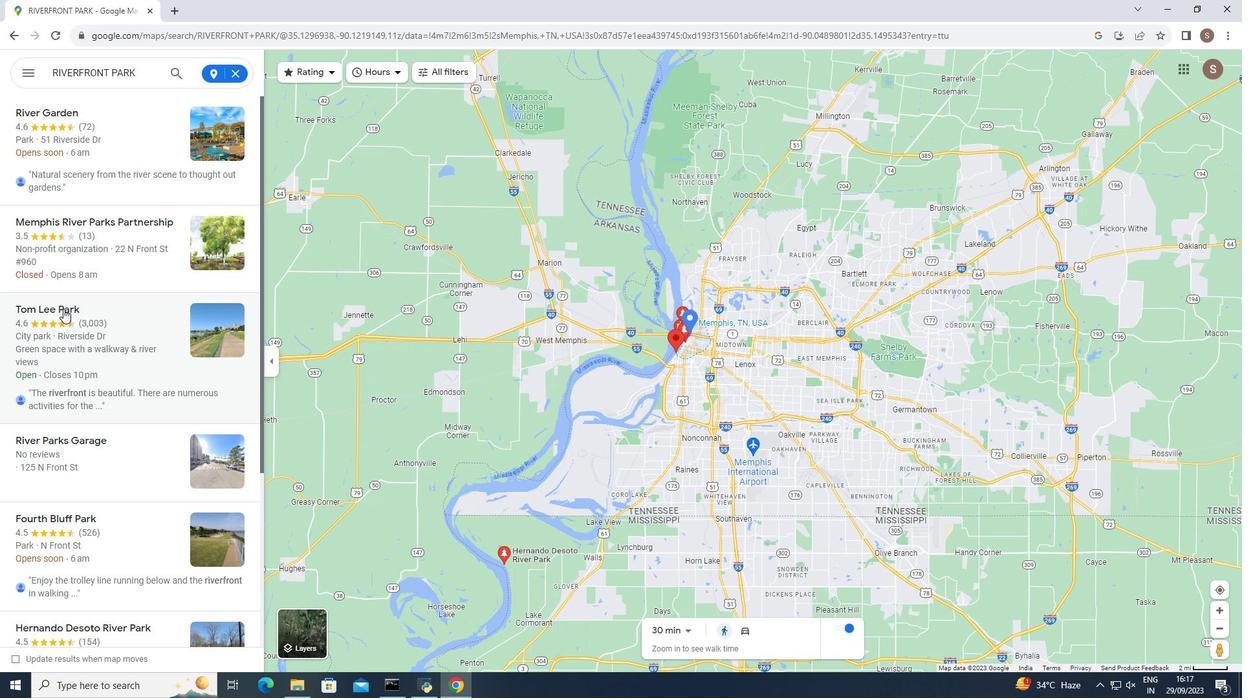 
Action: Mouse pressed left at (63, 309)
Screenshot: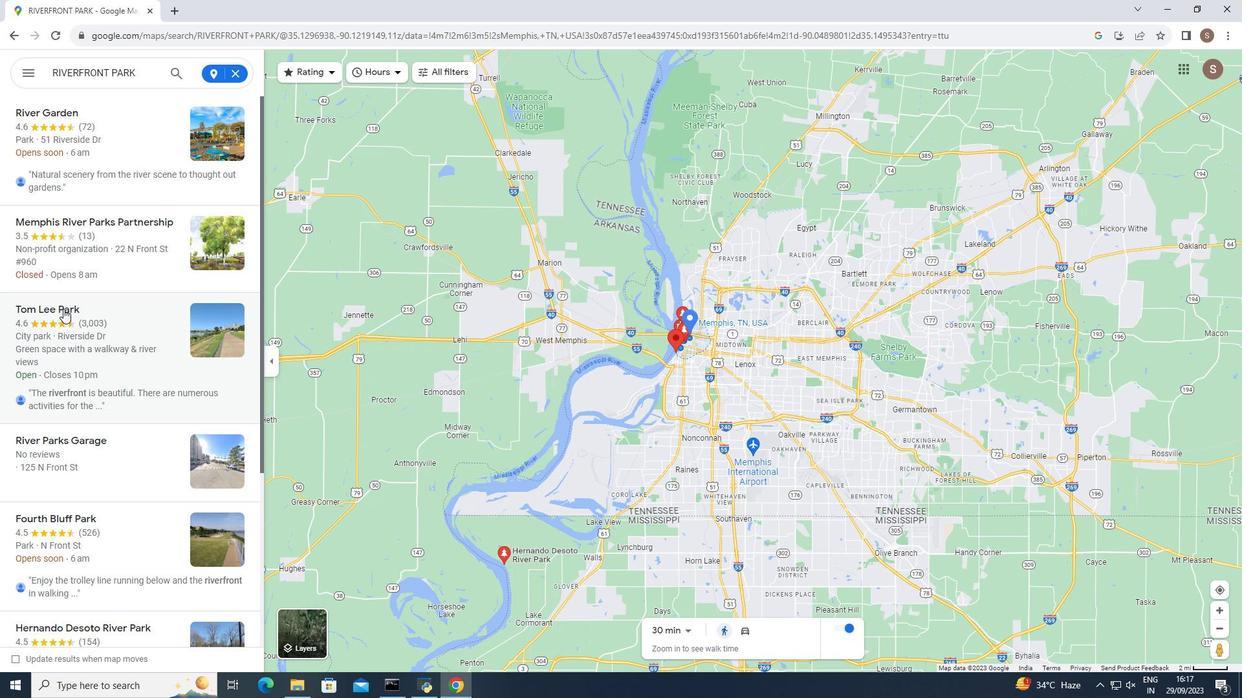 
Action: Mouse moved to (432, 313)
Screenshot: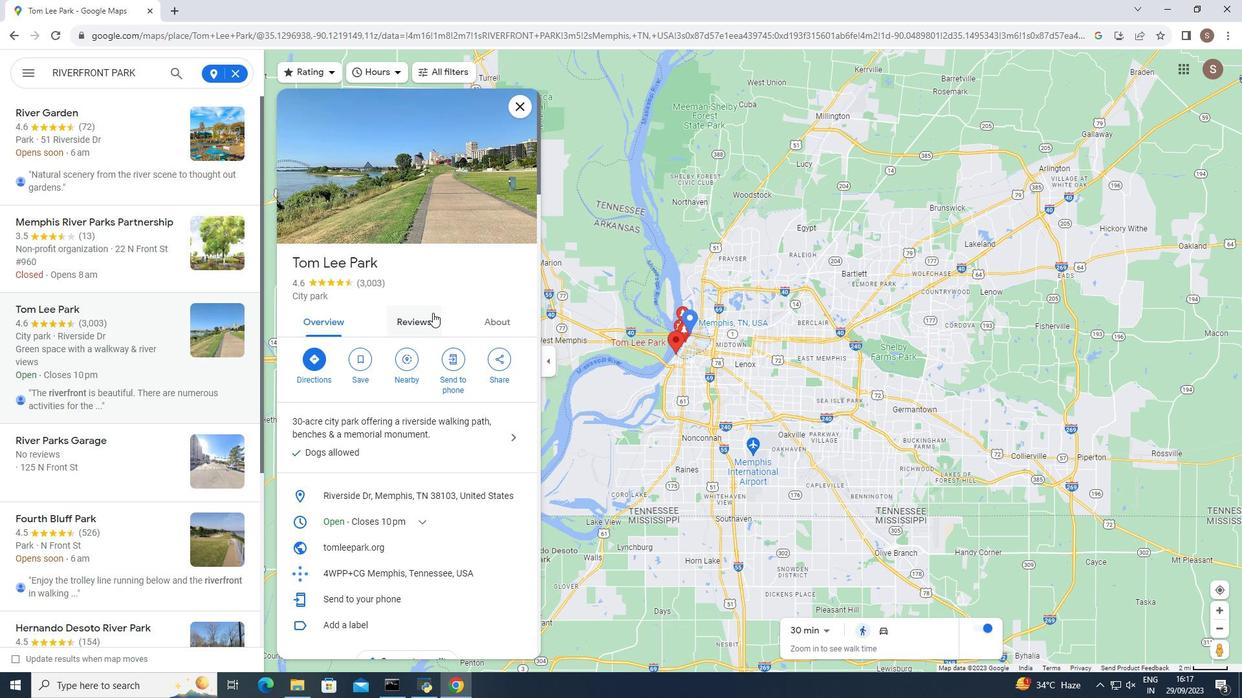 
Action: Mouse scrolled (432, 312) with delta (0, 0)
Screenshot: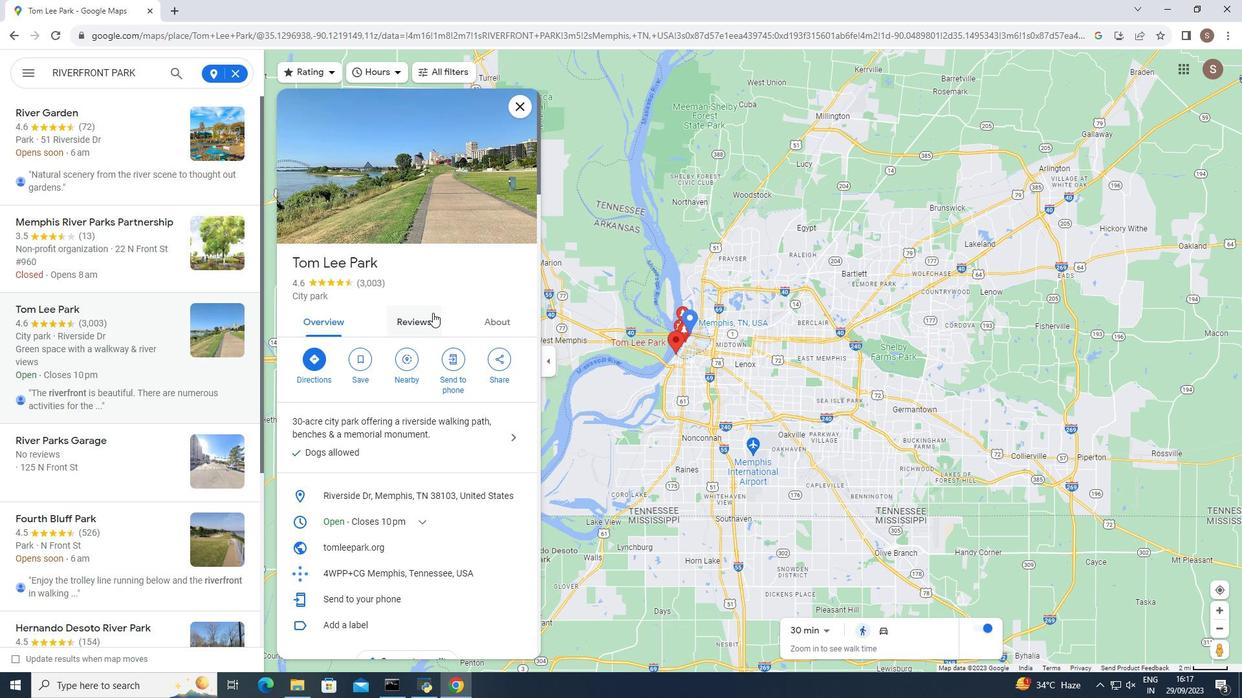 
Action: Mouse moved to (431, 306)
Screenshot: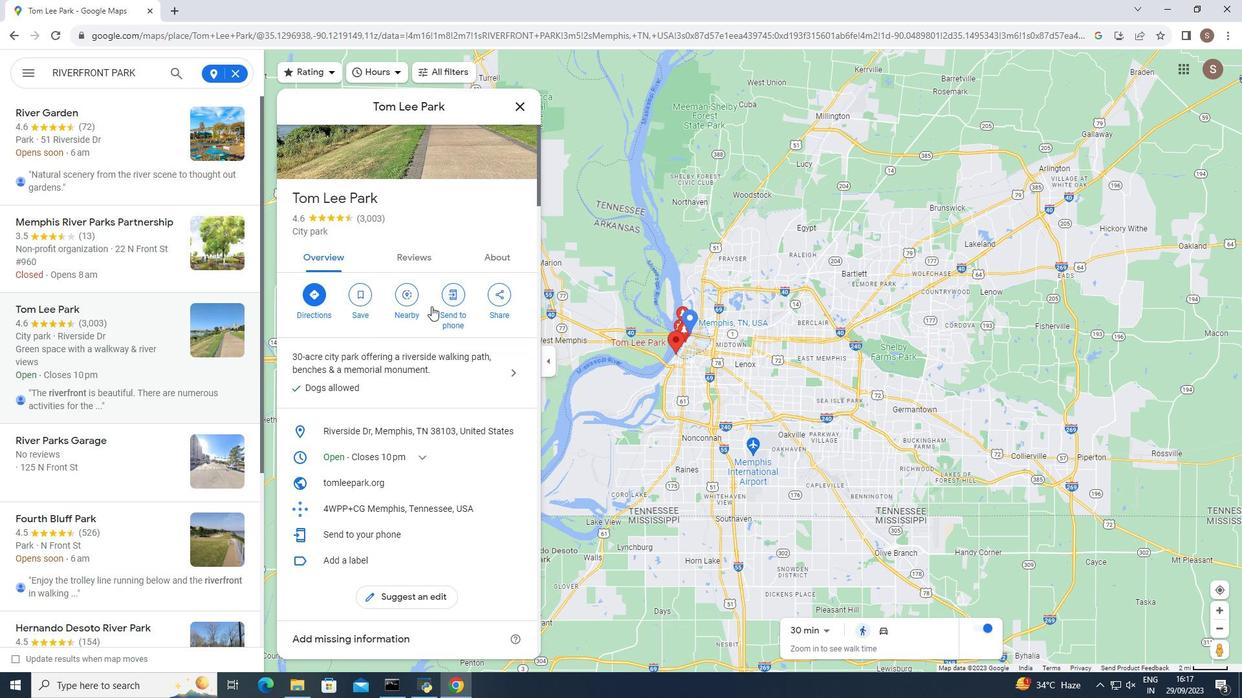 
Action: Mouse scrolled (431, 306) with delta (0, 0)
Screenshot: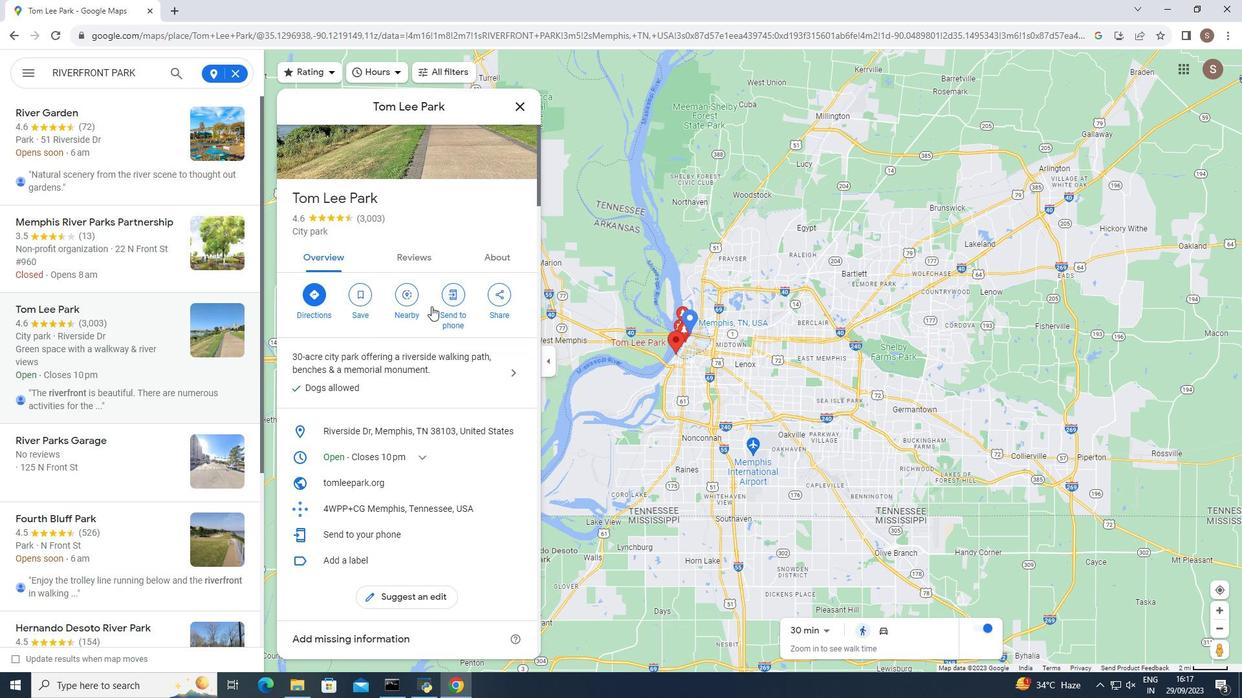 
Action: Mouse moved to (445, 381)
Screenshot: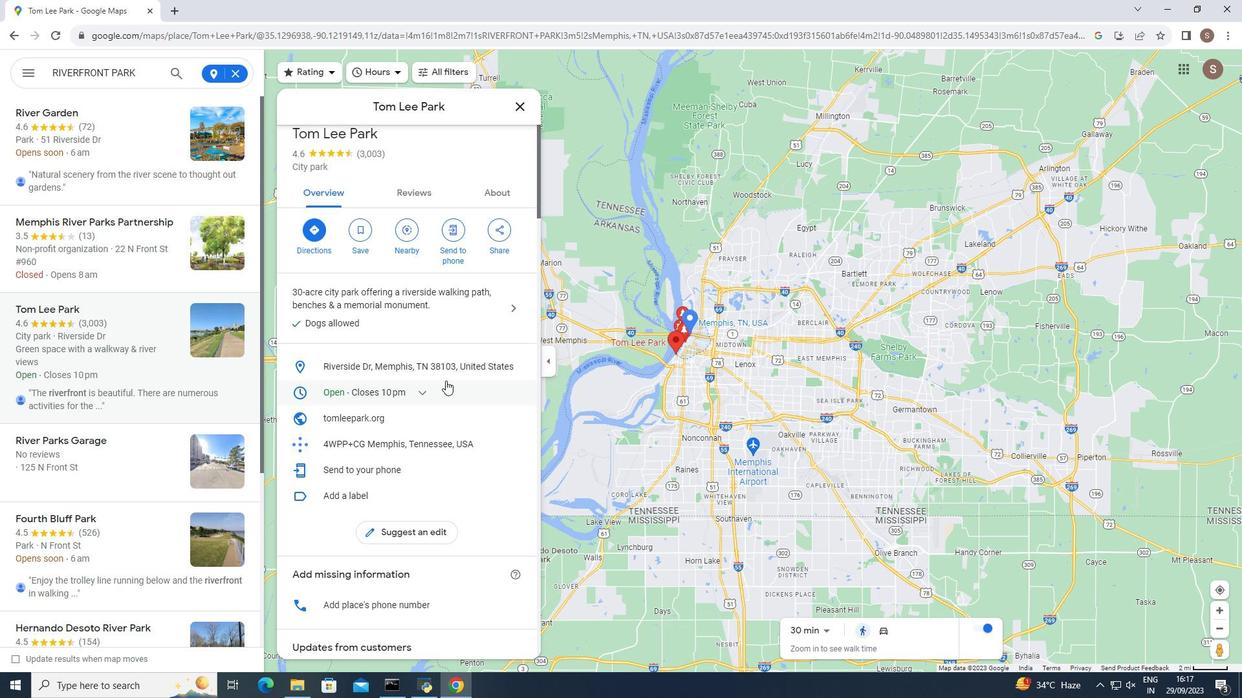
Action: Mouse scrolled (445, 380) with delta (0, 0)
Screenshot: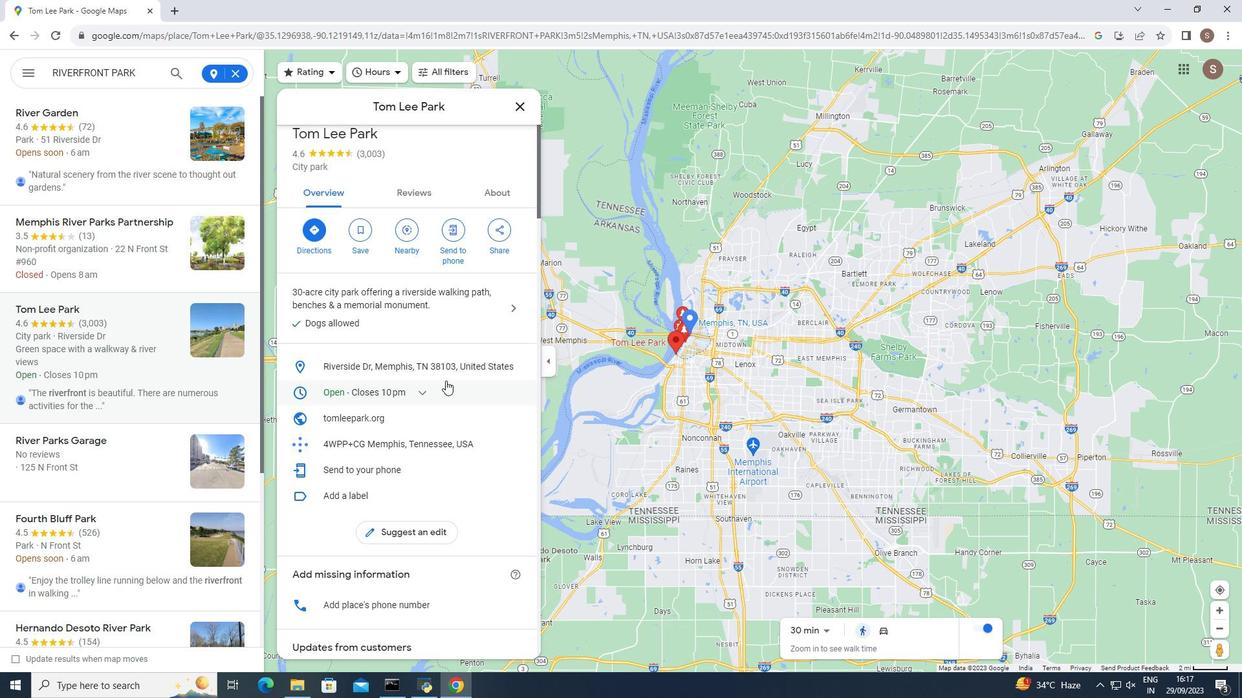 
Action: Mouse moved to (443, 380)
Screenshot: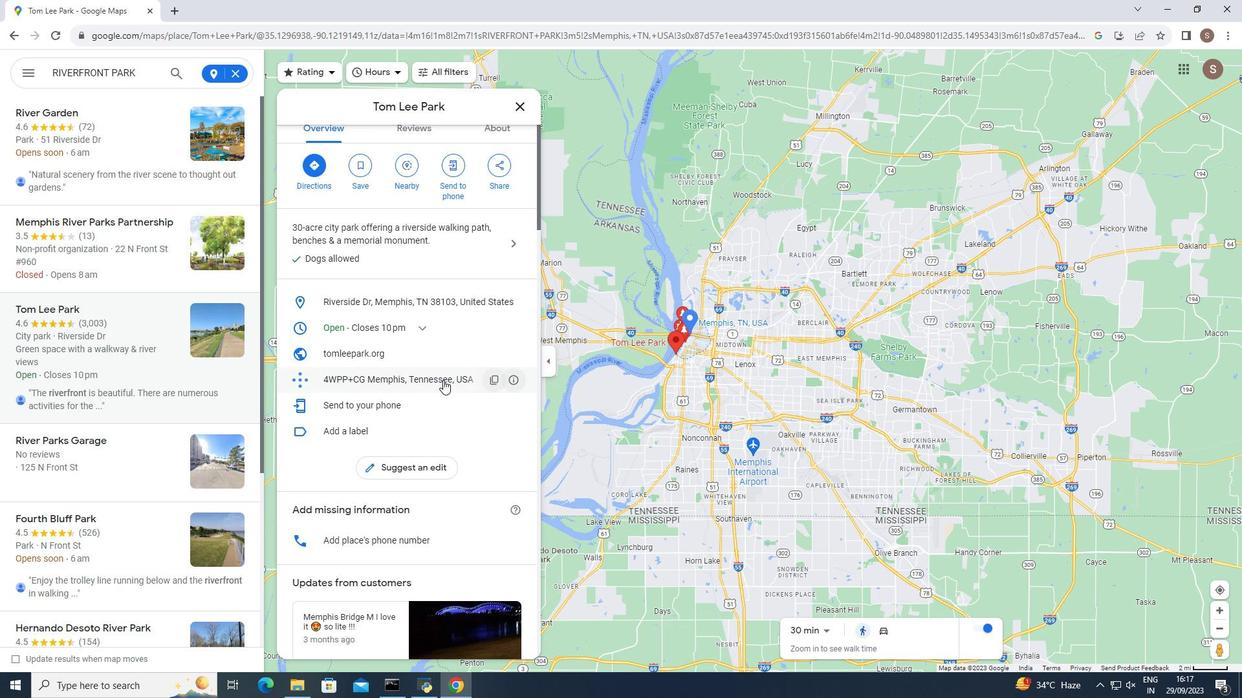
Action: Mouse scrolled (443, 379) with delta (0, 0)
Screenshot: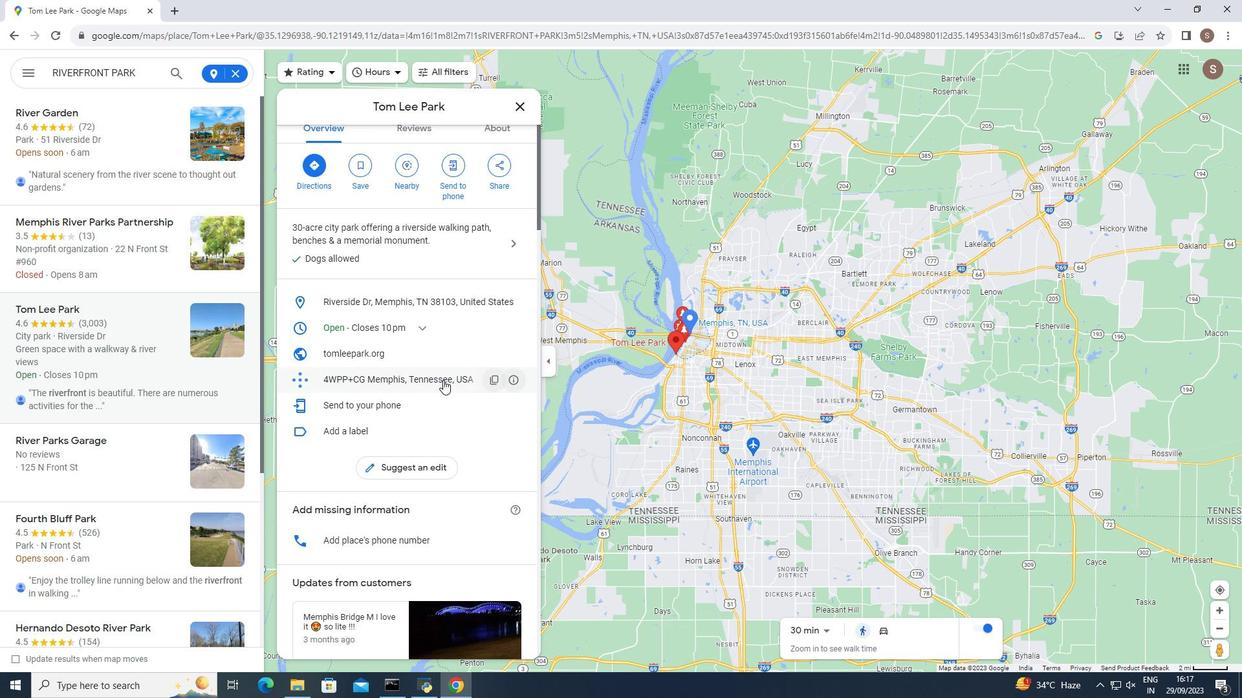 
Action: Mouse moved to (442, 377)
Screenshot: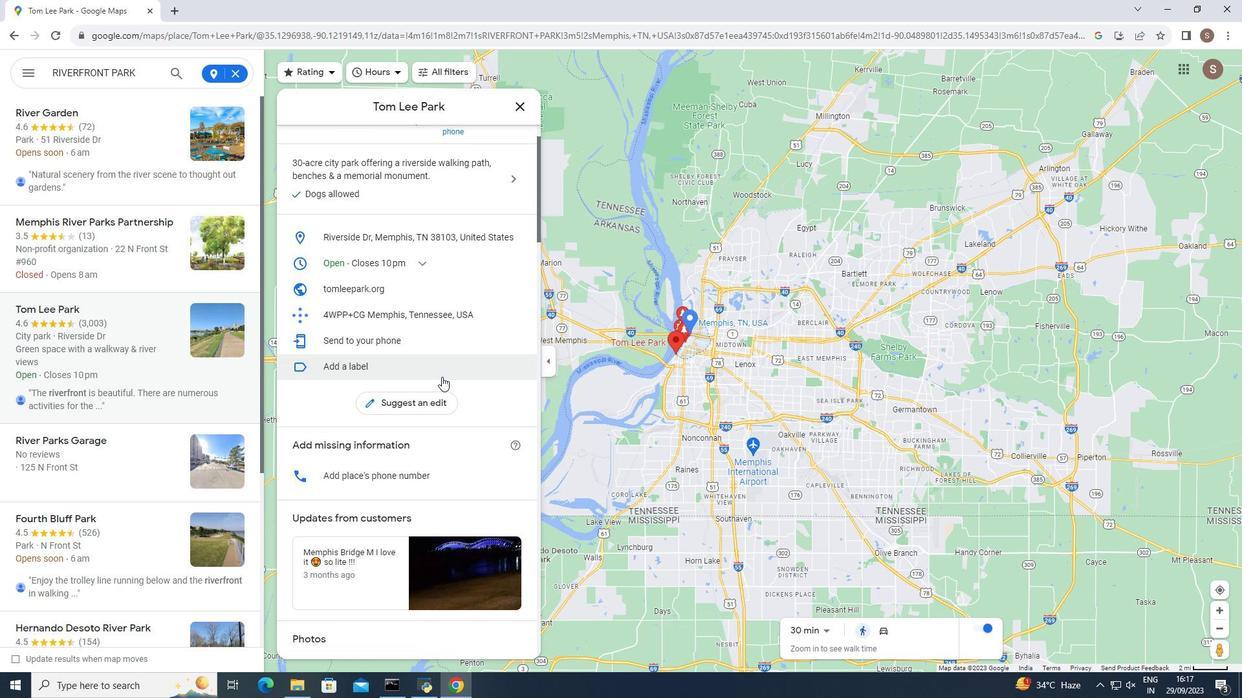 
Action: Mouse scrolled (442, 376) with delta (0, 0)
Screenshot: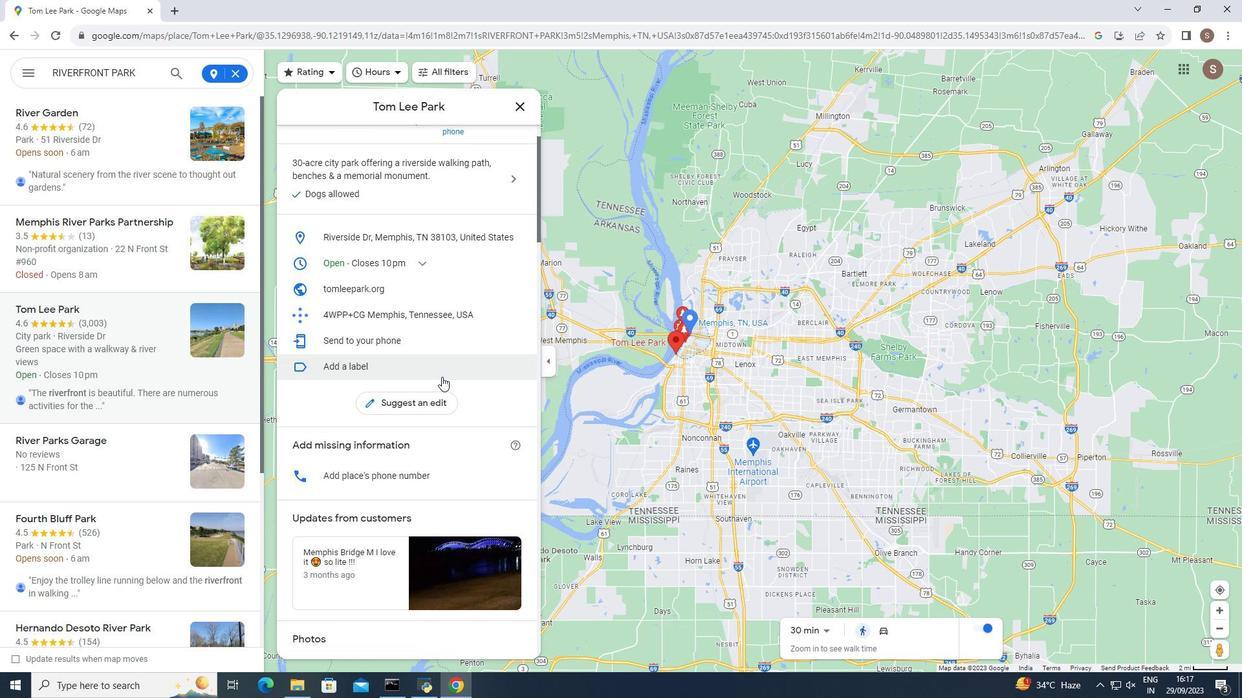 
Action: Mouse moved to (440, 376)
Screenshot: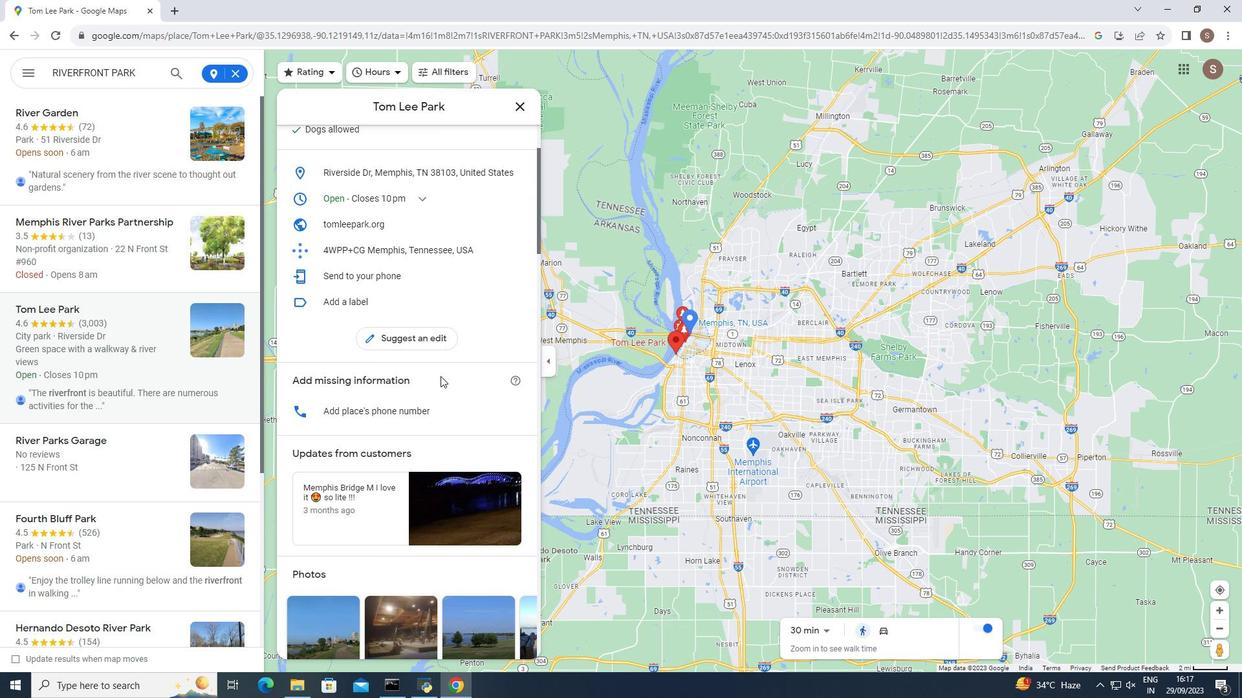 
Action: Mouse scrolled (440, 376) with delta (0, 0)
Screenshot: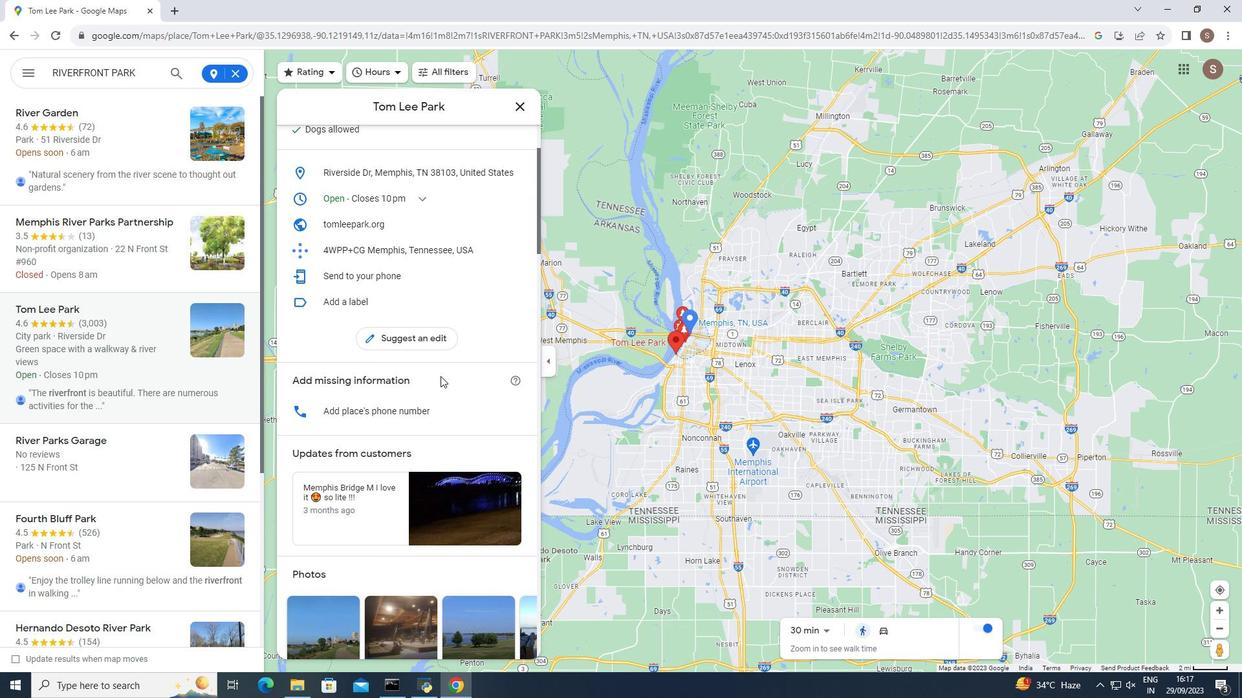 
Action: Mouse scrolled (440, 376) with delta (0, 0)
Screenshot: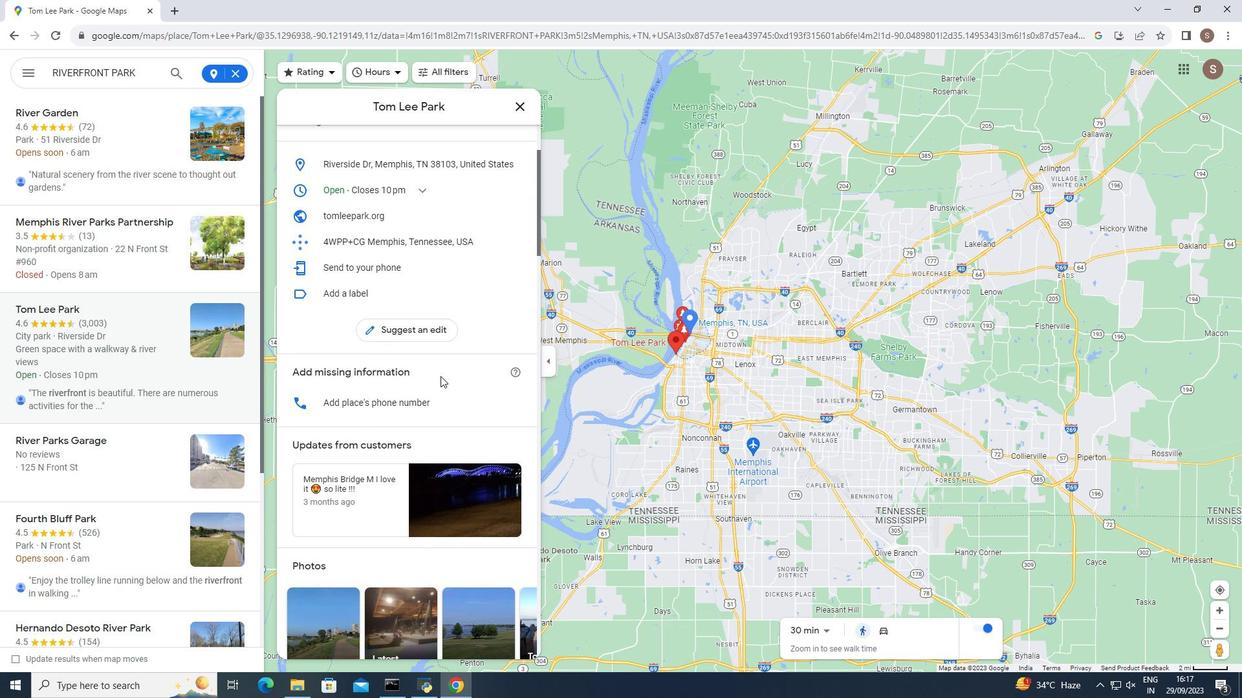 
Action: Mouse moved to (440, 376)
Screenshot: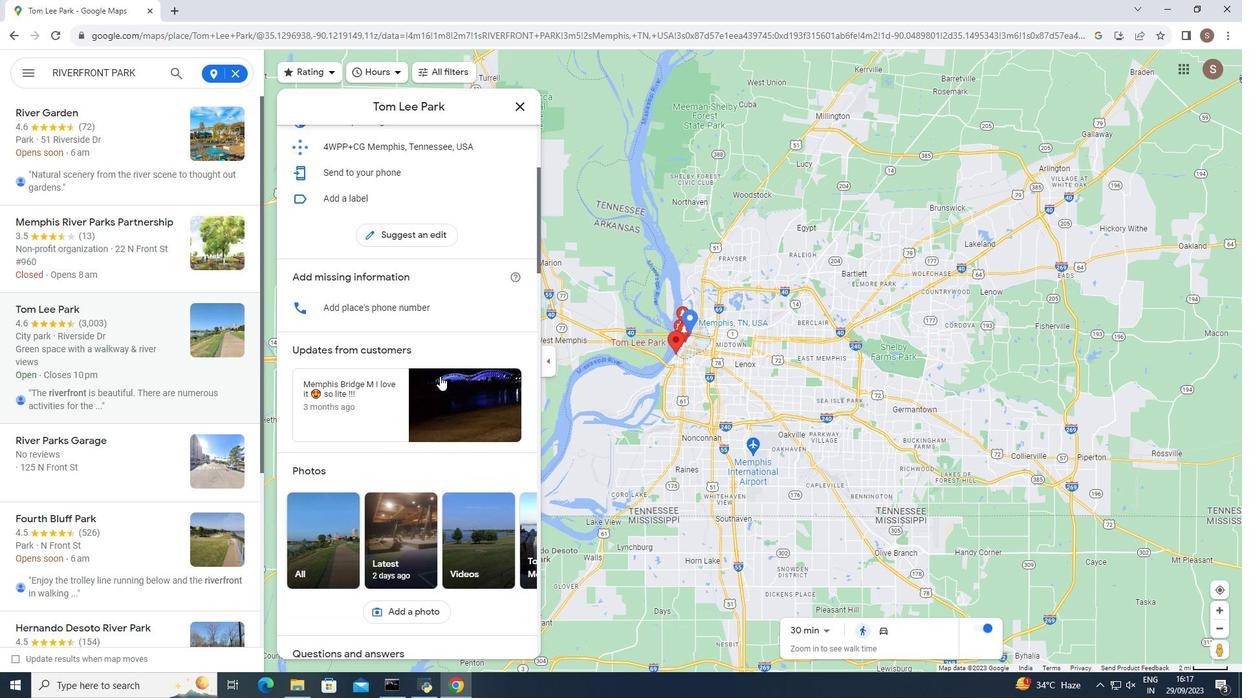 
Action: Mouse scrolled (440, 376) with delta (0, 0)
Screenshot: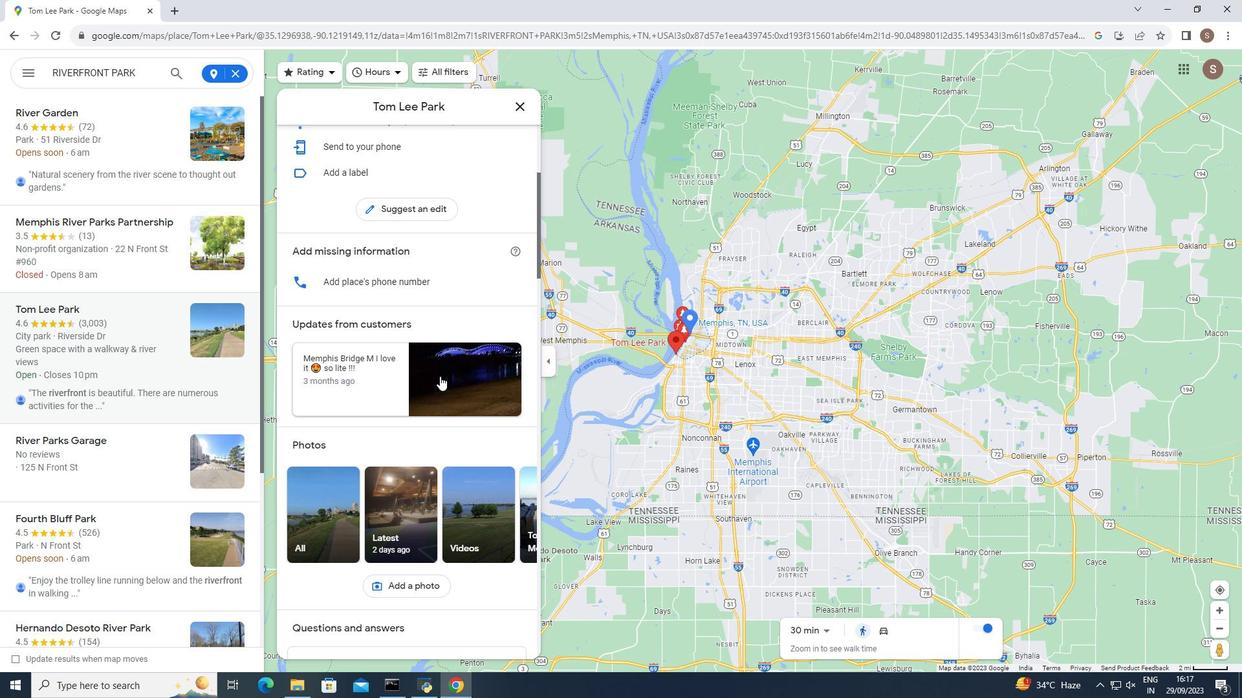 
Action: Mouse moved to (439, 376)
Screenshot: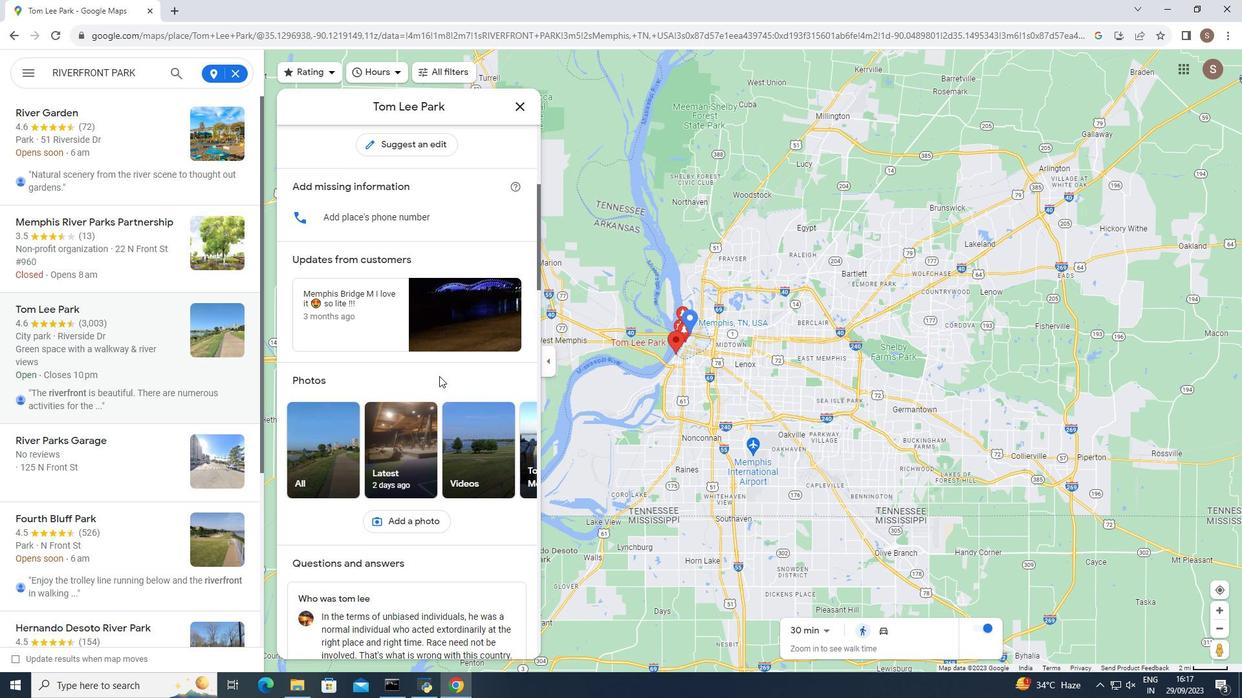 
Action: Mouse scrolled (439, 376) with delta (0, 0)
Screenshot: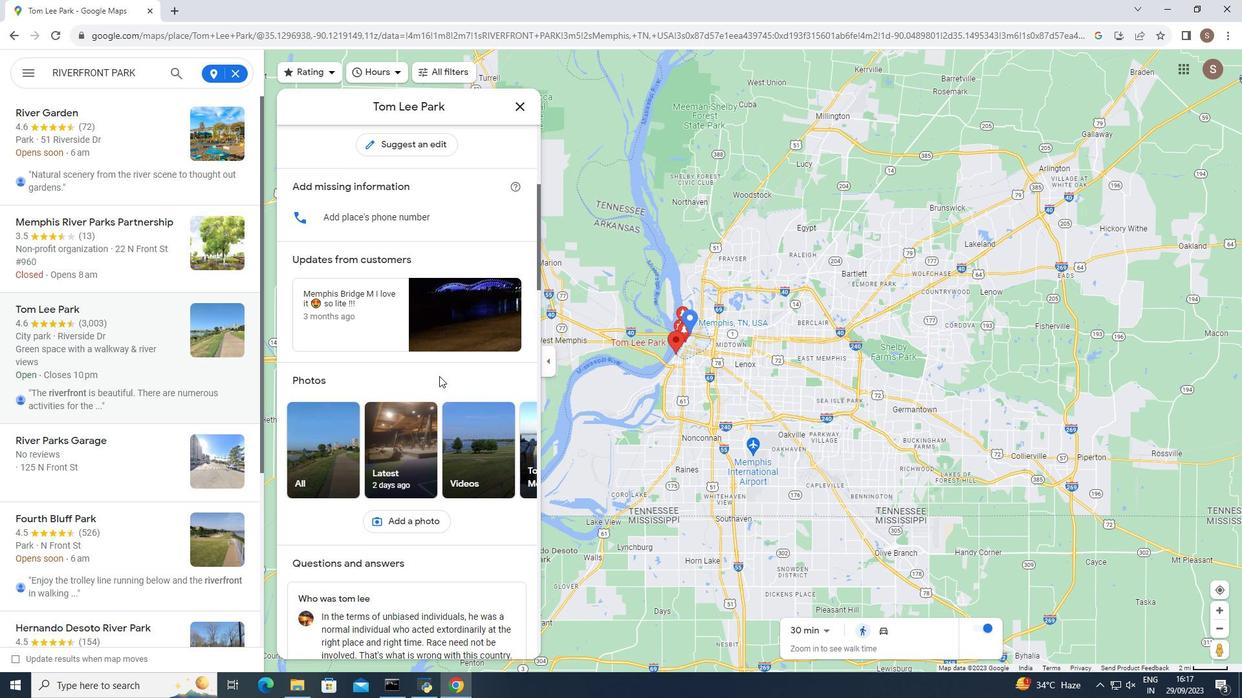 
Action: Mouse moved to (438, 372)
Screenshot: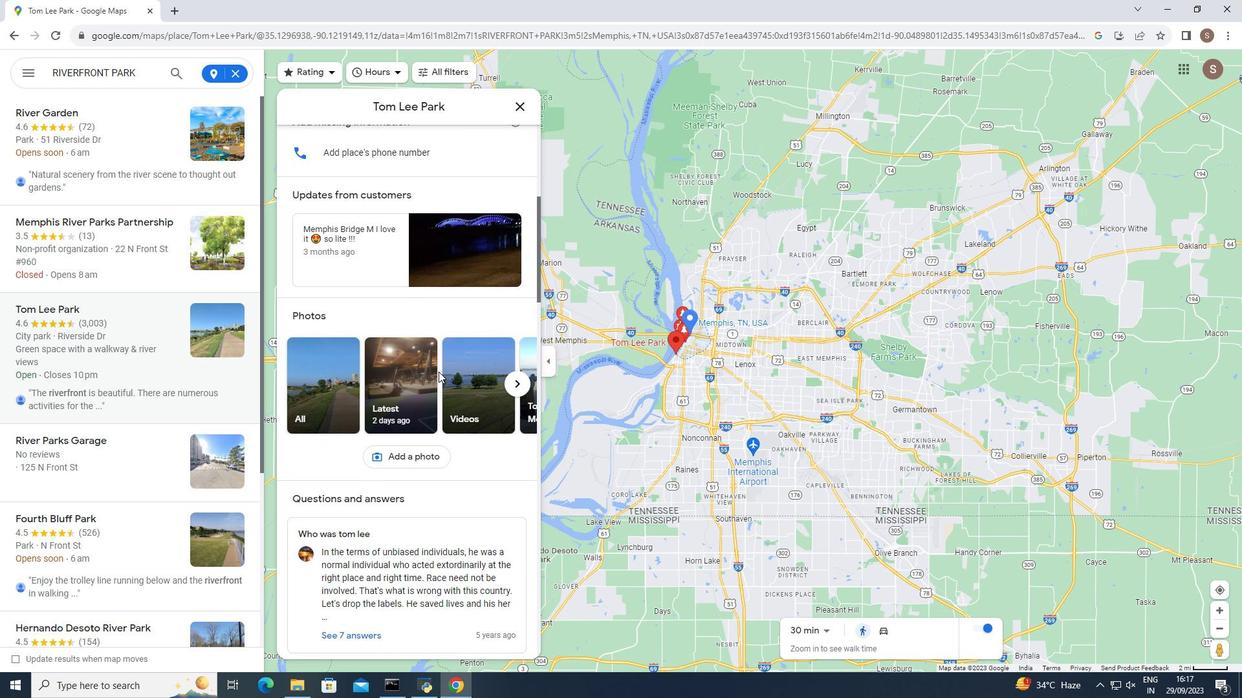 
Action: Mouse scrolled (438, 371) with delta (0, 0)
Screenshot: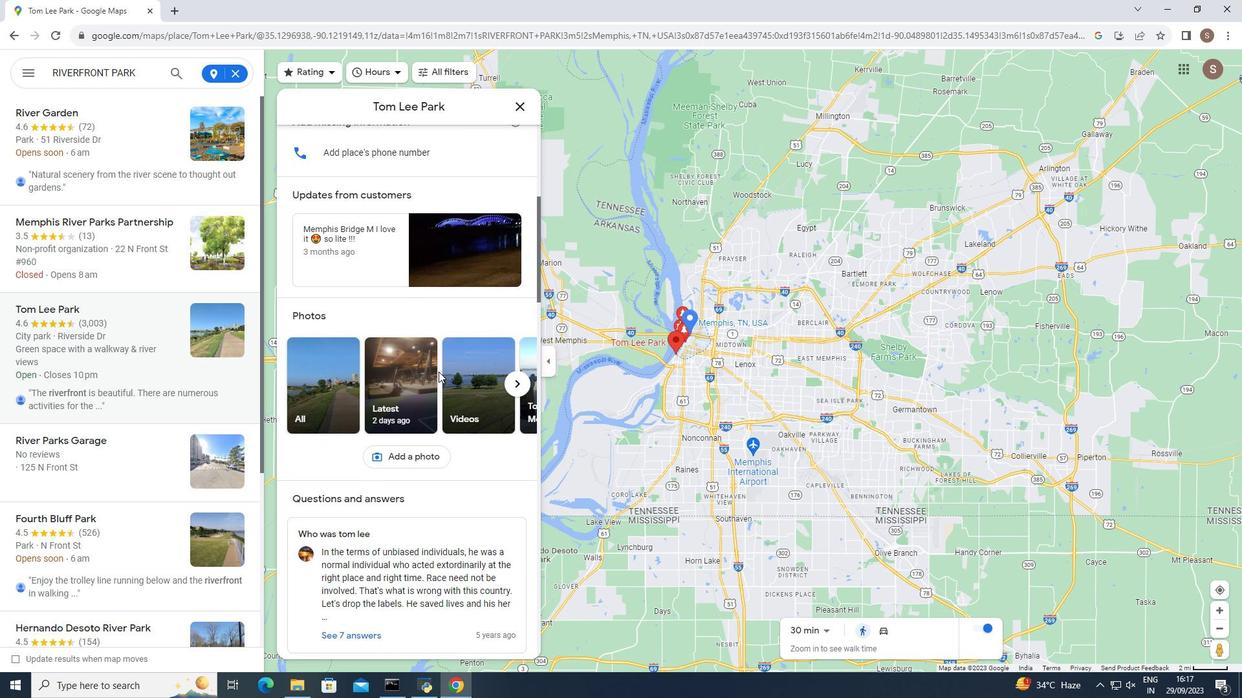
Action: Mouse moved to (430, 372)
Screenshot: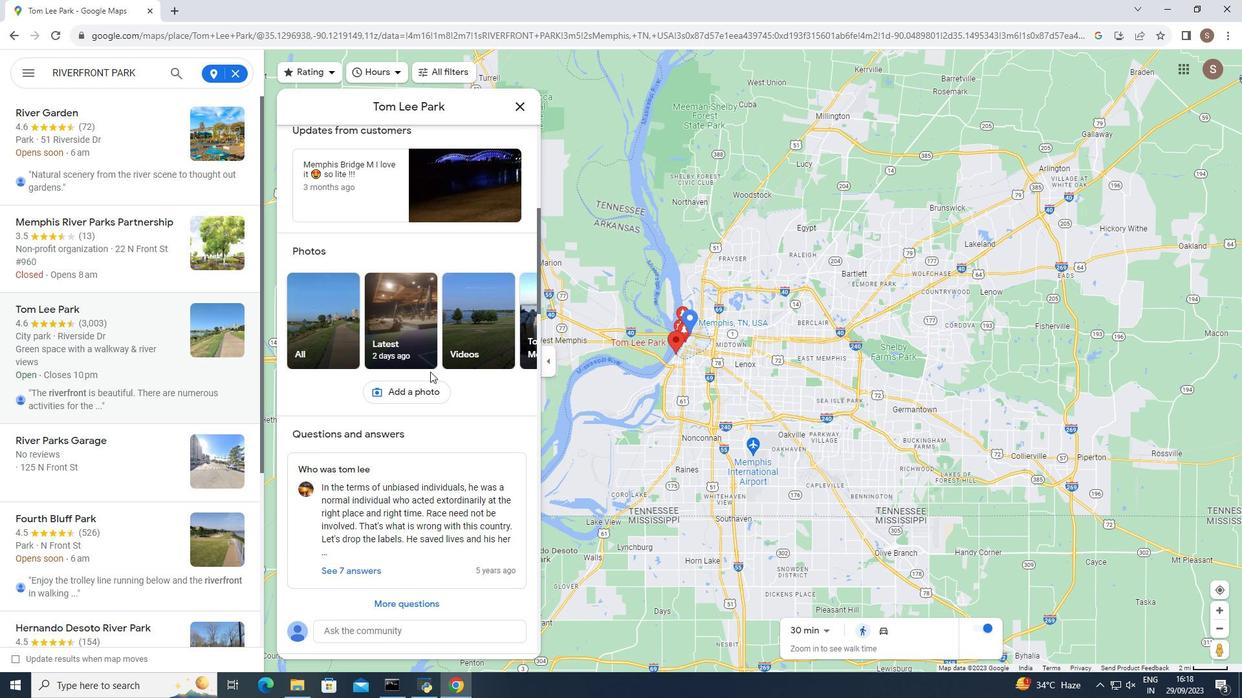 
Action: Mouse scrolled (430, 371) with delta (0, 0)
Screenshot: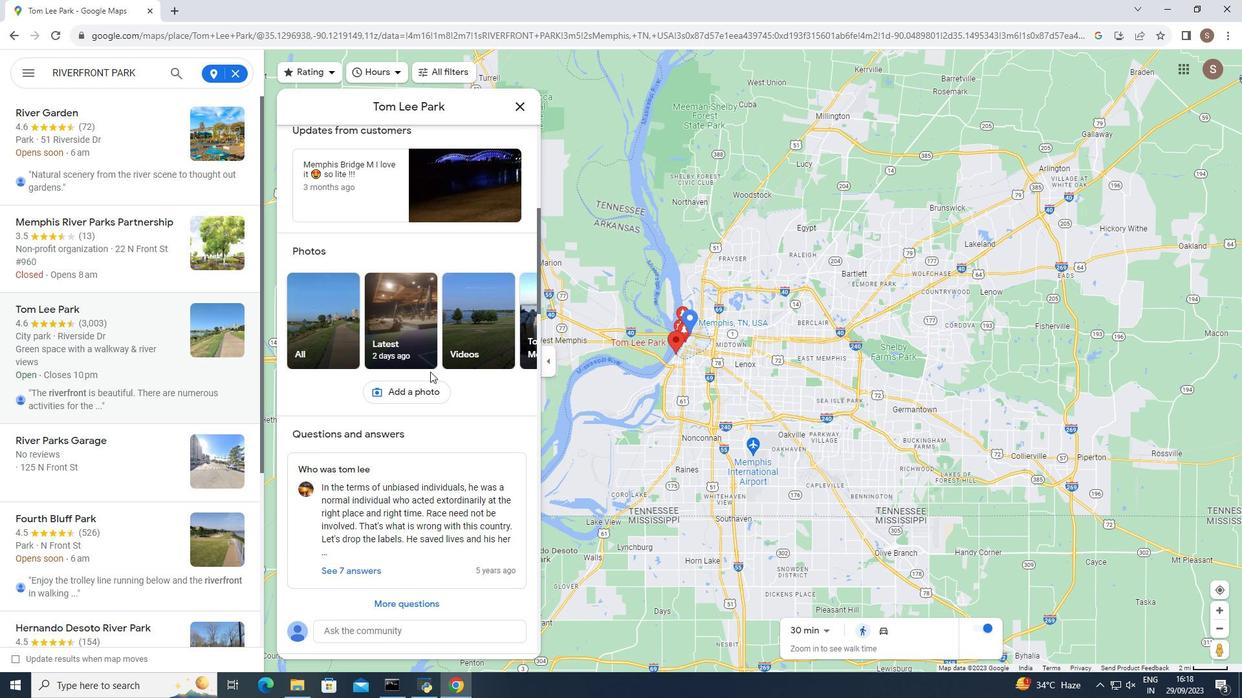 
Action: Mouse moved to (423, 373)
Screenshot: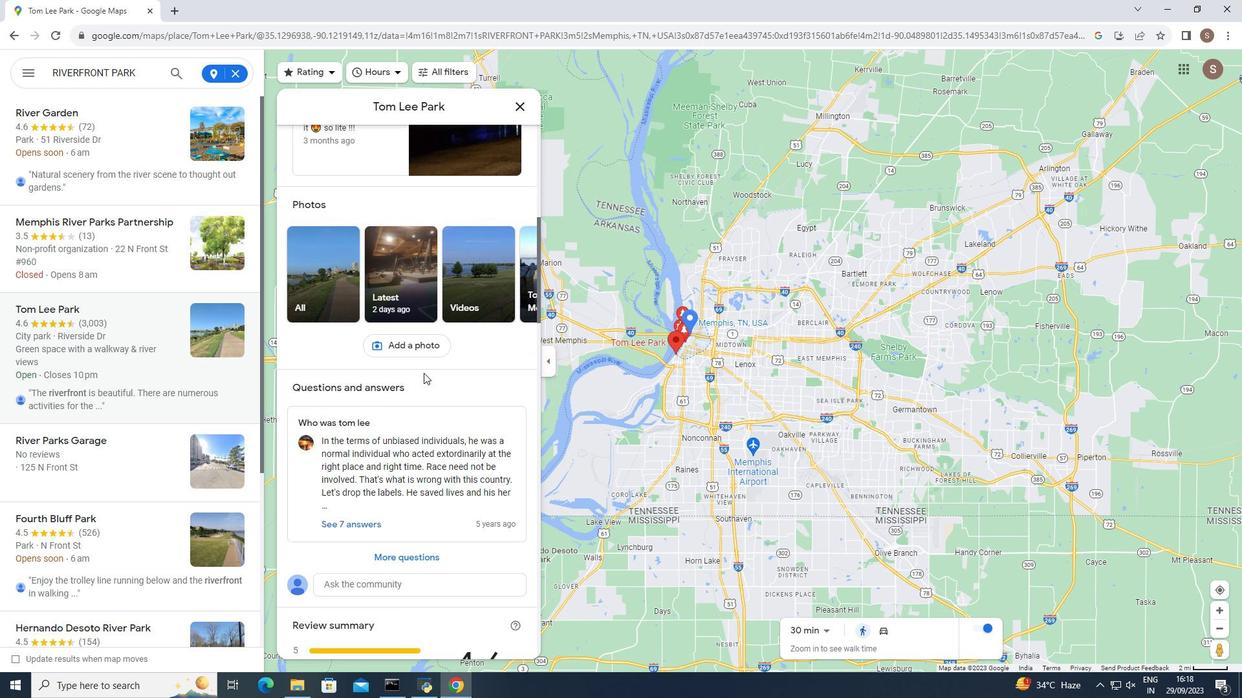 
Action: Mouse scrolled (423, 372) with delta (0, 0)
Screenshot: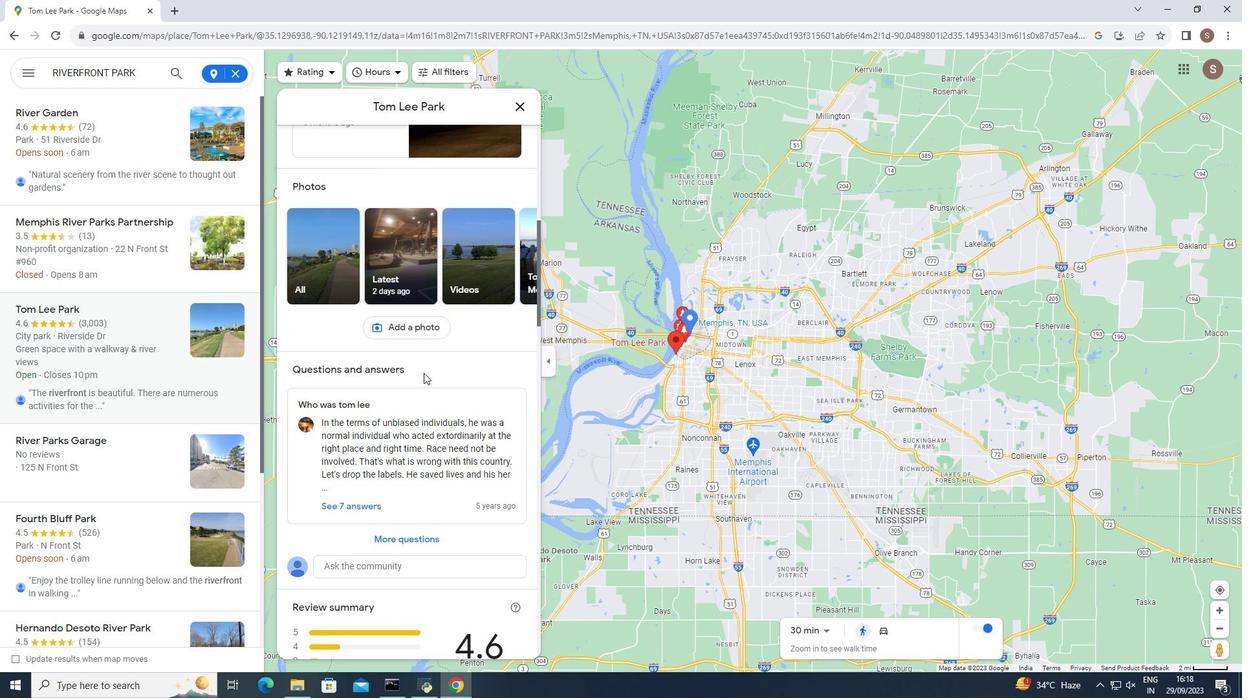 
Action: Mouse scrolled (423, 372) with delta (0, 0)
Screenshot: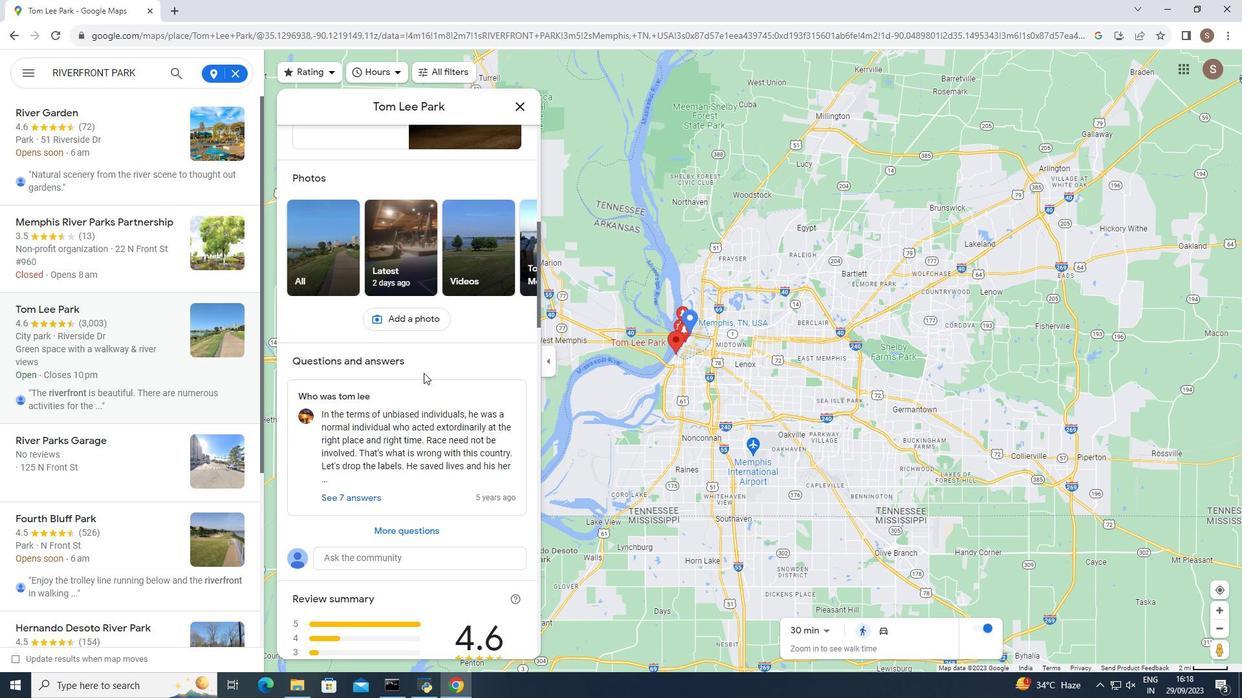 
Action: Mouse scrolled (423, 372) with delta (0, 0)
Screenshot: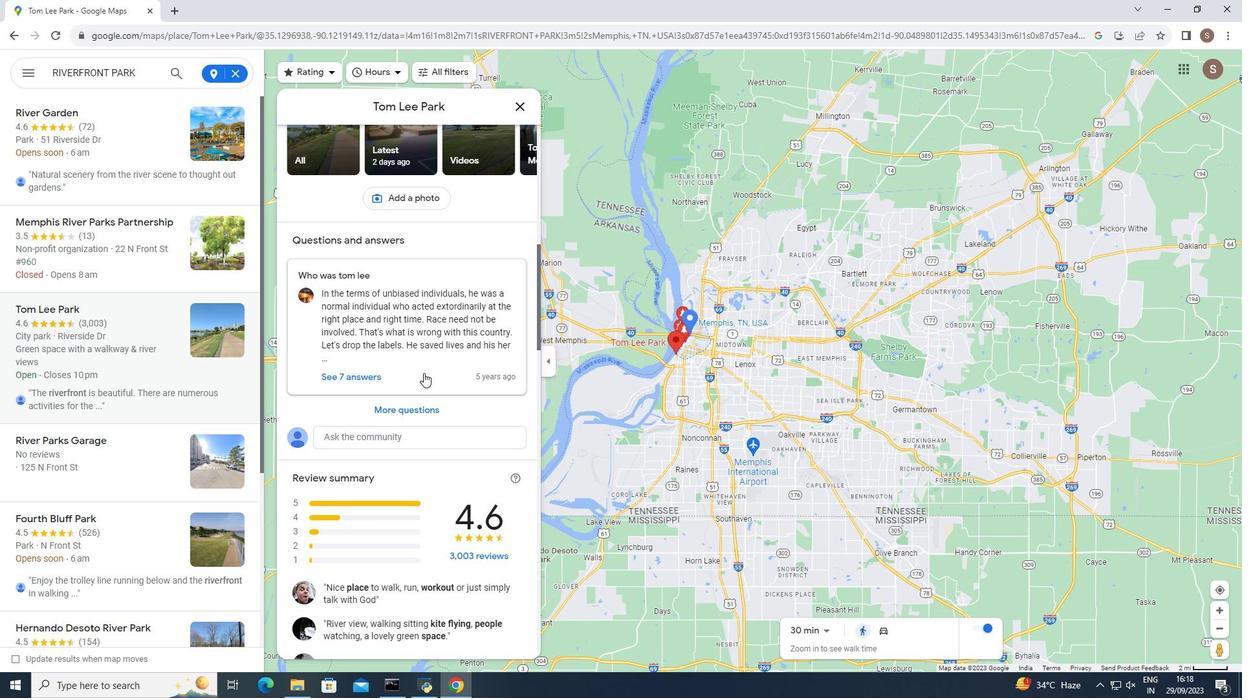 
Action: Mouse scrolled (423, 372) with delta (0, 0)
Screenshot: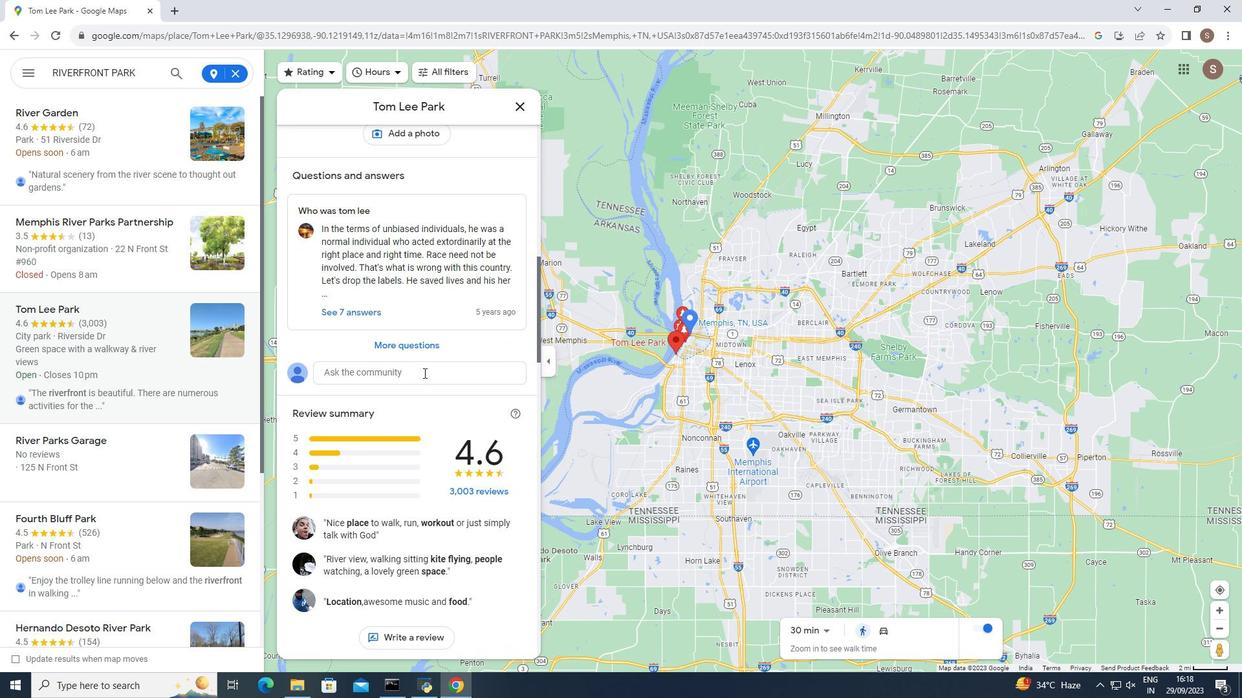 
Action: Mouse moved to (423, 373)
Screenshot: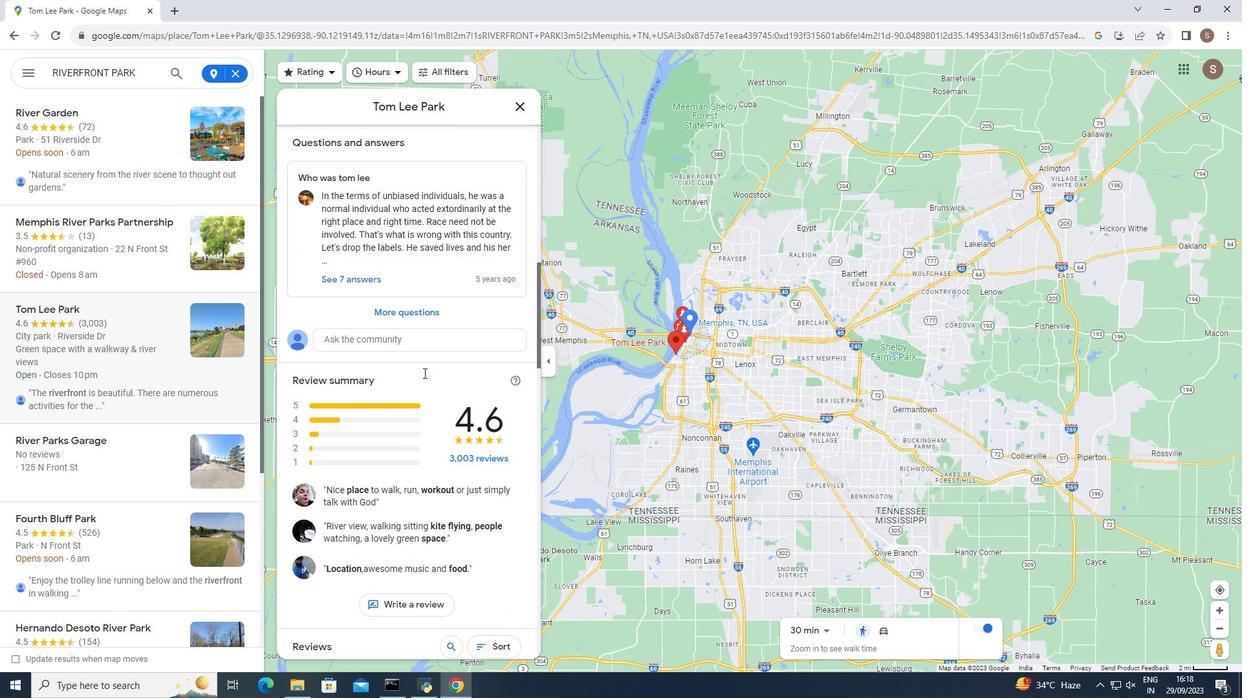 
Action: Mouse scrolled (423, 372) with delta (0, 0)
Screenshot: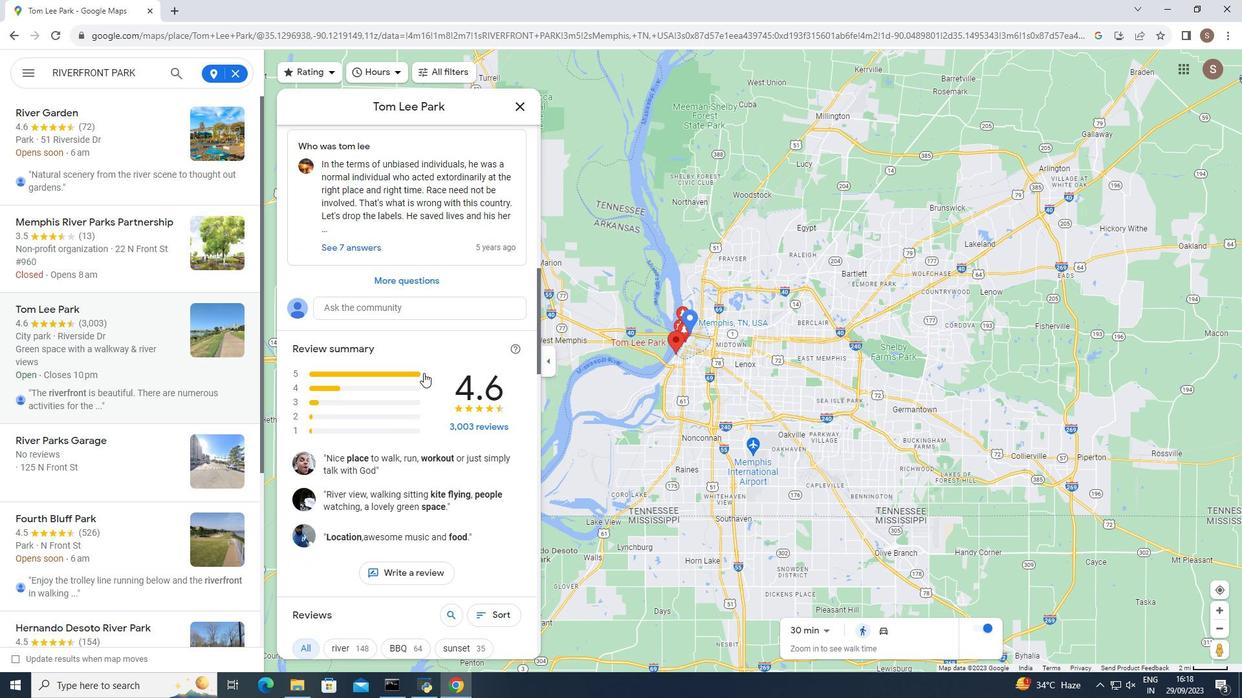
Action: Mouse scrolled (423, 372) with delta (0, 0)
Screenshot: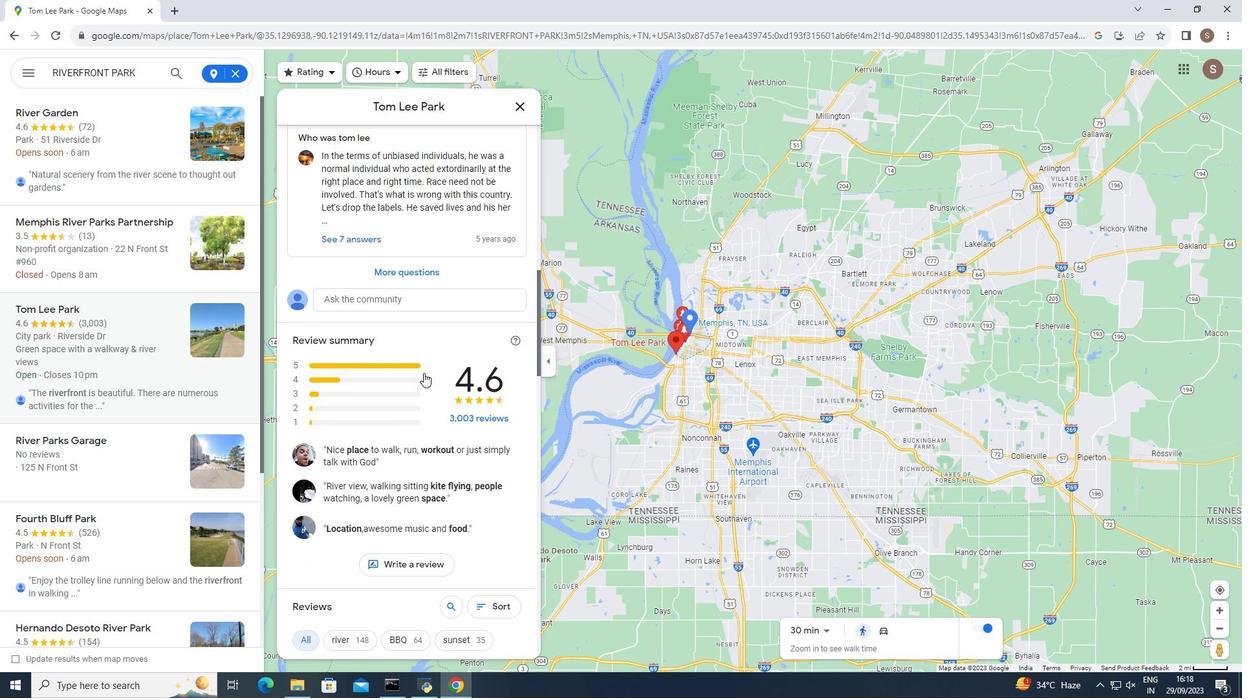 
Action: Mouse moved to (423, 374)
Screenshot: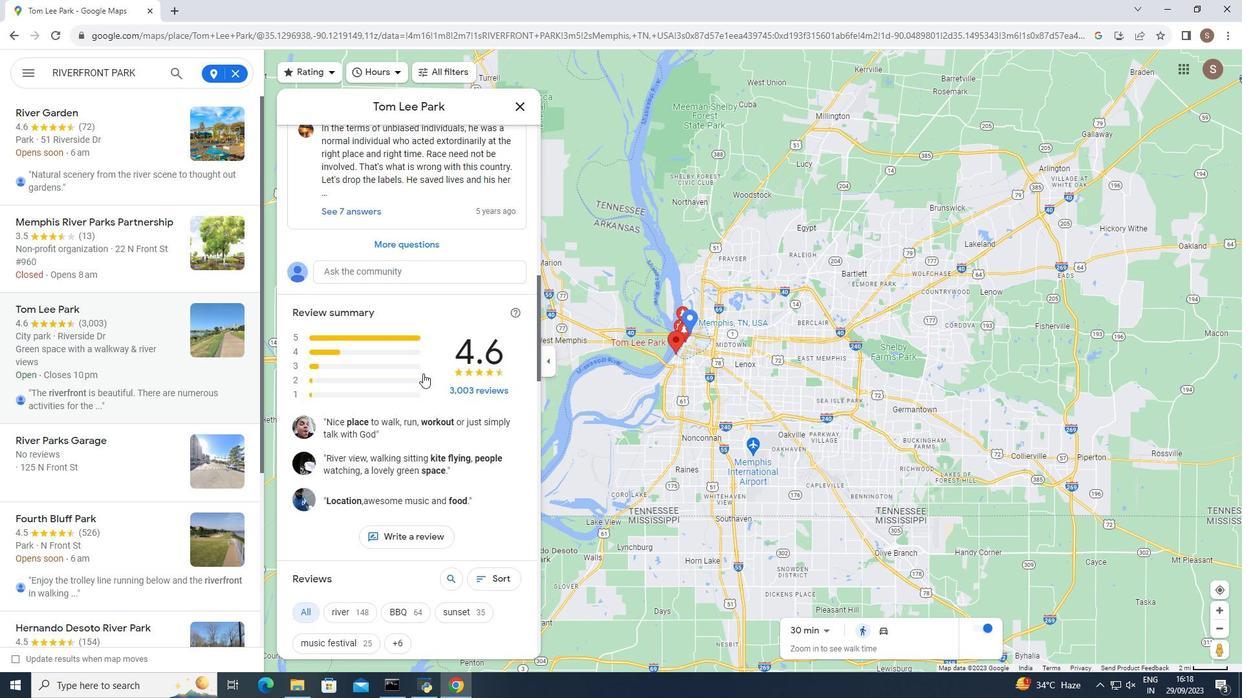 
Action: Mouse scrolled (423, 373) with delta (0, 0)
Screenshot: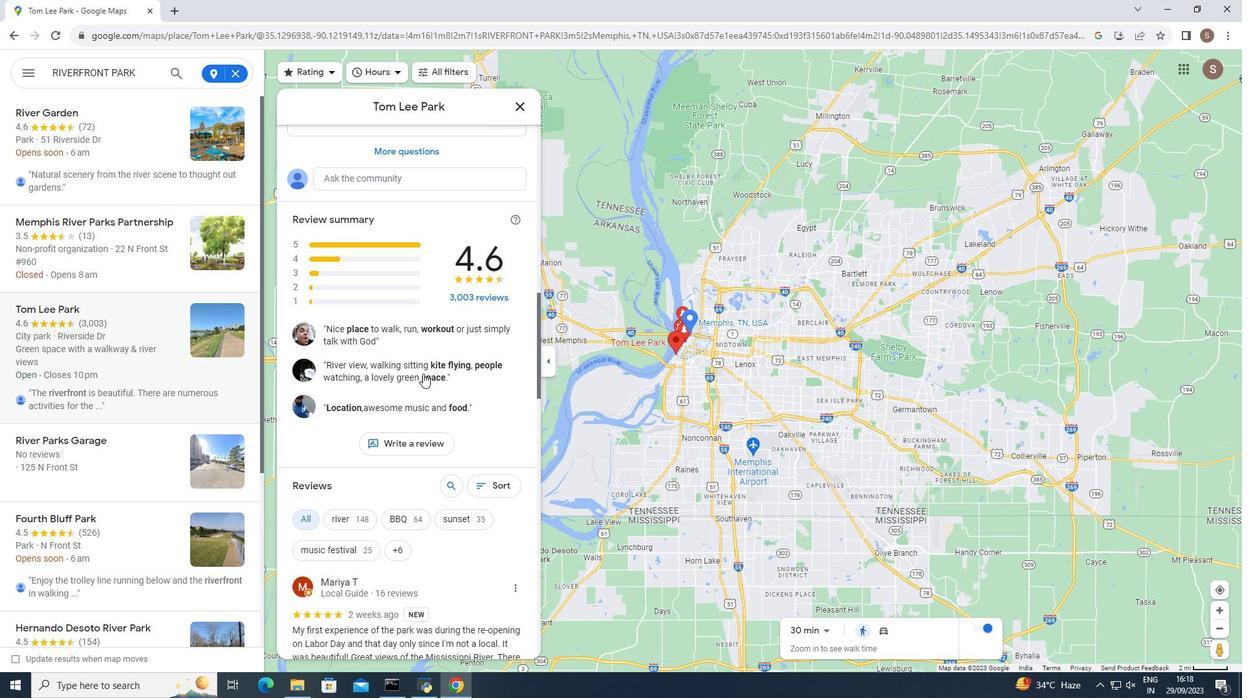 
Action: Mouse scrolled (423, 373) with delta (0, 0)
Screenshot: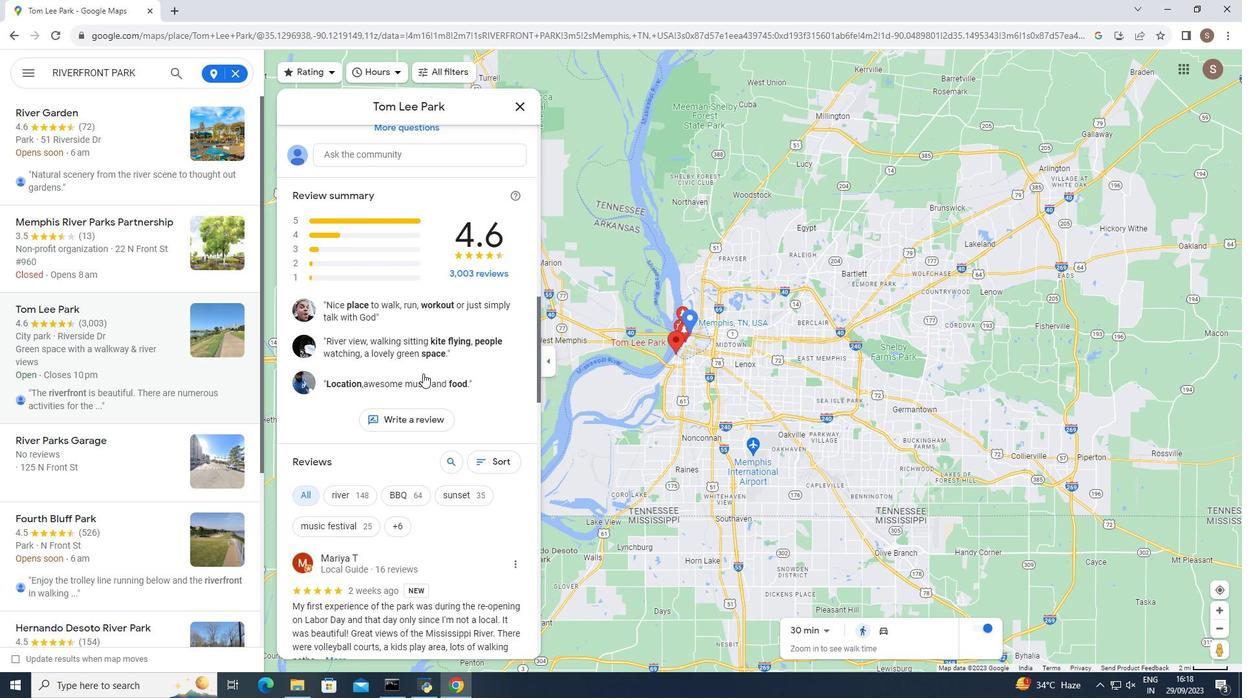 
Action: Mouse moved to (422, 374)
Screenshot: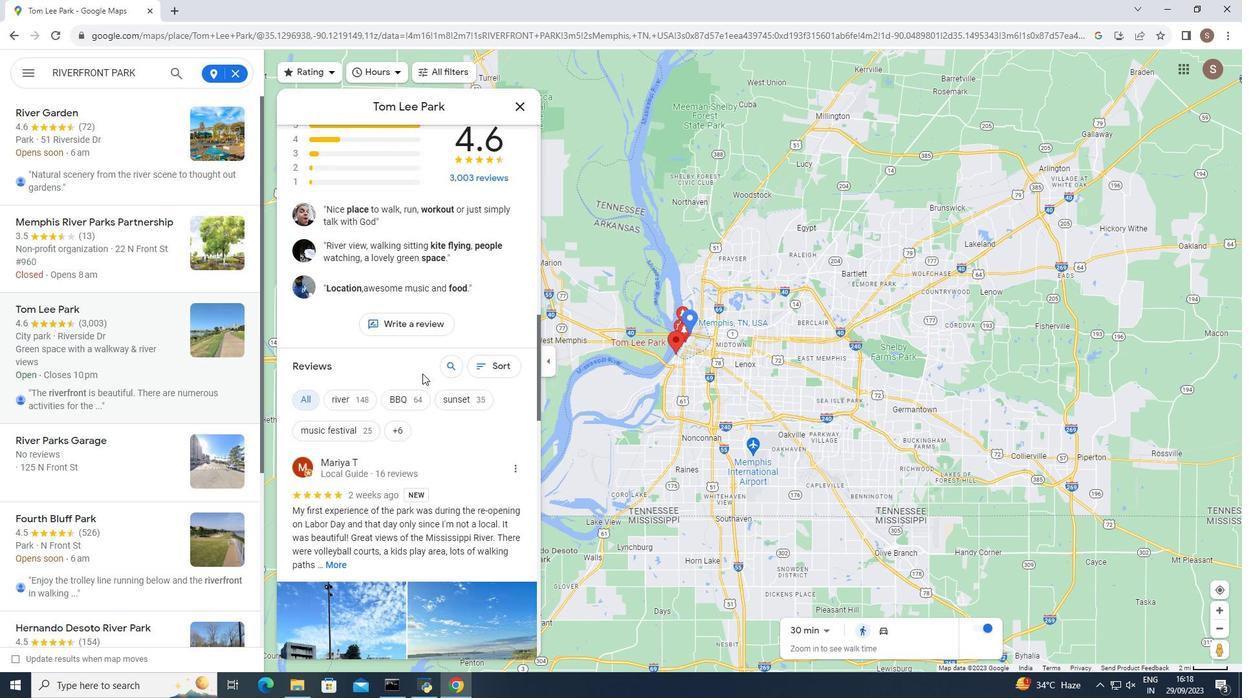 
Action: Mouse scrolled (422, 373) with delta (0, 0)
Screenshot: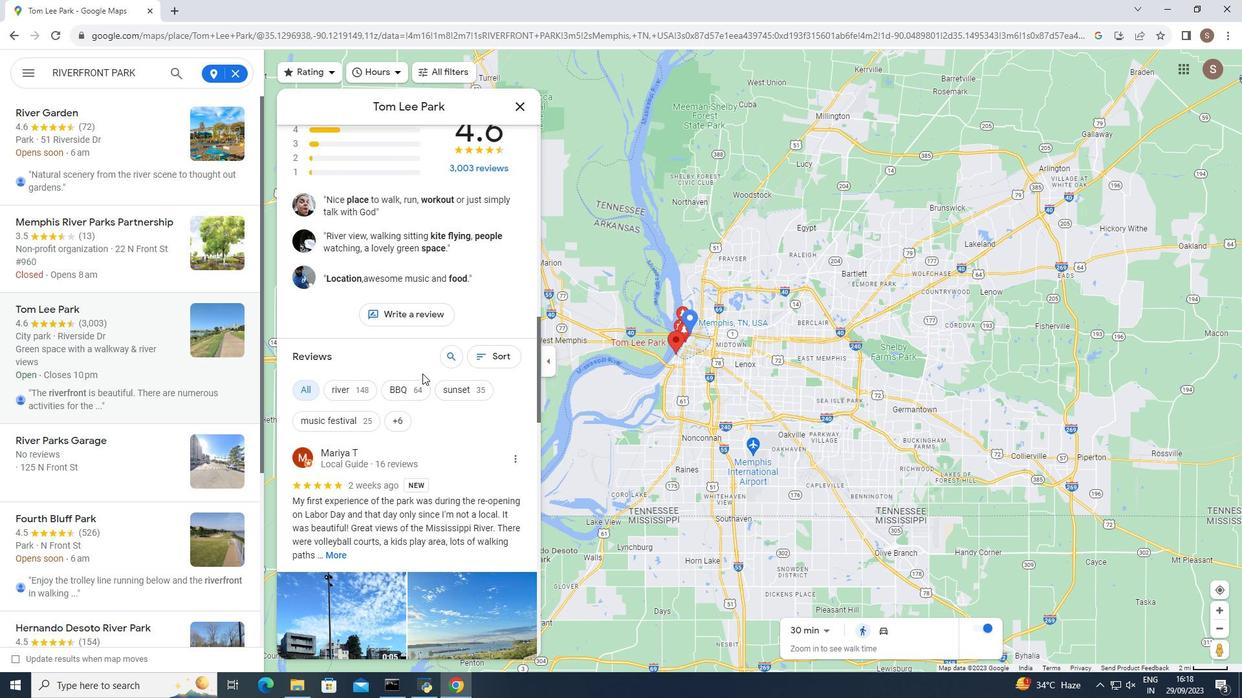 
Action: Mouse scrolled (422, 373) with delta (0, 0)
Screenshot: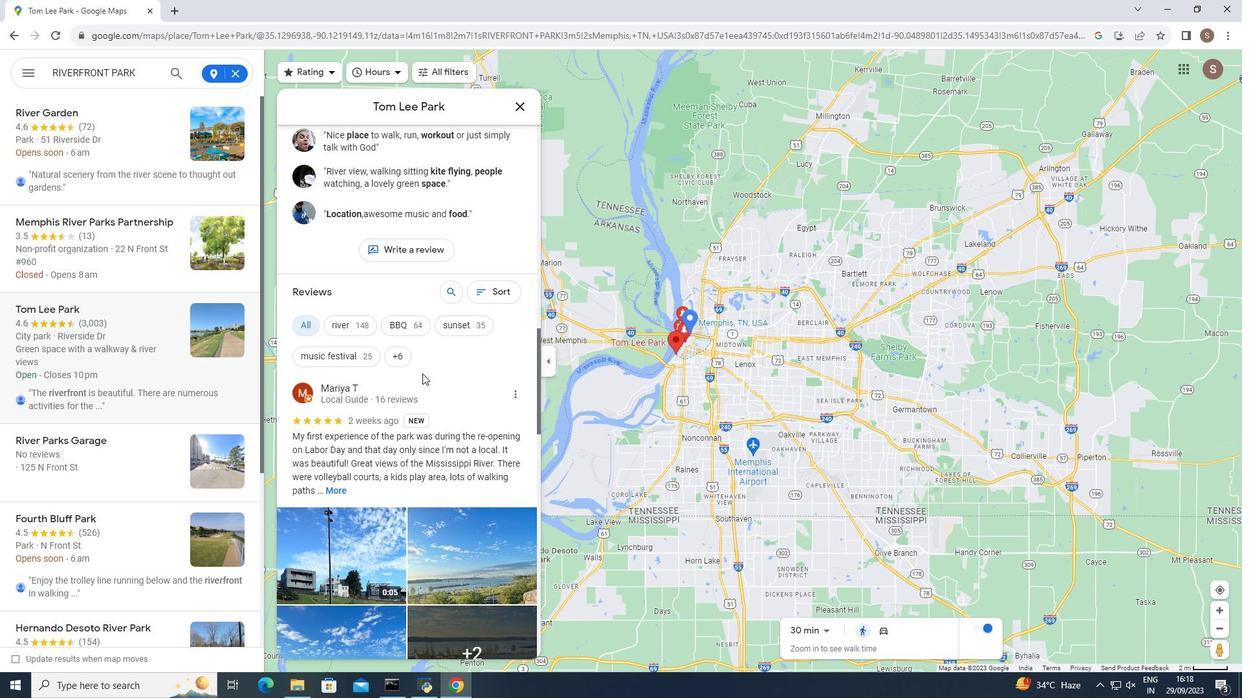 
Action: Mouse scrolled (422, 373) with delta (0, 0)
Screenshot: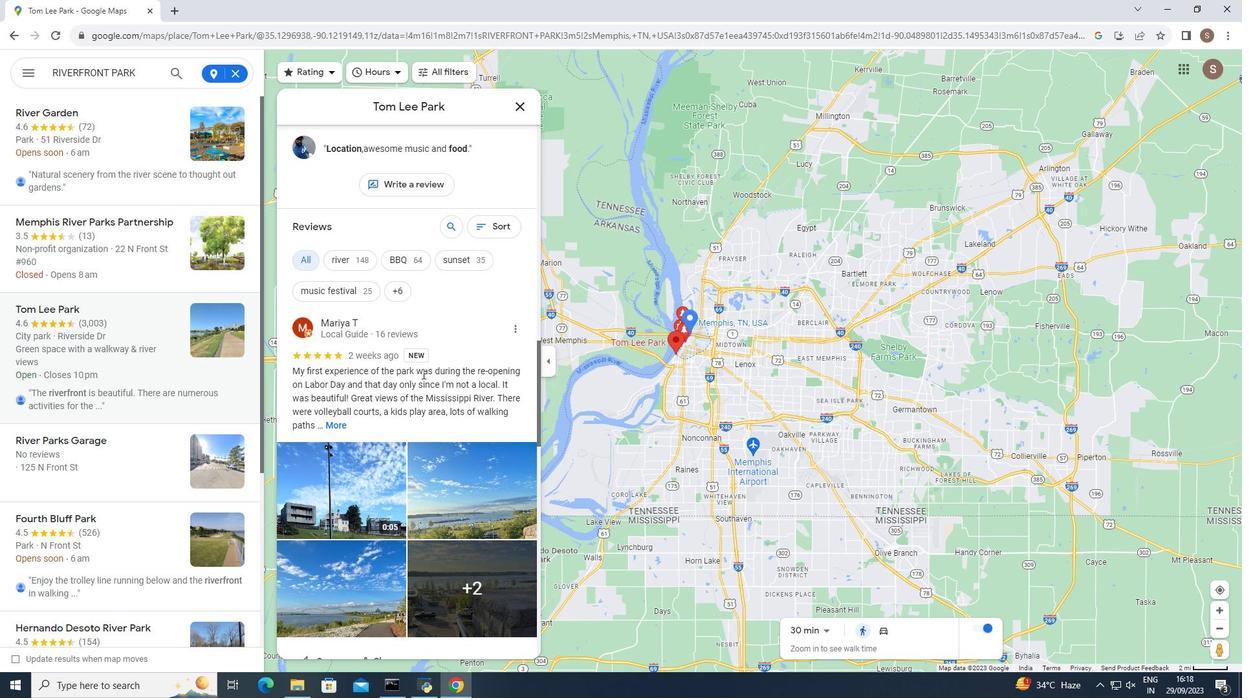 
Action: Mouse scrolled (422, 373) with delta (0, 0)
Screenshot: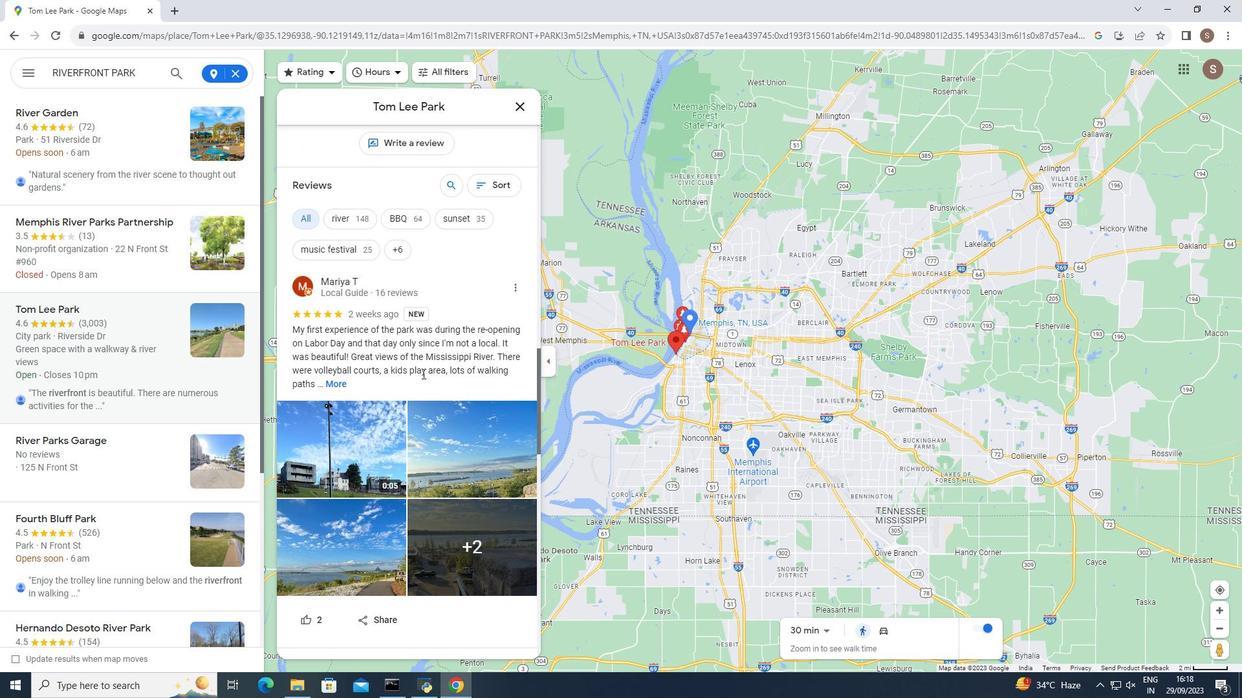
Action: Mouse scrolled (422, 373) with delta (0, 0)
Screenshot: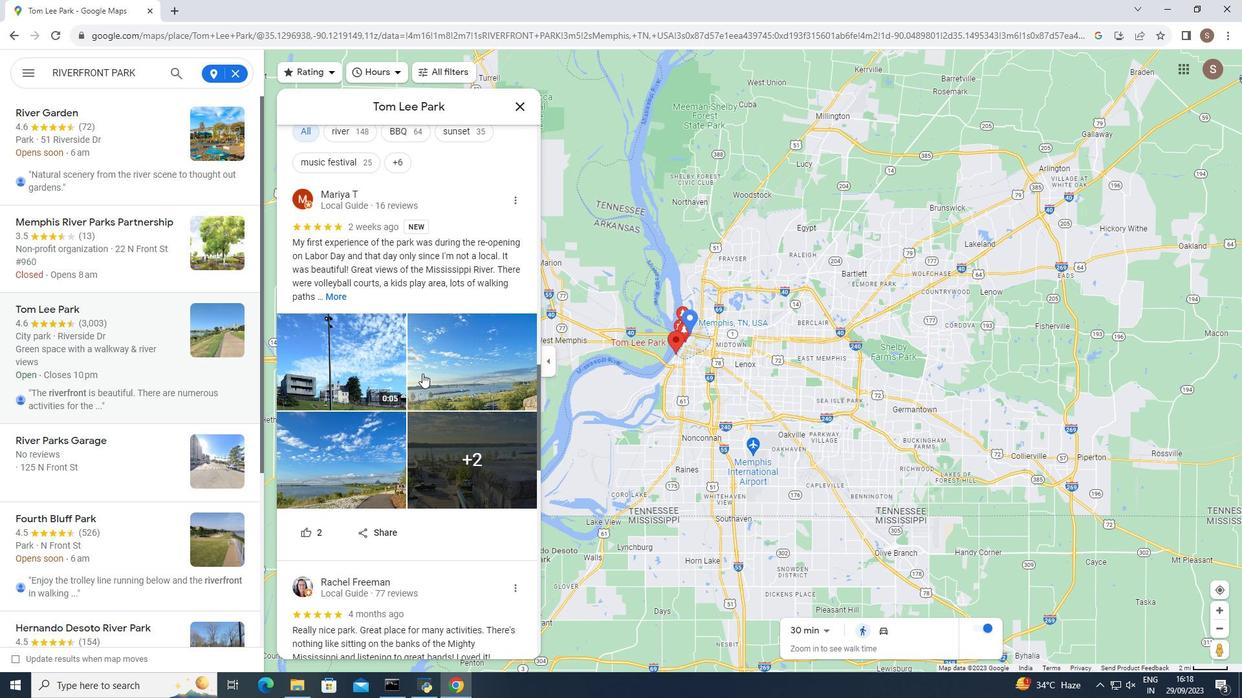 
Action: Mouse scrolled (422, 373) with delta (0, 0)
Screenshot: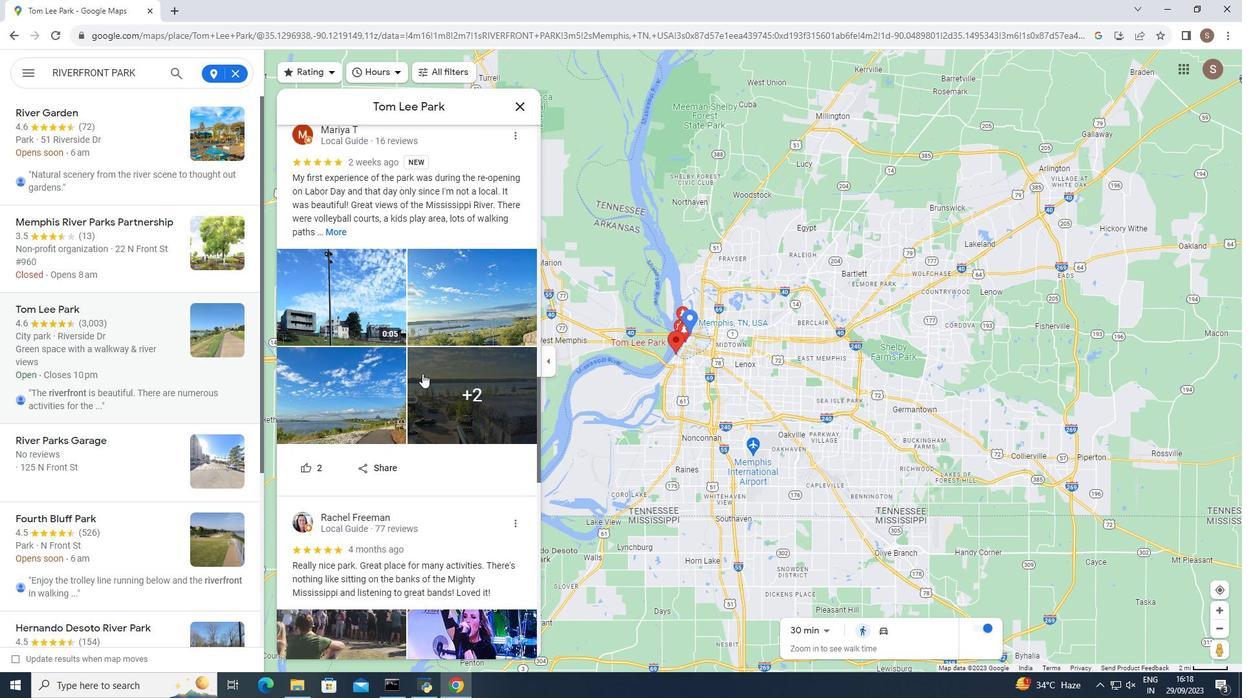 
Action: Mouse moved to (421, 371)
Screenshot: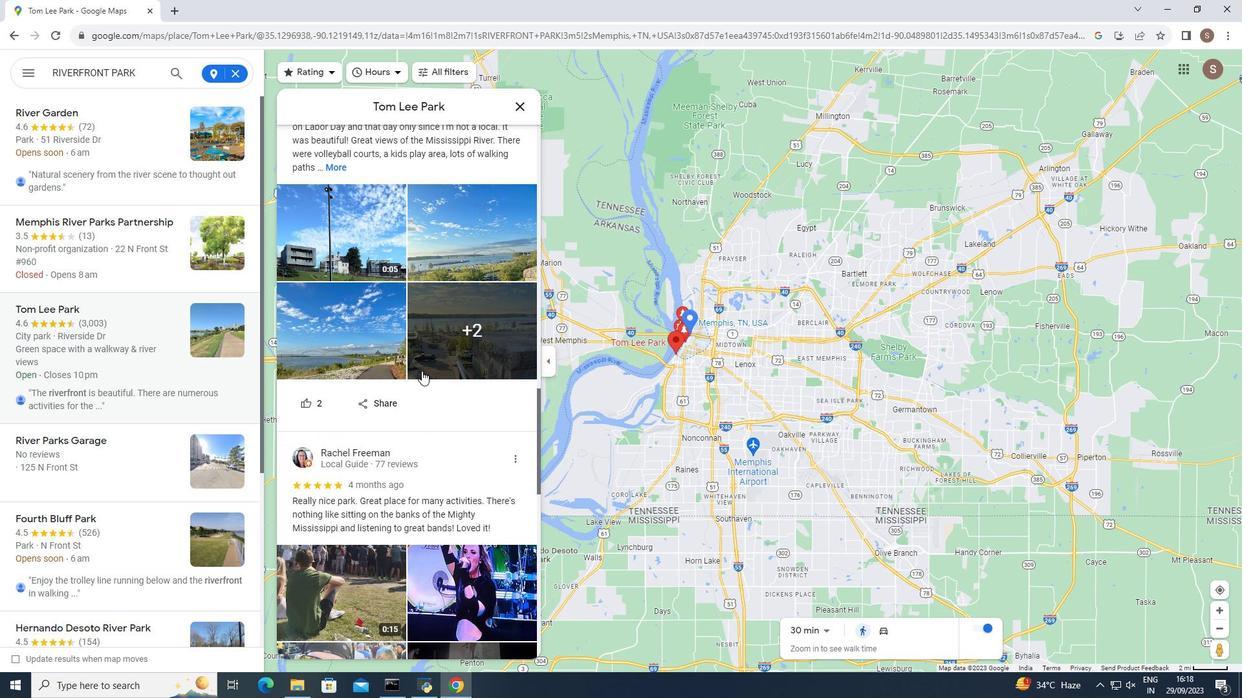 
Action: Mouse scrolled (421, 370) with delta (0, 0)
Screenshot: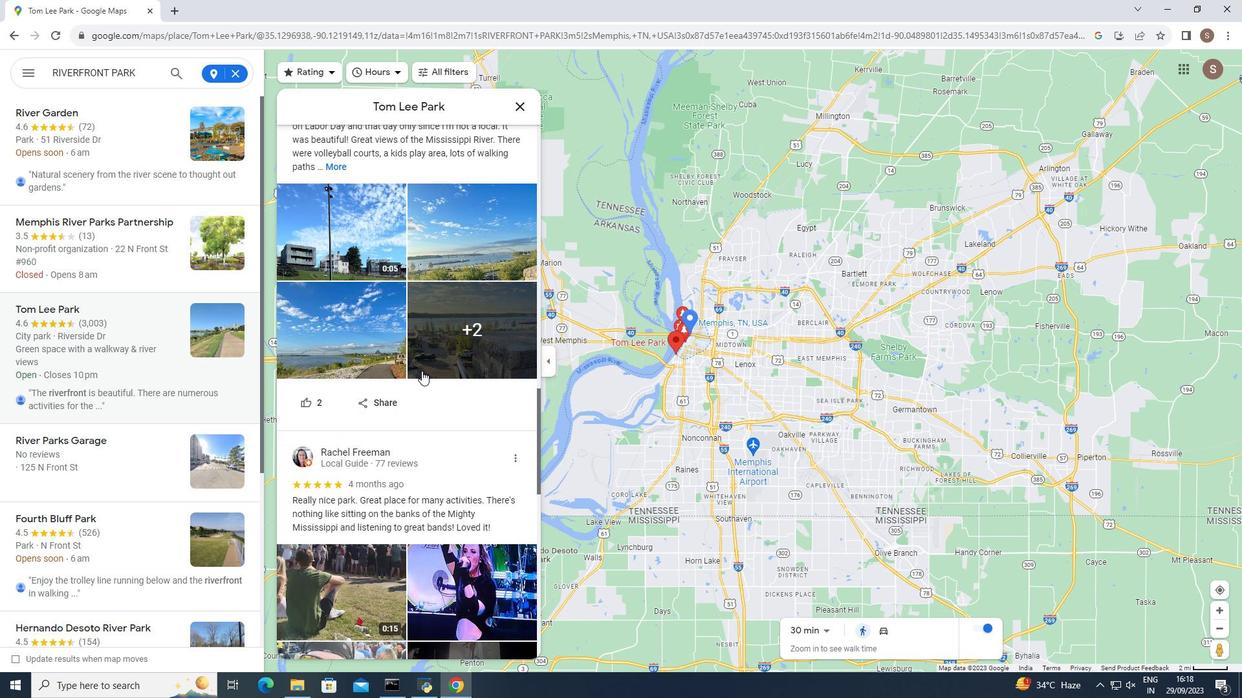 
Action: Mouse scrolled (421, 370) with delta (0, 0)
Screenshot: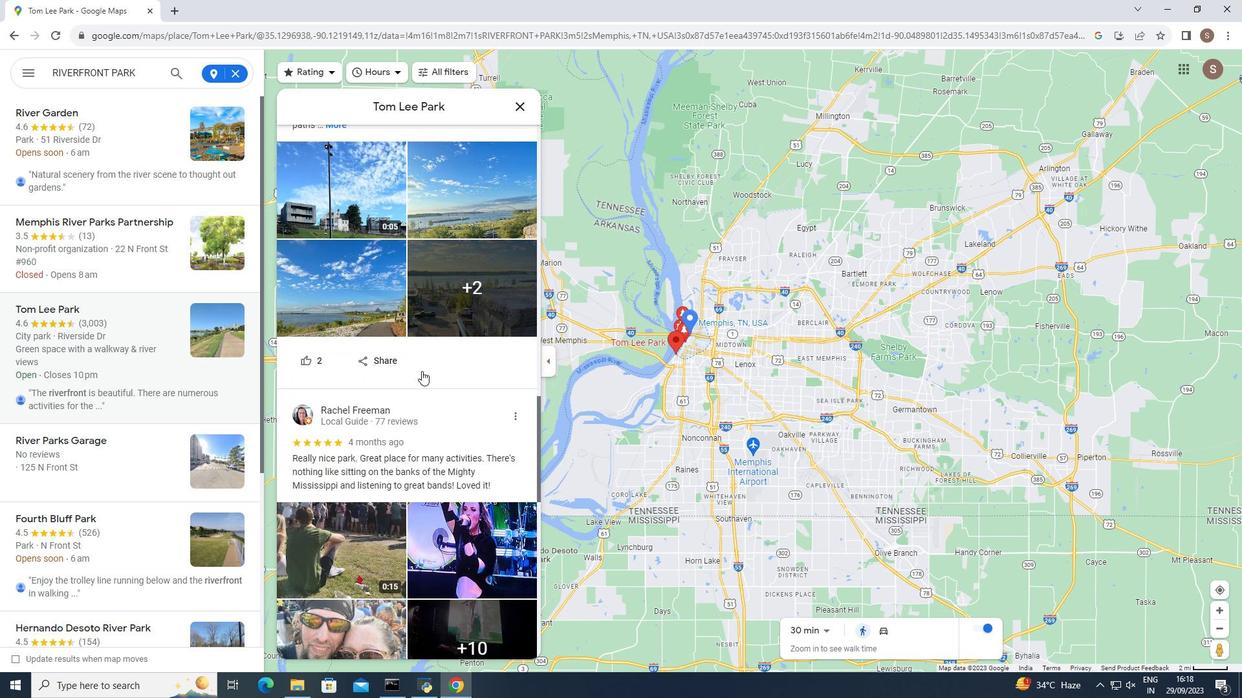 
Action: Mouse moved to (517, 104)
Screenshot: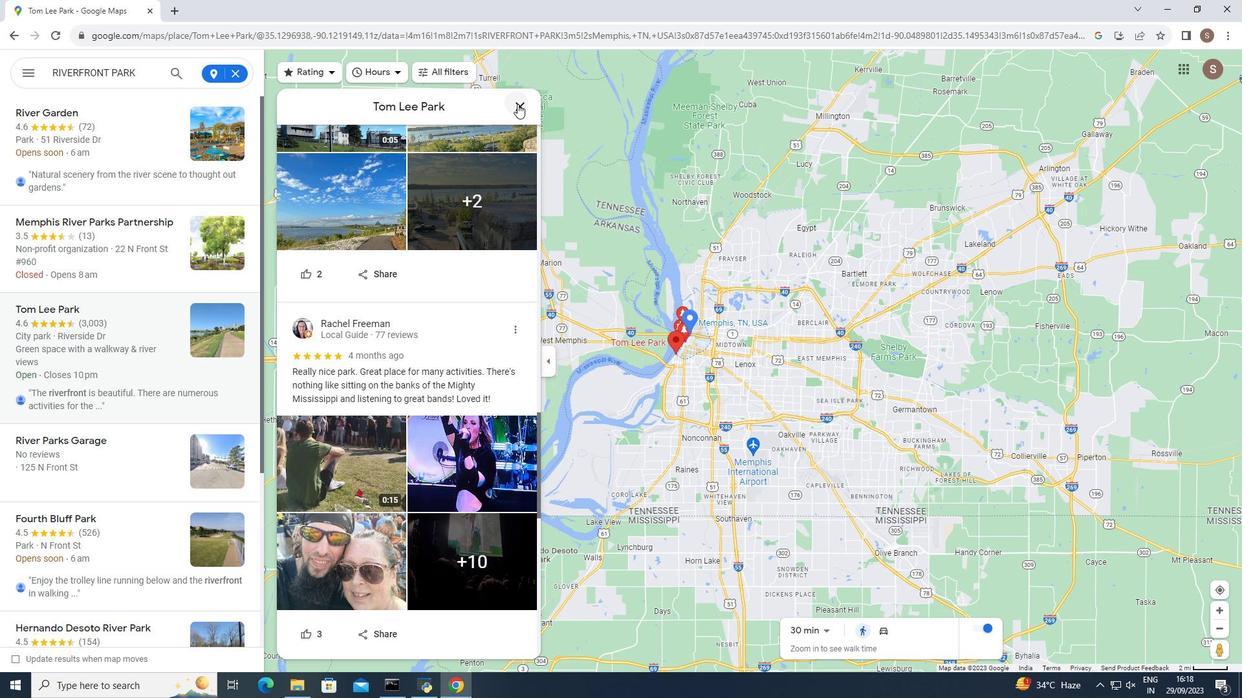 
Action: Mouse pressed left at (517, 104)
Screenshot: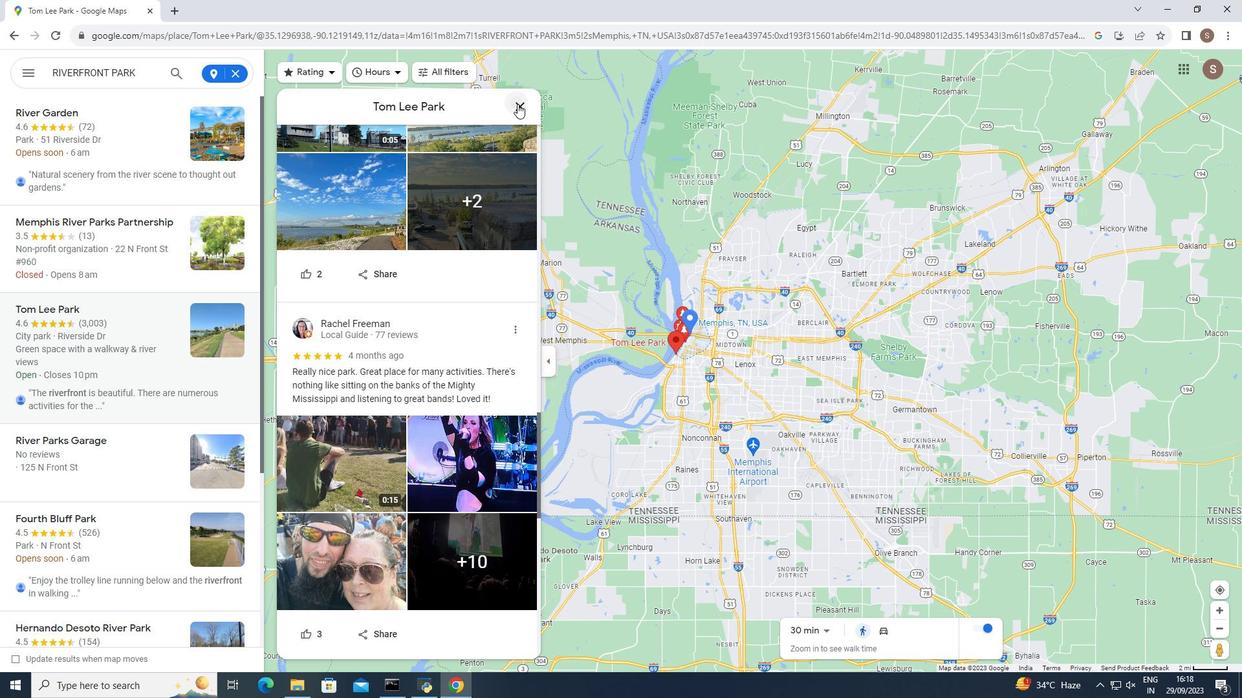 
Action: Mouse moved to (537, 256)
Screenshot: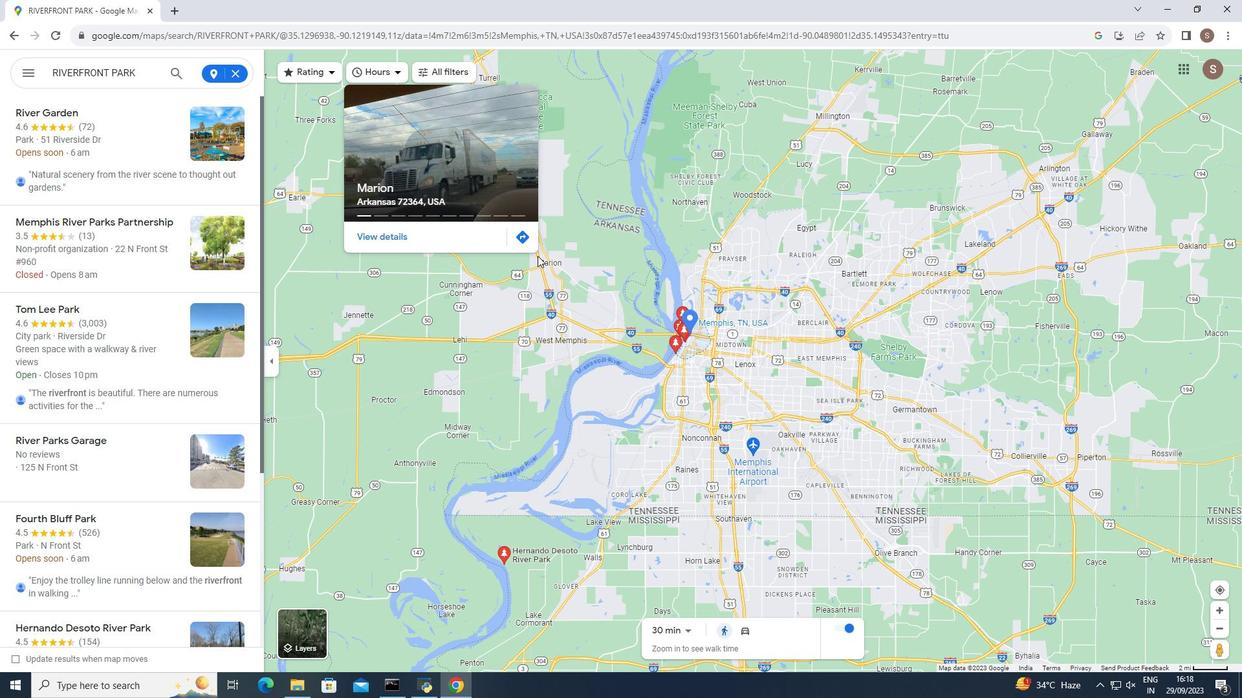 
